 Task: Search one way flight ticket for 2 adults, 2 infants in seat and 1 infant on lap in first from Sitka: Sitka Rocky Gutierrez Airport to Jackson: Jackson Hole Airport on 5-2-2023. Choice of flights is Alaska. Number of bags: 5 checked bags. Price is upto 75000. Outbound departure time preference is 7:00.
Action: Mouse moved to (215, 148)
Screenshot: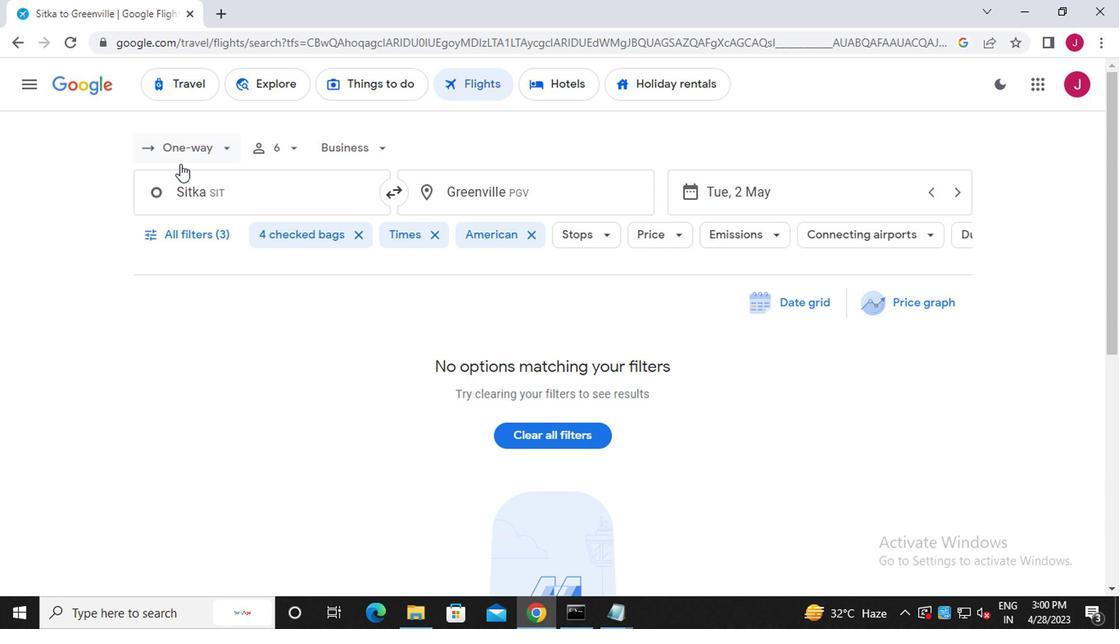
Action: Mouse pressed left at (215, 148)
Screenshot: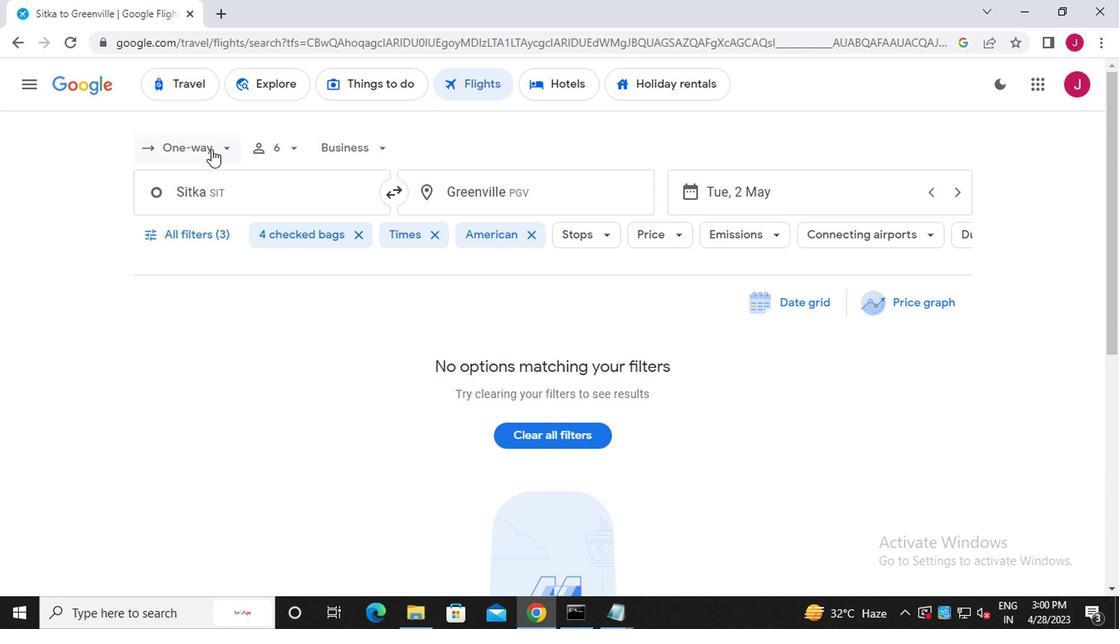 
Action: Mouse moved to (204, 219)
Screenshot: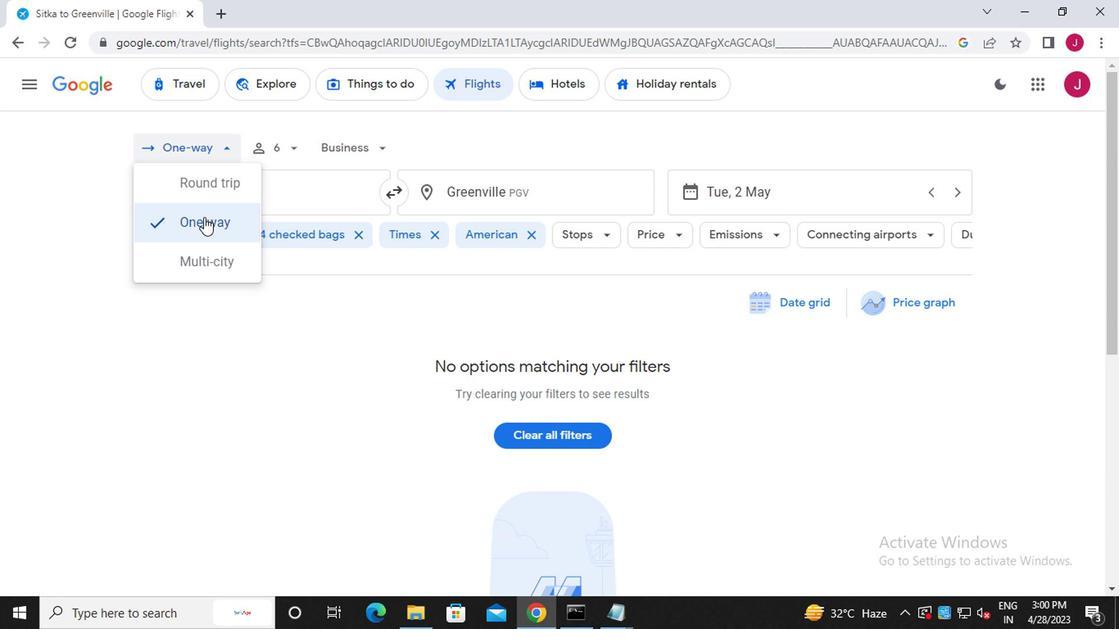 
Action: Mouse pressed left at (204, 219)
Screenshot: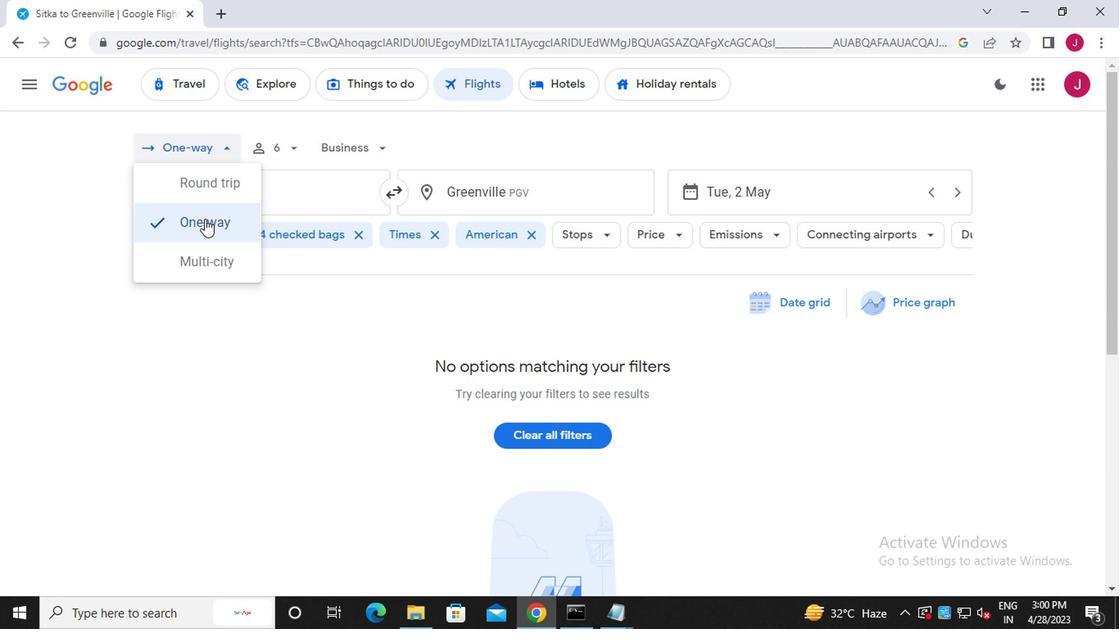 
Action: Mouse moved to (293, 150)
Screenshot: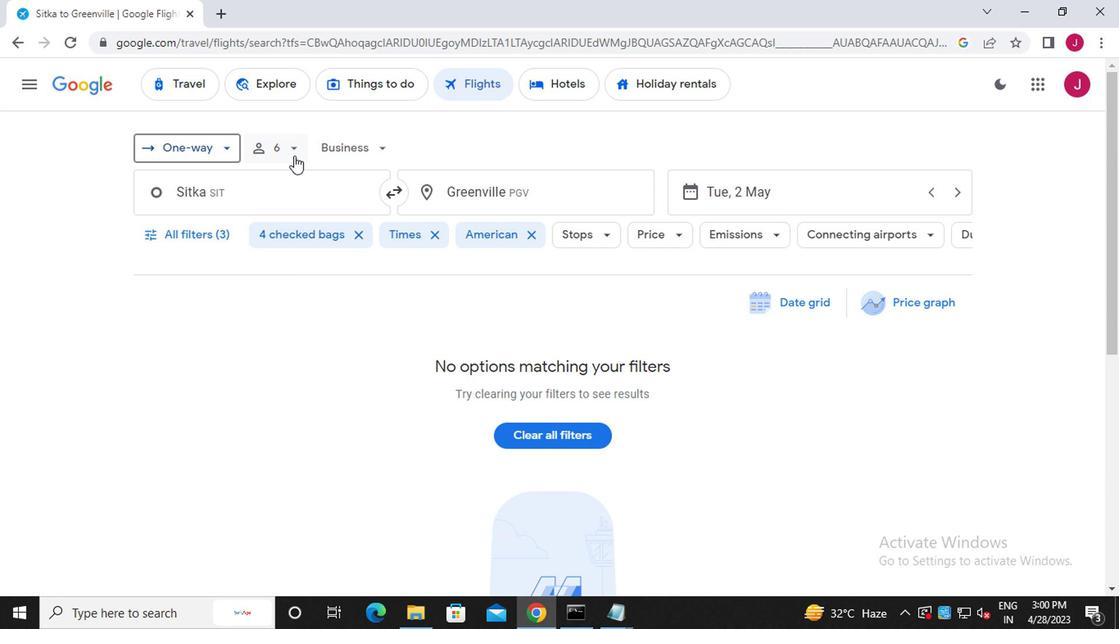 
Action: Mouse pressed left at (293, 150)
Screenshot: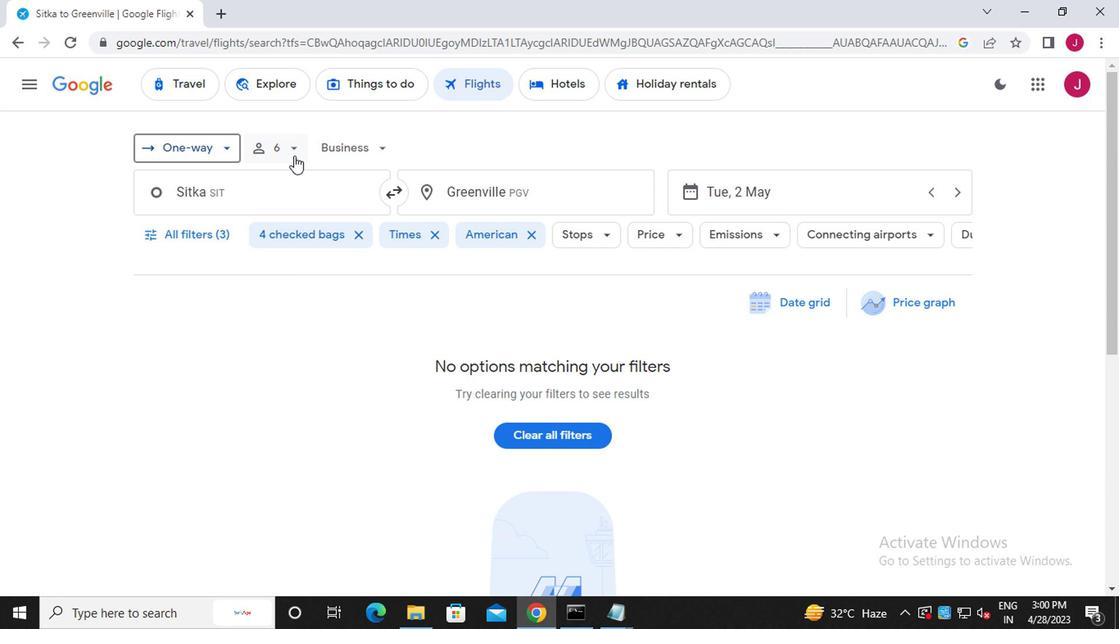 
Action: Mouse moved to (366, 192)
Screenshot: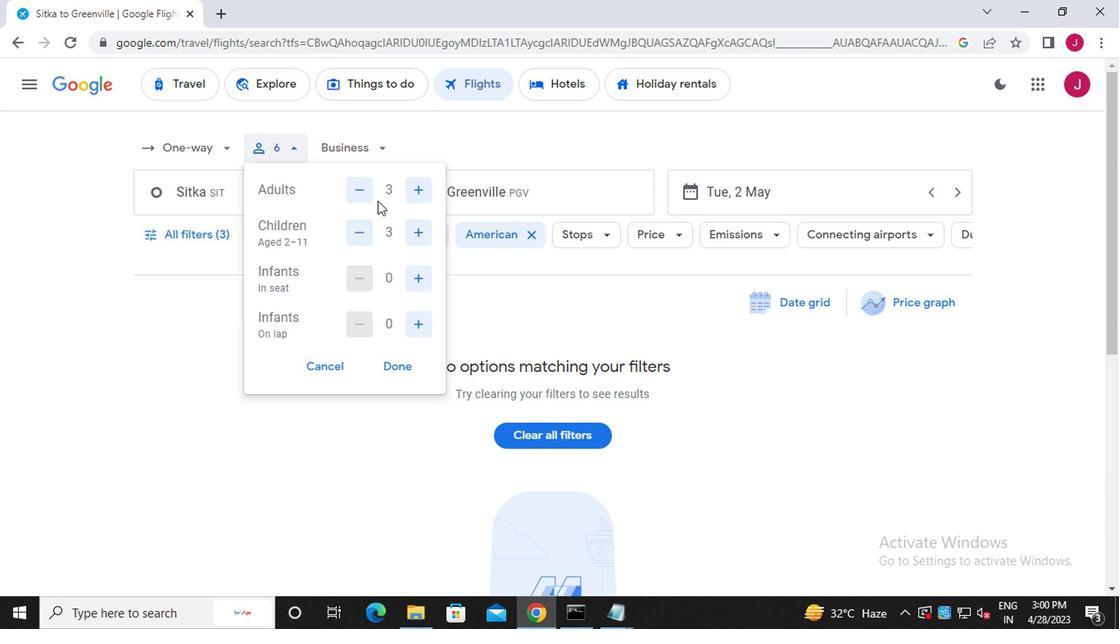 
Action: Mouse pressed left at (366, 192)
Screenshot: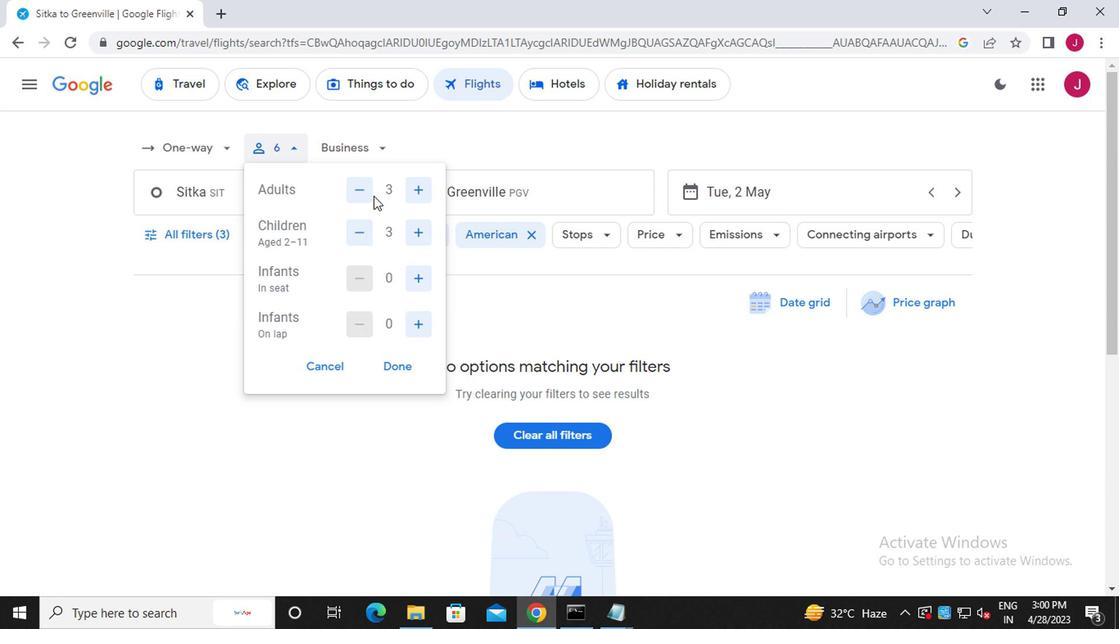 
Action: Mouse moved to (353, 234)
Screenshot: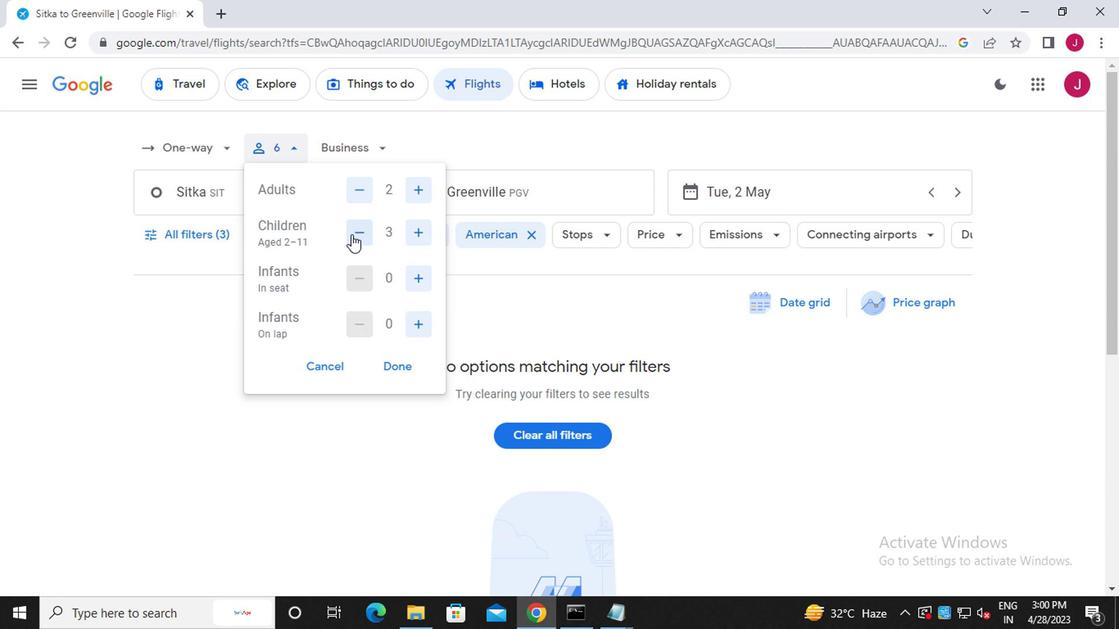 
Action: Mouse pressed left at (353, 234)
Screenshot: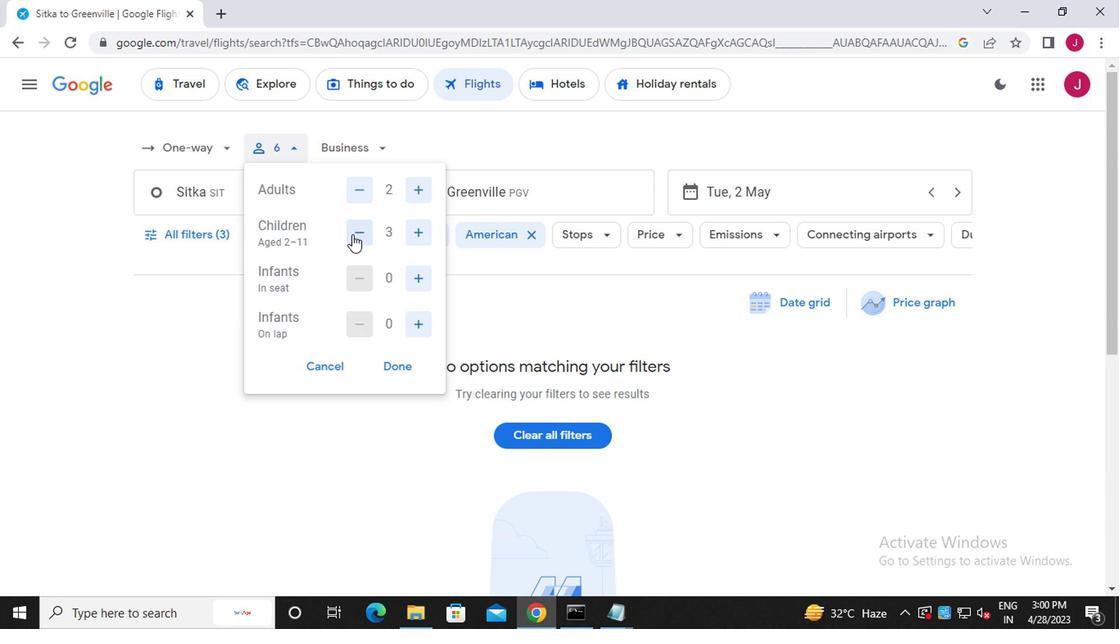 
Action: Mouse moved to (353, 234)
Screenshot: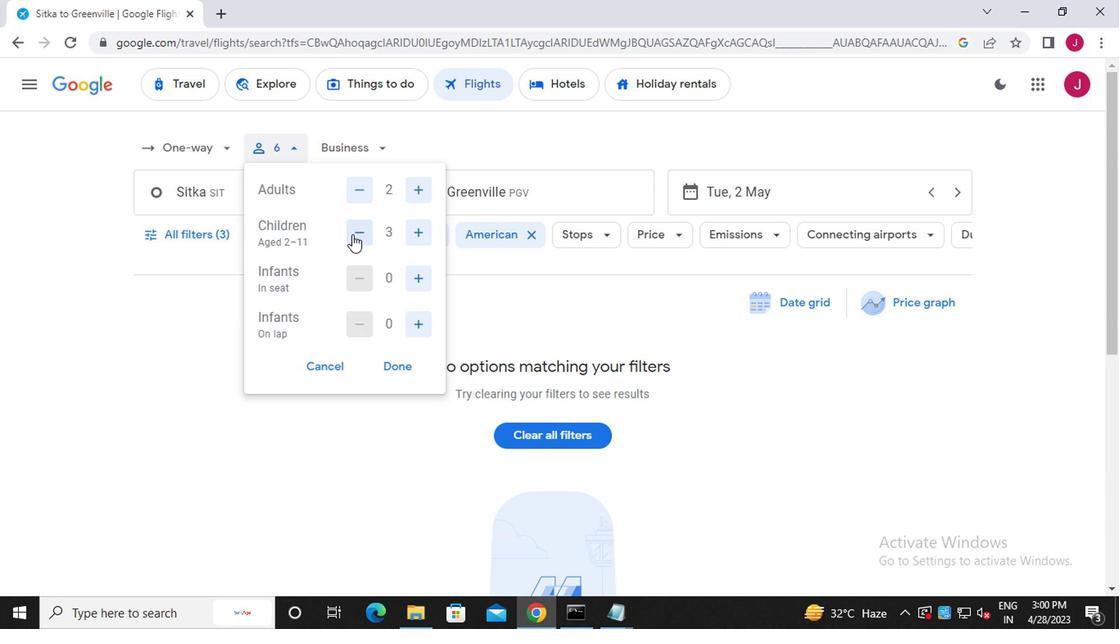 
Action: Mouse pressed left at (353, 234)
Screenshot: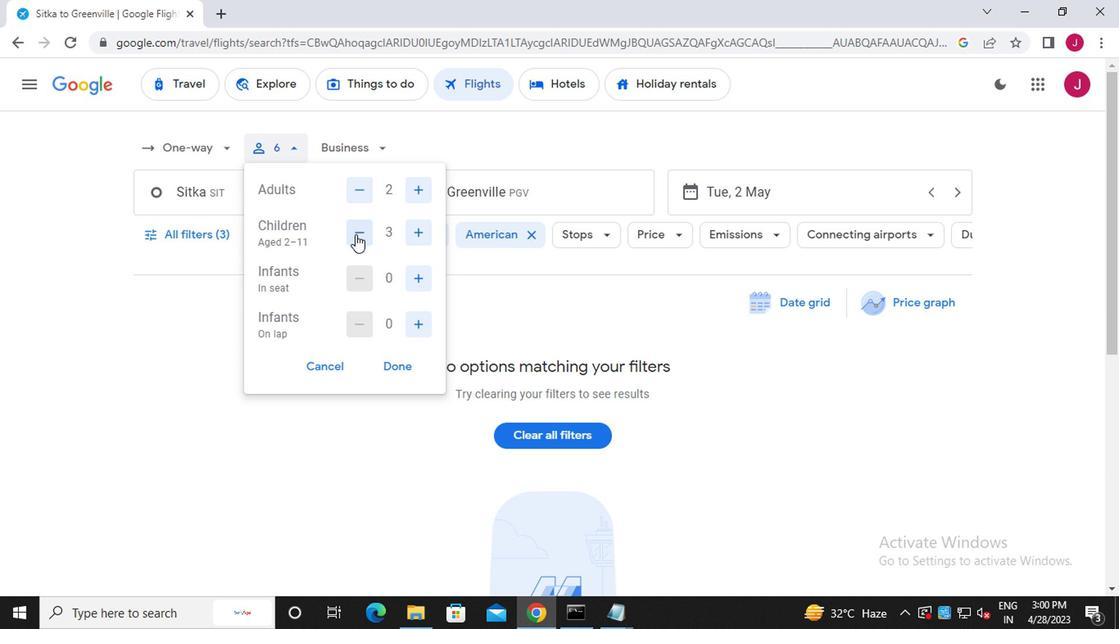 
Action: Mouse pressed left at (353, 234)
Screenshot: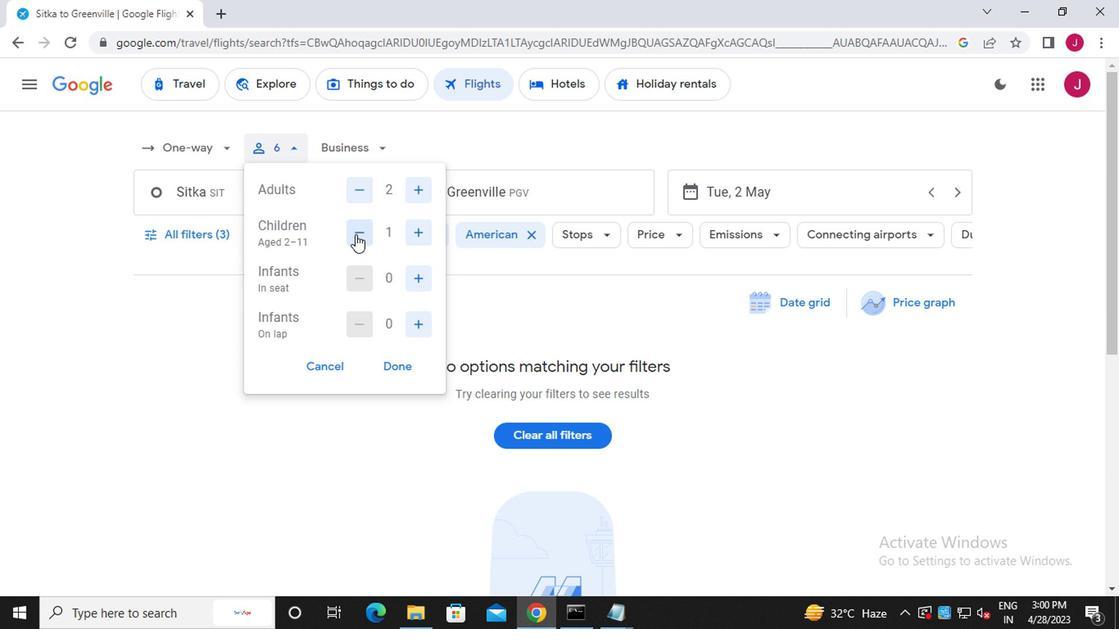 
Action: Mouse moved to (409, 276)
Screenshot: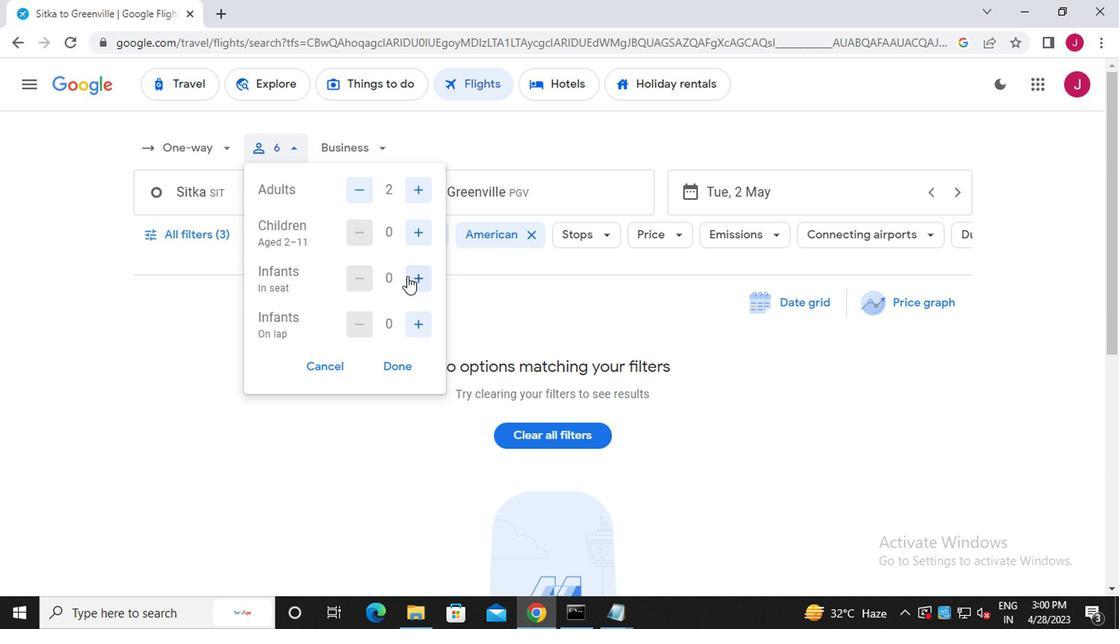 
Action: Mouse pressed left at (409, 276)
Screenshot: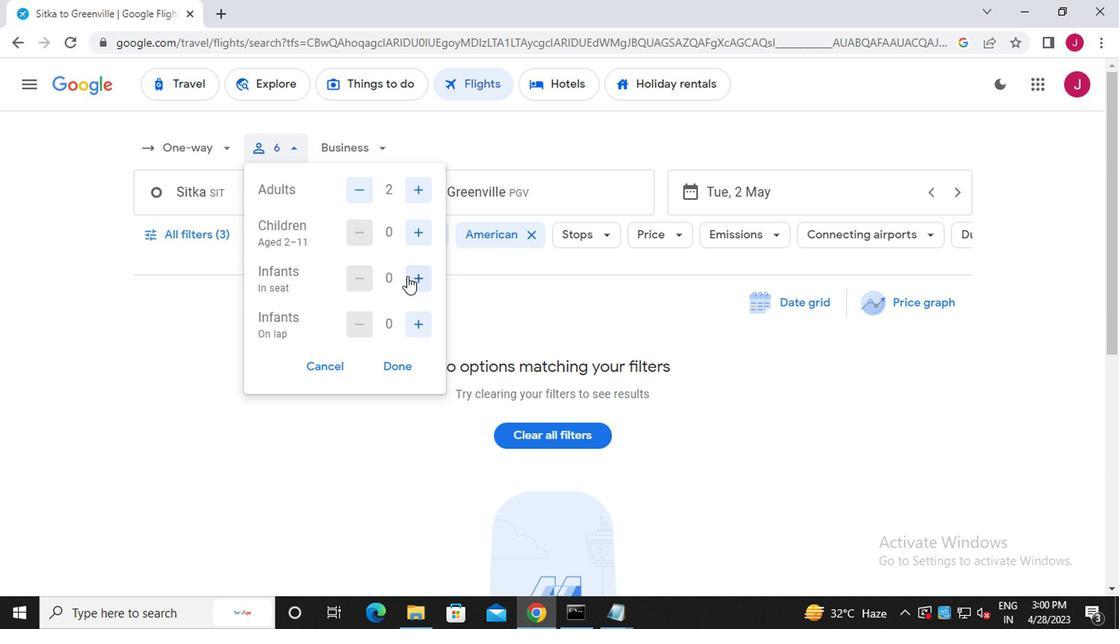
Action: Mouse pressed left at (409, 276)
Screenshot: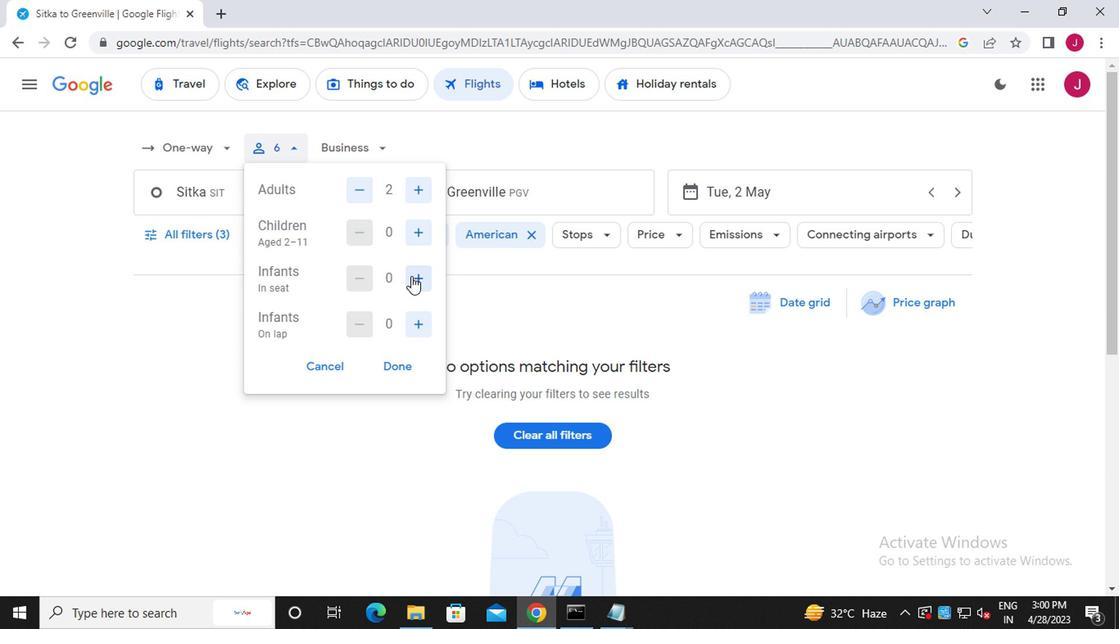 
Action: Mouse moved to (420, 322)
Screenshot: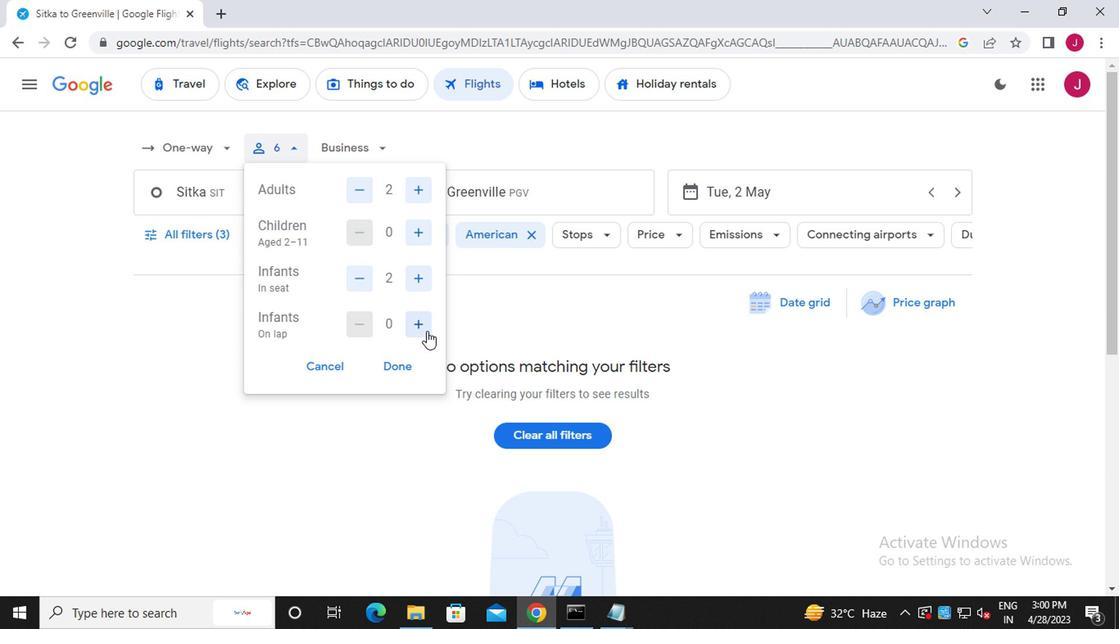 
Action: Mouse pressed left at (420, 322)
Screenshot: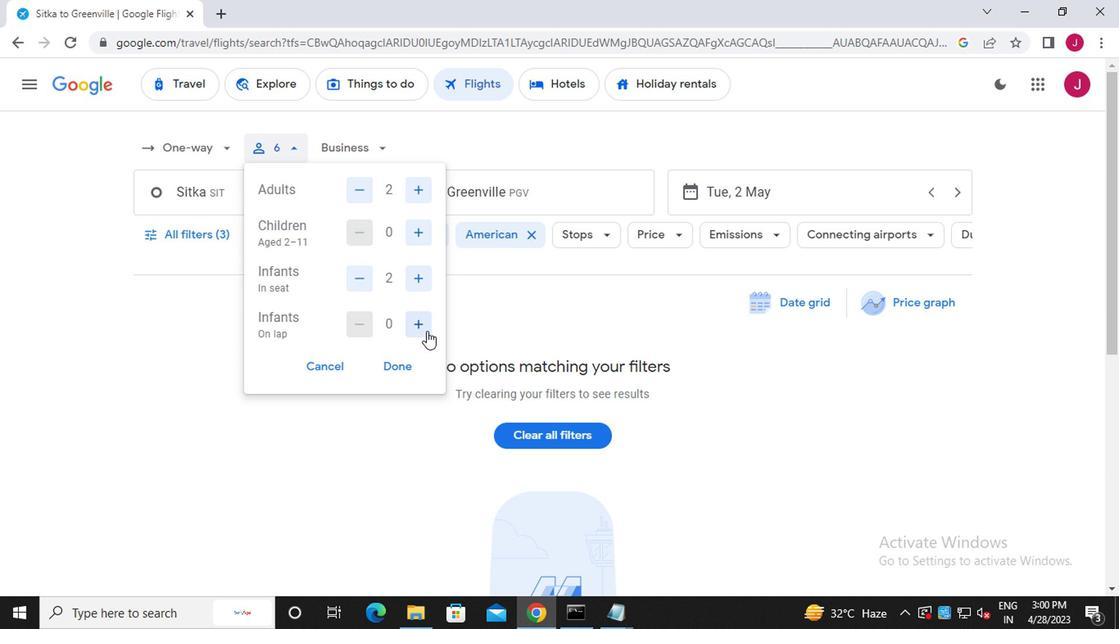 
Action: Mouse moved to (394, 365)
Screenshot: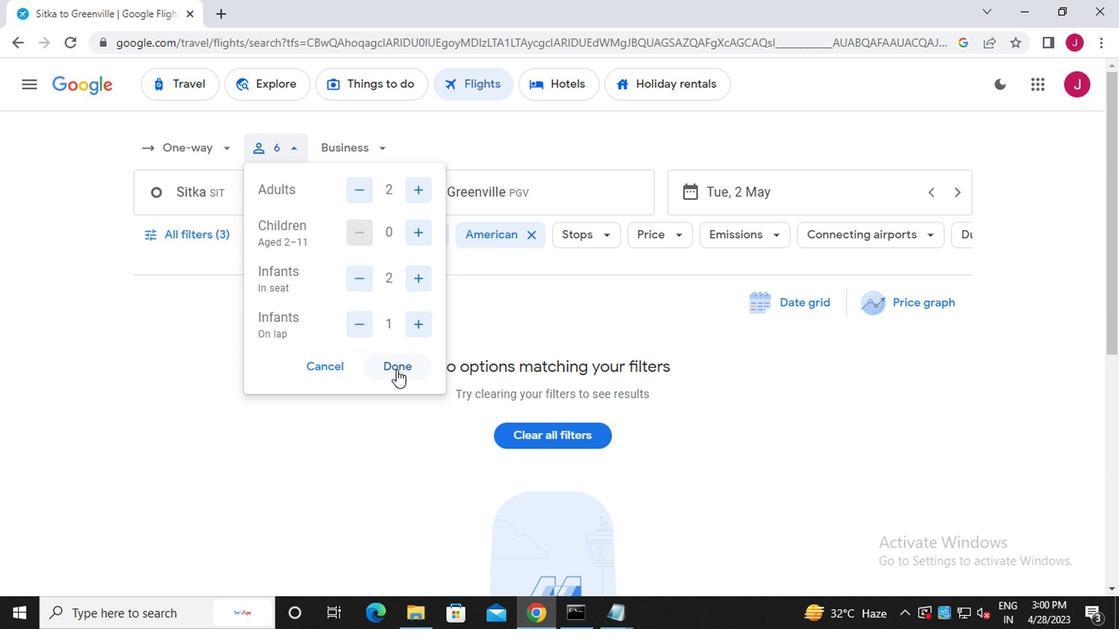 
Action: Mouse pressed left at (394, 365)
Screenshot: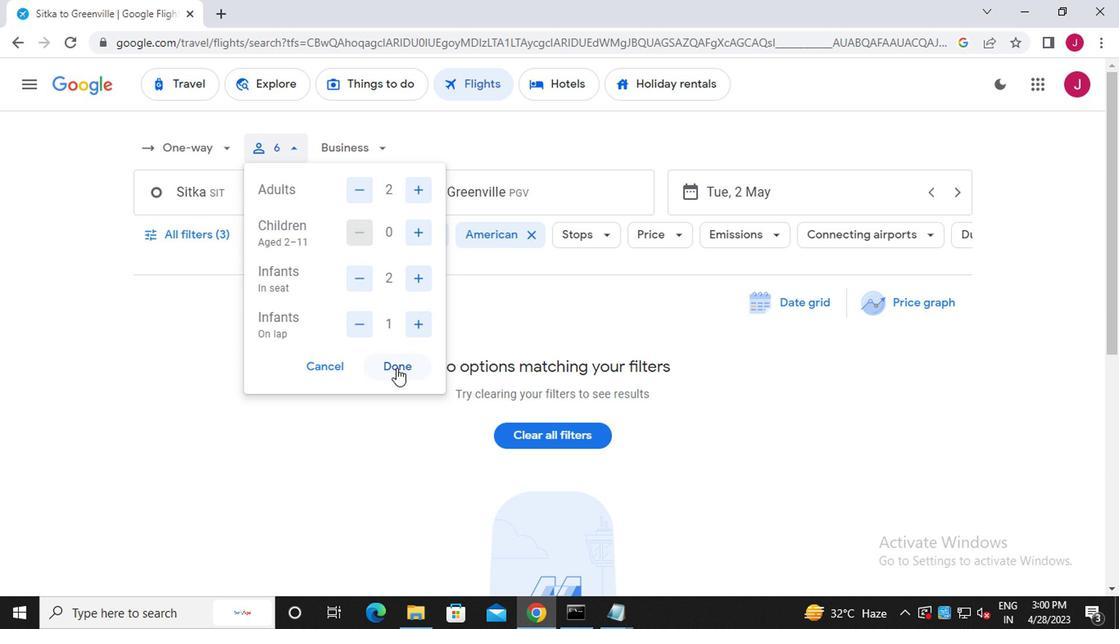 
Action: Mouse moved to (264, 198)
Screenshot: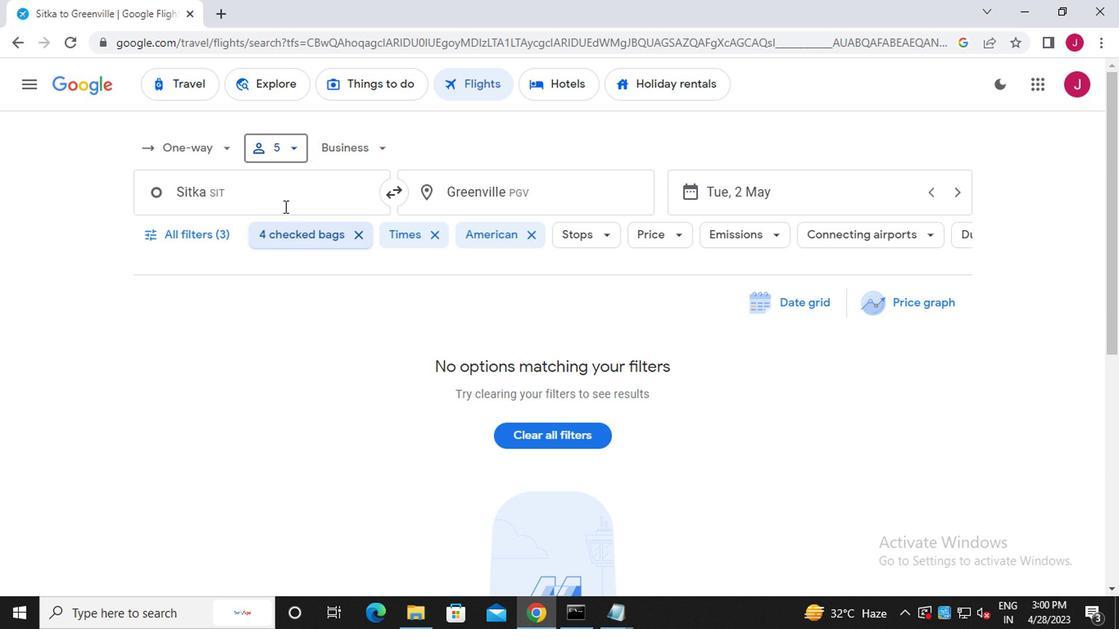 
Action: Mouse pressed left at (264, 198)
Screenshot: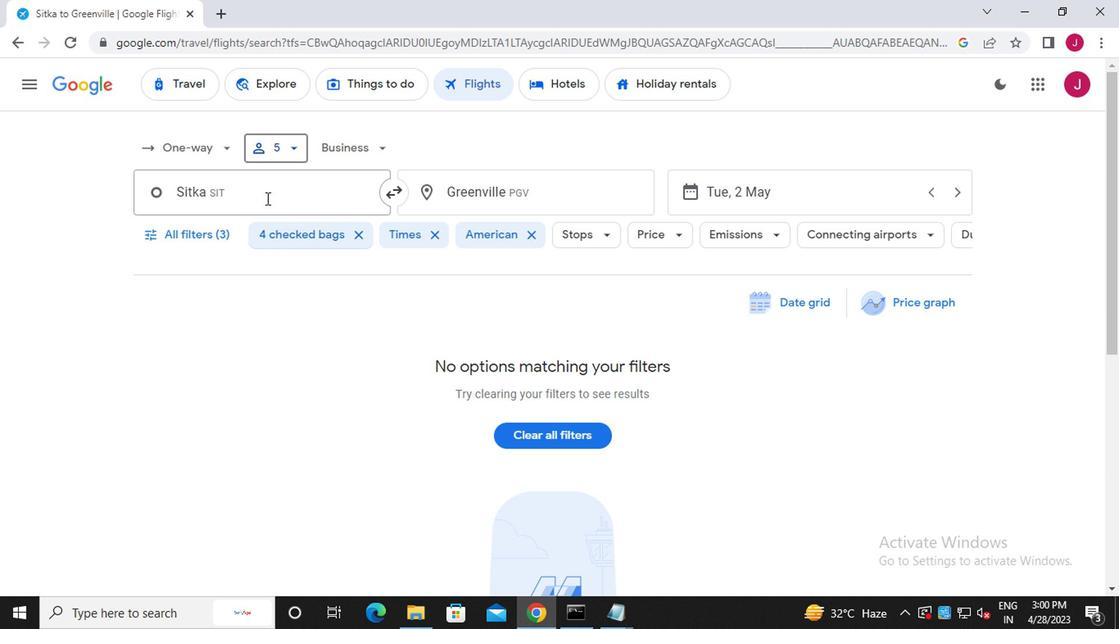 
Action: Mouse moved to (269, 197)
Screenshot: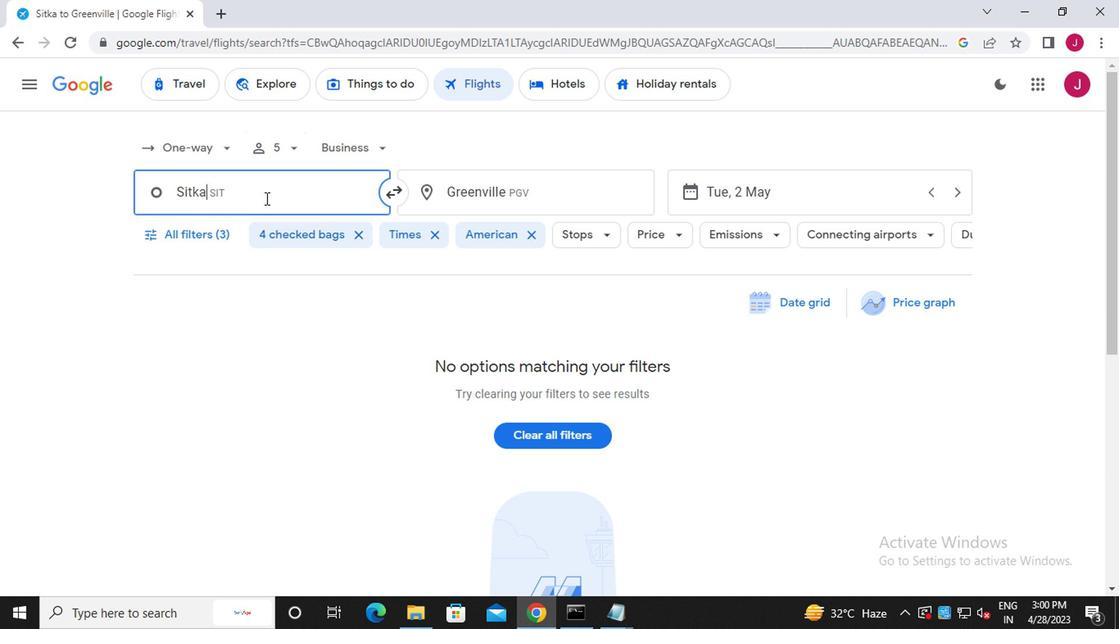 
Action: Key pressed <Key.backspace>sitka
Screenshot: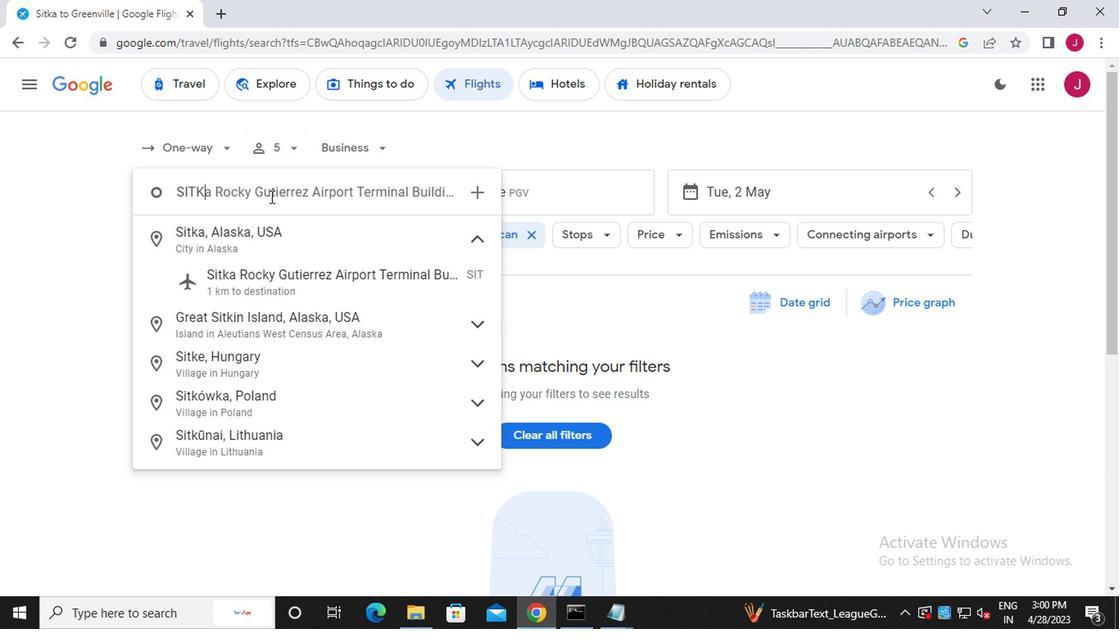 
Action: Mouse moved to (290, 278)
Screenshot: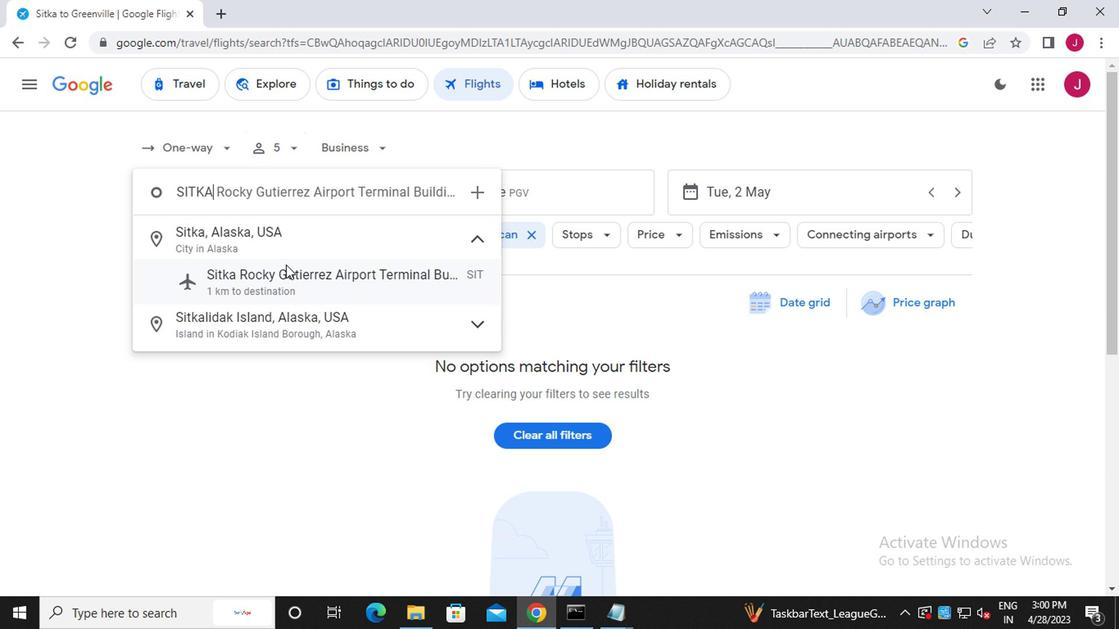 
Action: Mouse pressed left at (290, 278)
Screenshot: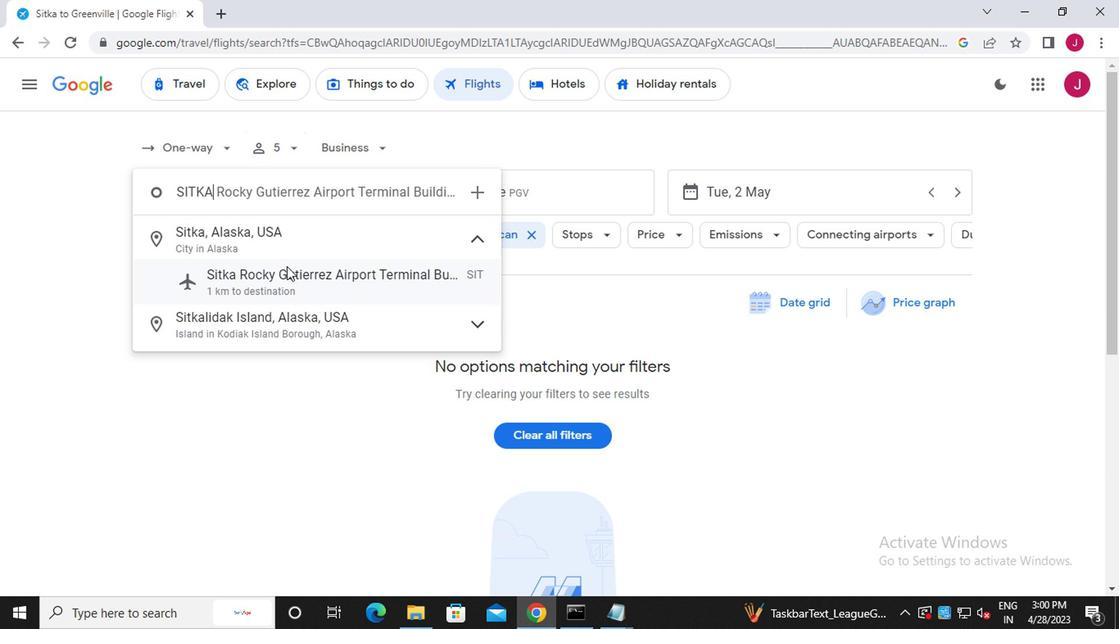 
Action: Mouse moved to (554, 194)
Screenshot: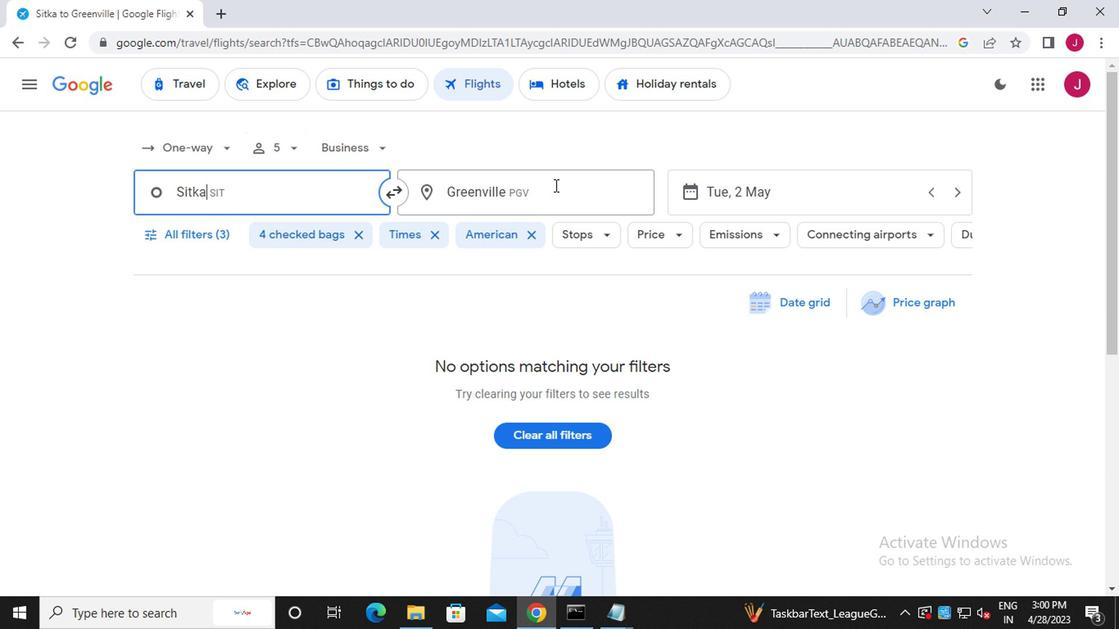 
Action: Mouse pressed left at (554, 194)
Screenshot: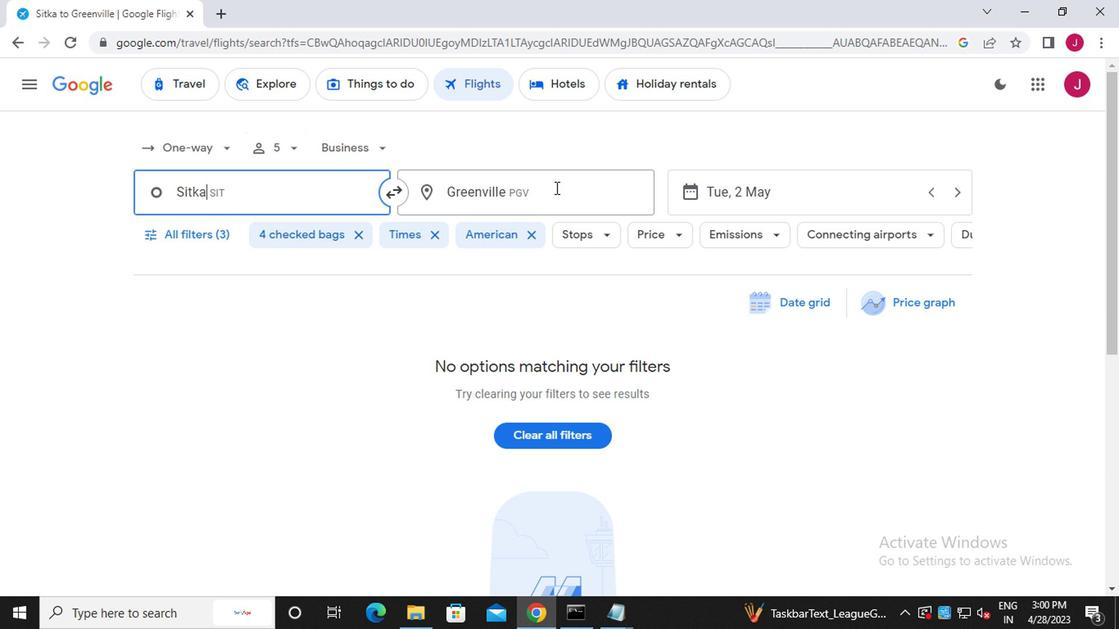 
Action: Mouse moved to (551, 198)
Screenshot: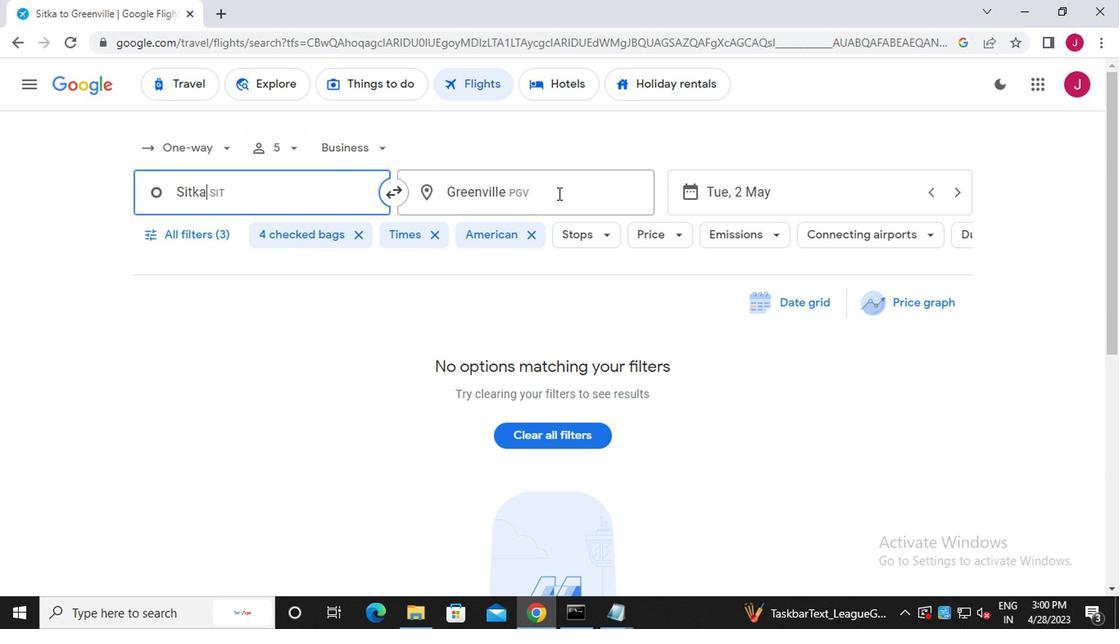 
Action: Key pressed jackson<Key.space>hol
Screenshot: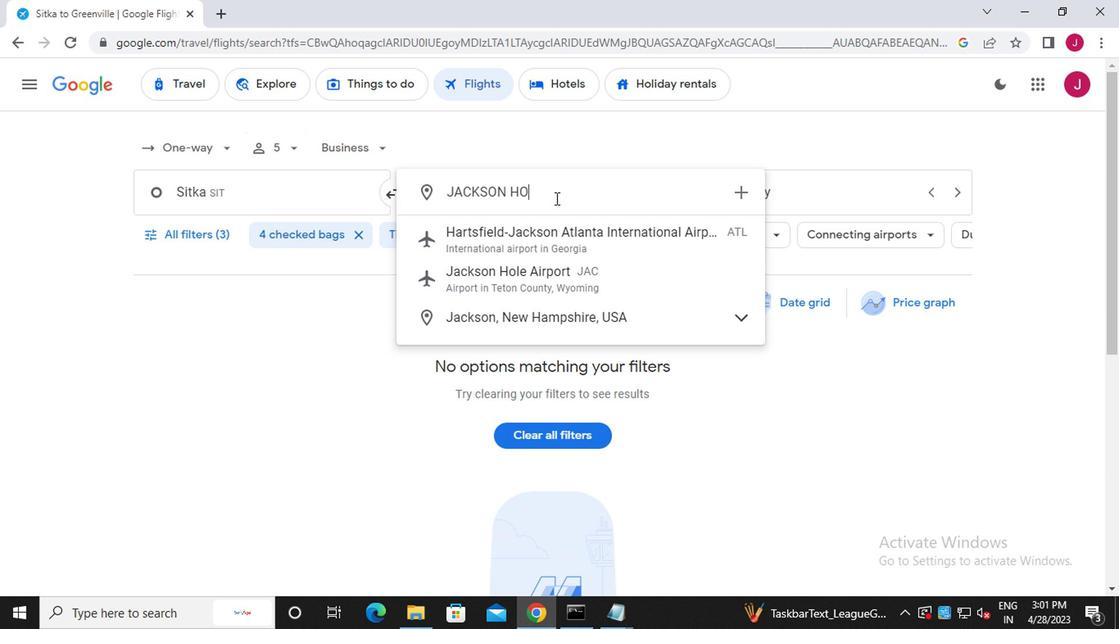 
Action: Mouse moved to (589, 248)
Screenshot: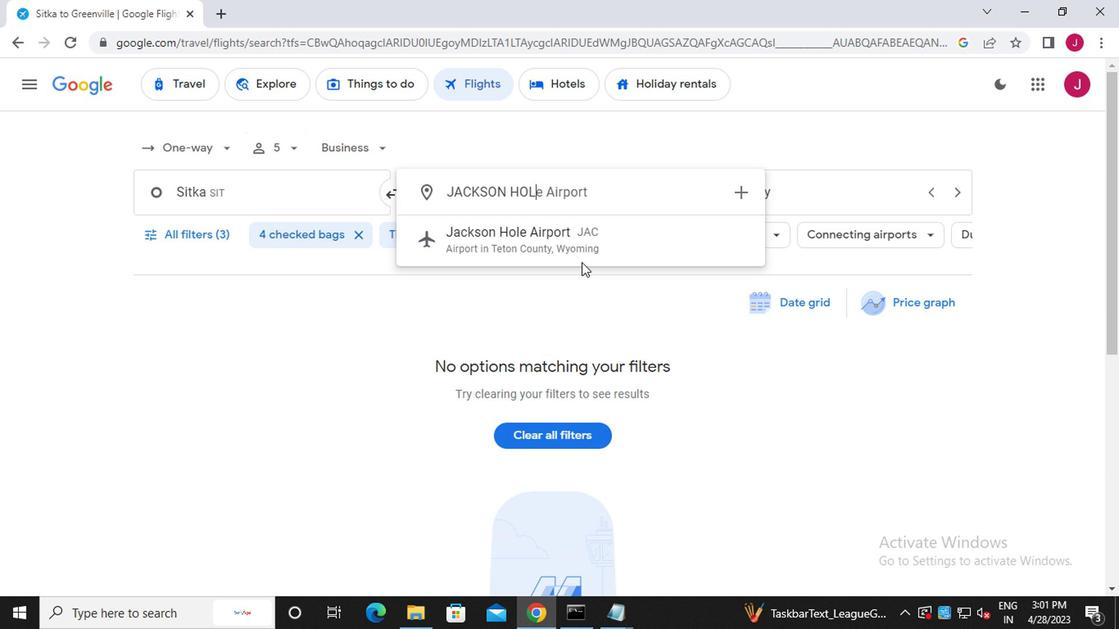 
Action: Mouse pressed left at (589, 248)
Screenshot: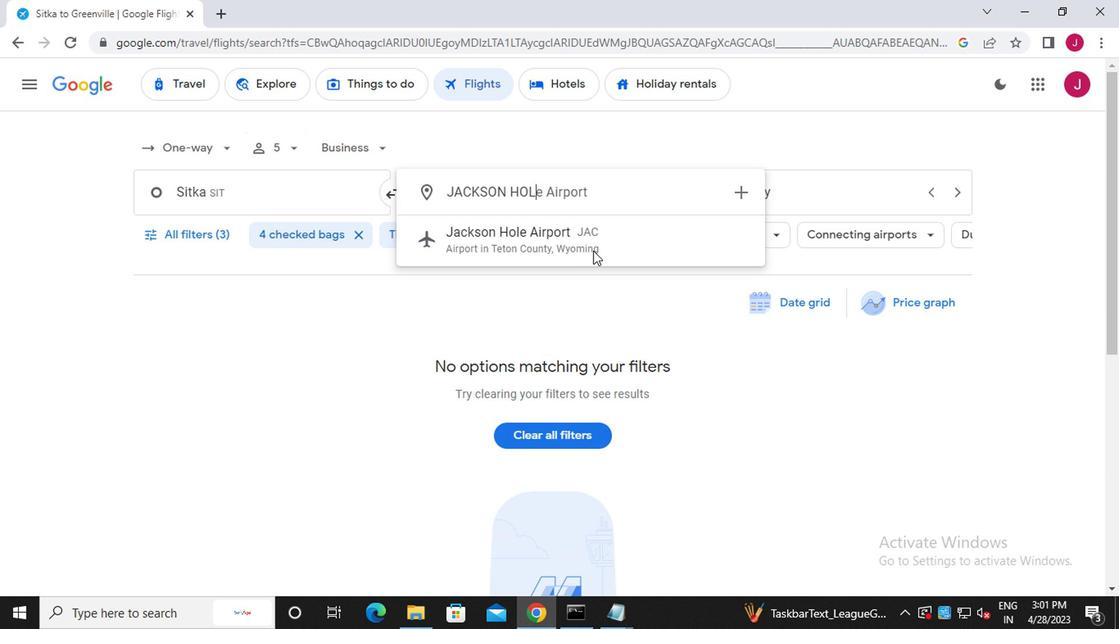 
Action: Mouse moved to (766, 200)
Screenshot: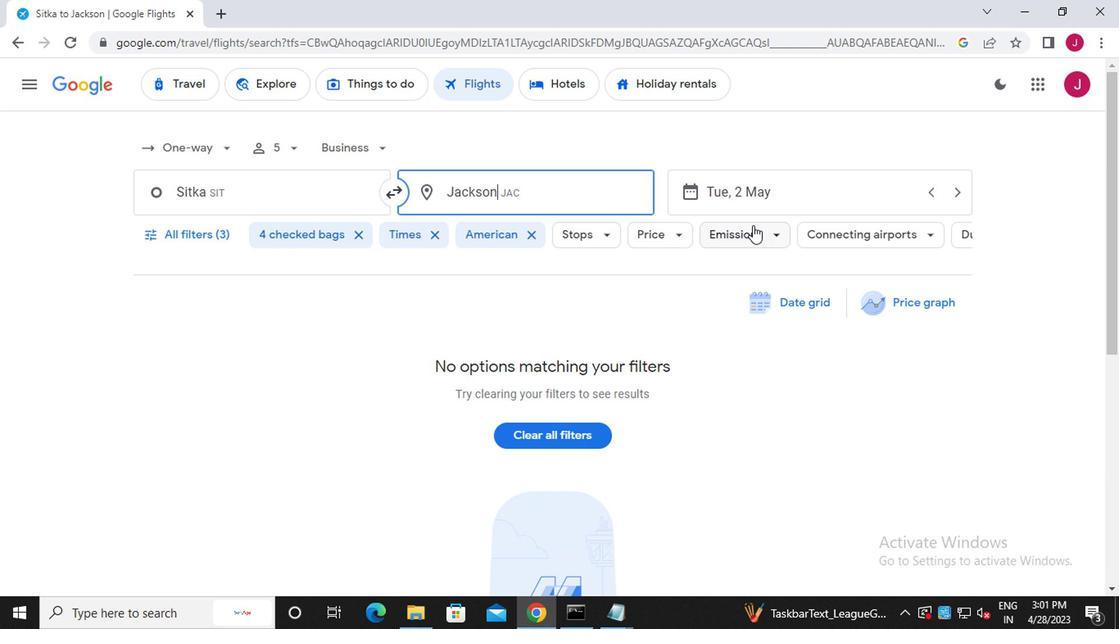 
Action: Mouse pressed left at (766, 200)
Screenshot: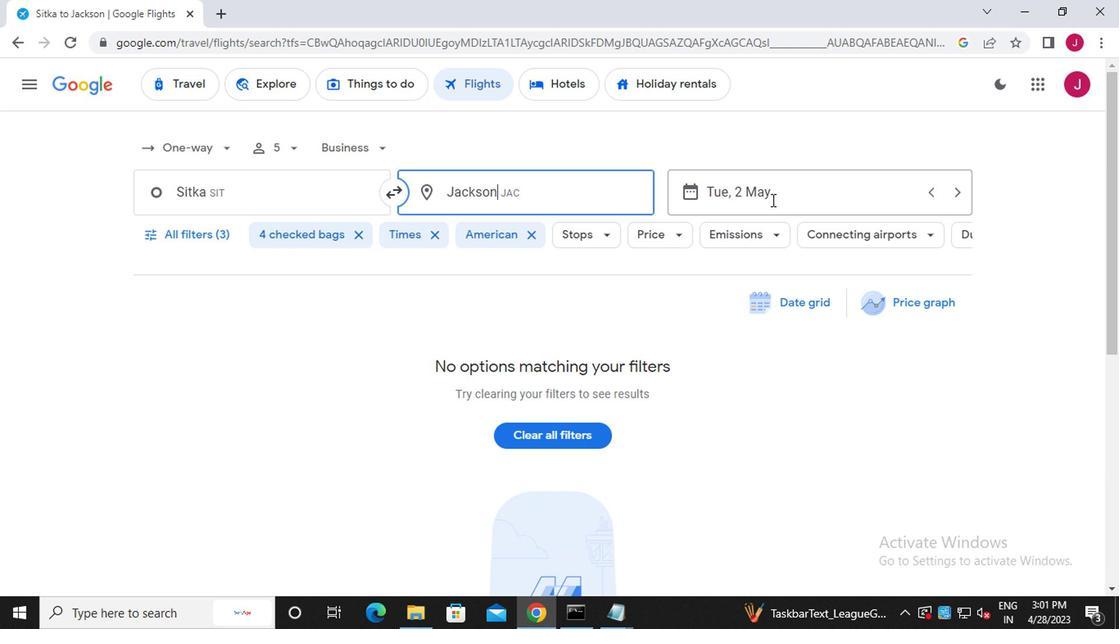 
Action: Mouse moved to (923, 567)
Screenshot: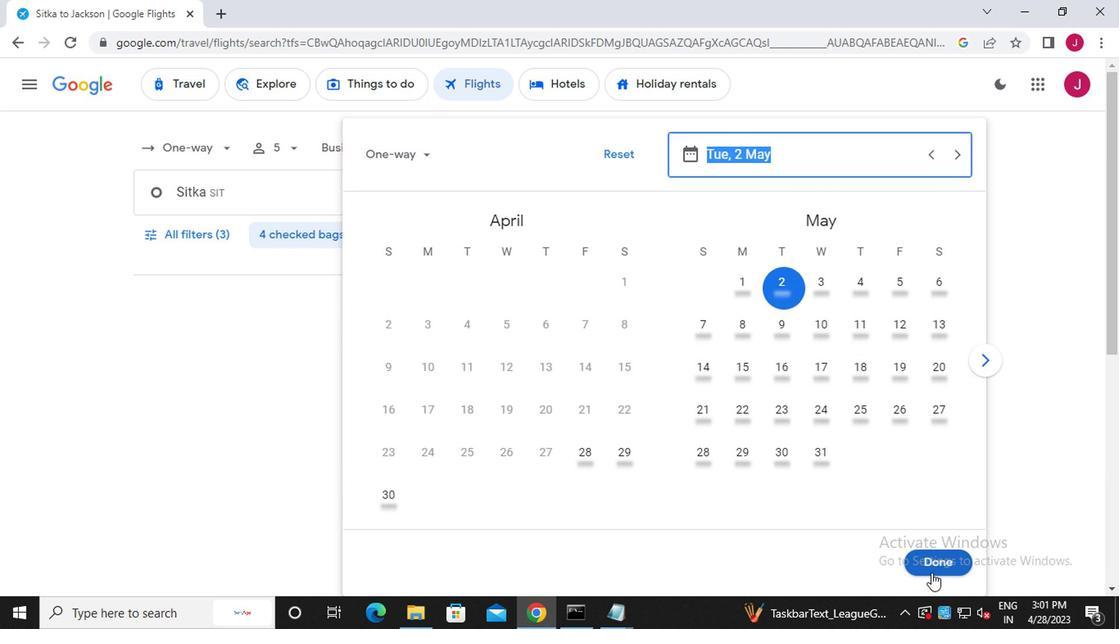 
Action: Mouse pressed left at (923, 567)
Screenshot: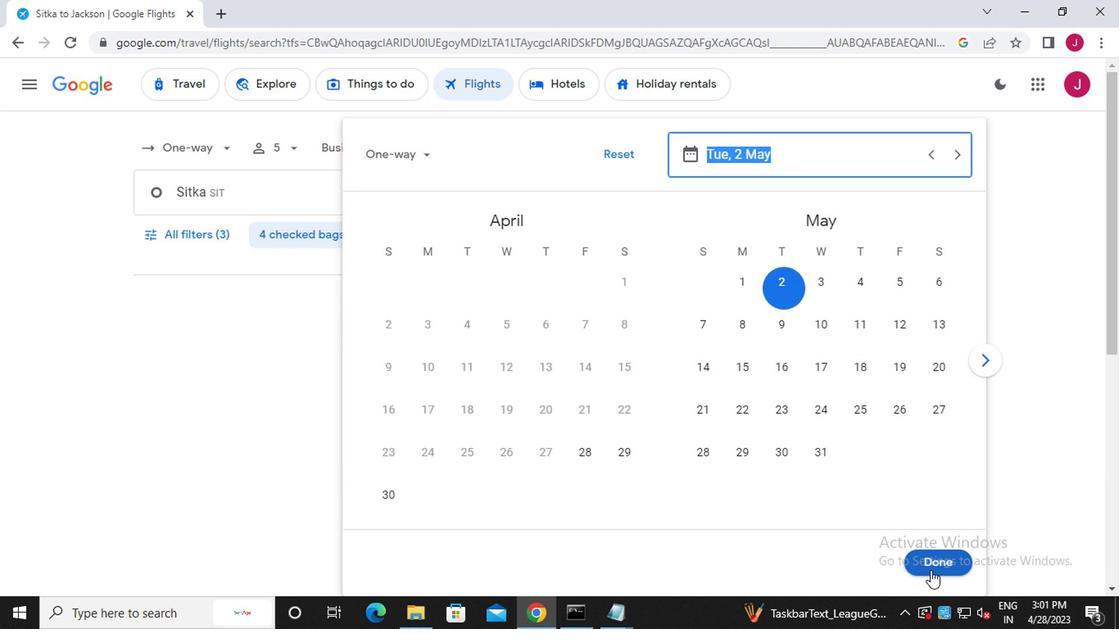 
Action: Mouse moved to (204, 234)
Screenshot: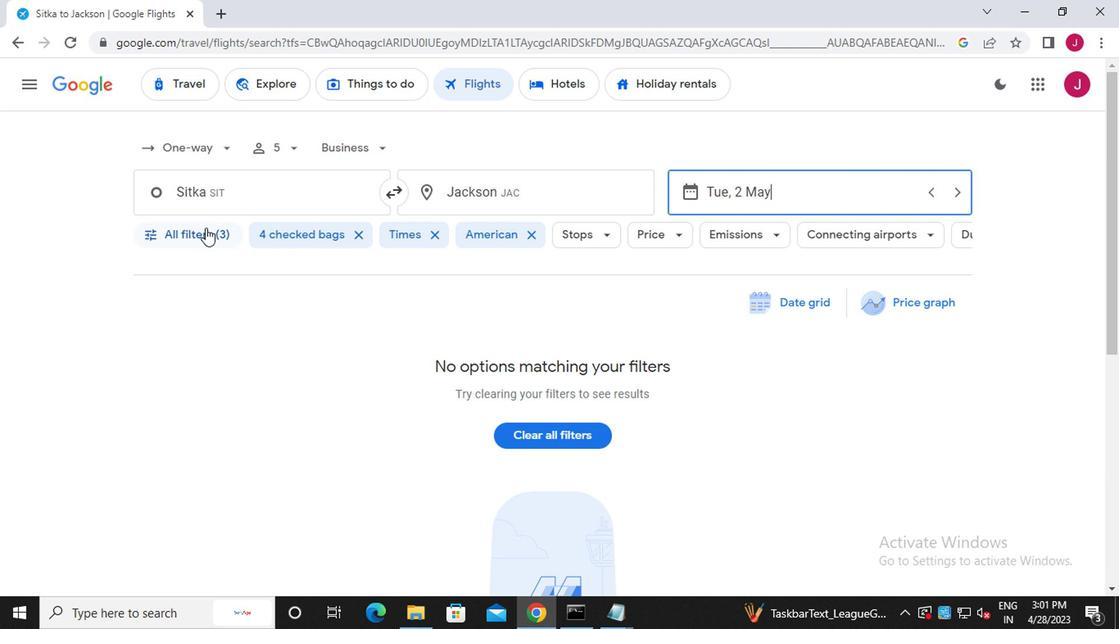 
Action: Mouse pressed left at (204, 234)
Screenshot: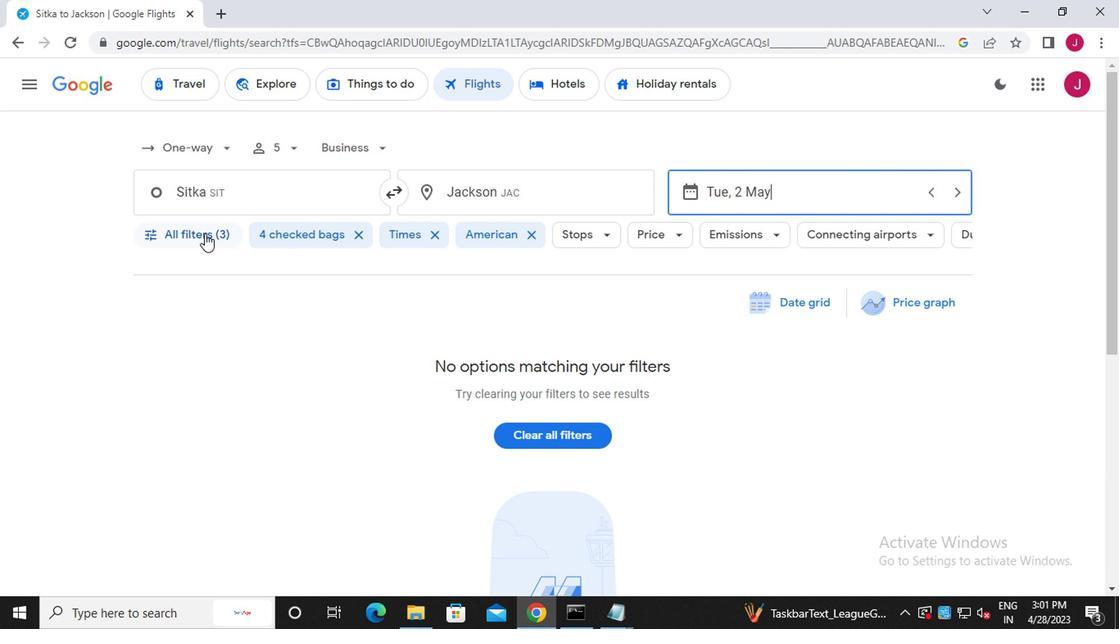 
Action: Mouse moved to (269, 348)
Screenshot: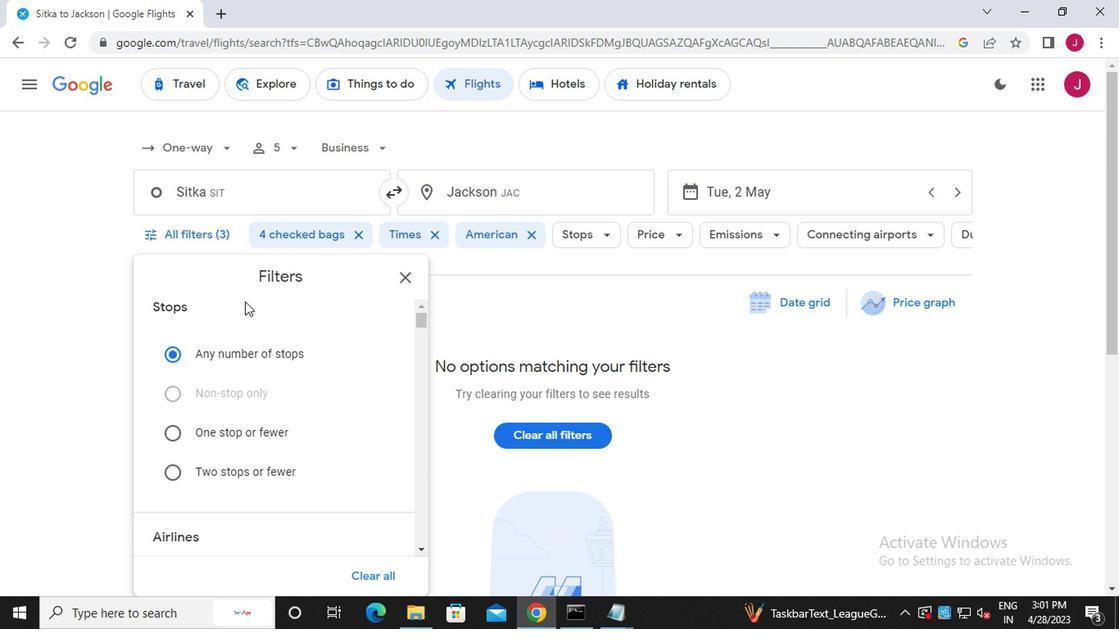 
Action: Mouse scrolled (269, 347) with delta (0, -1)
Screenshot: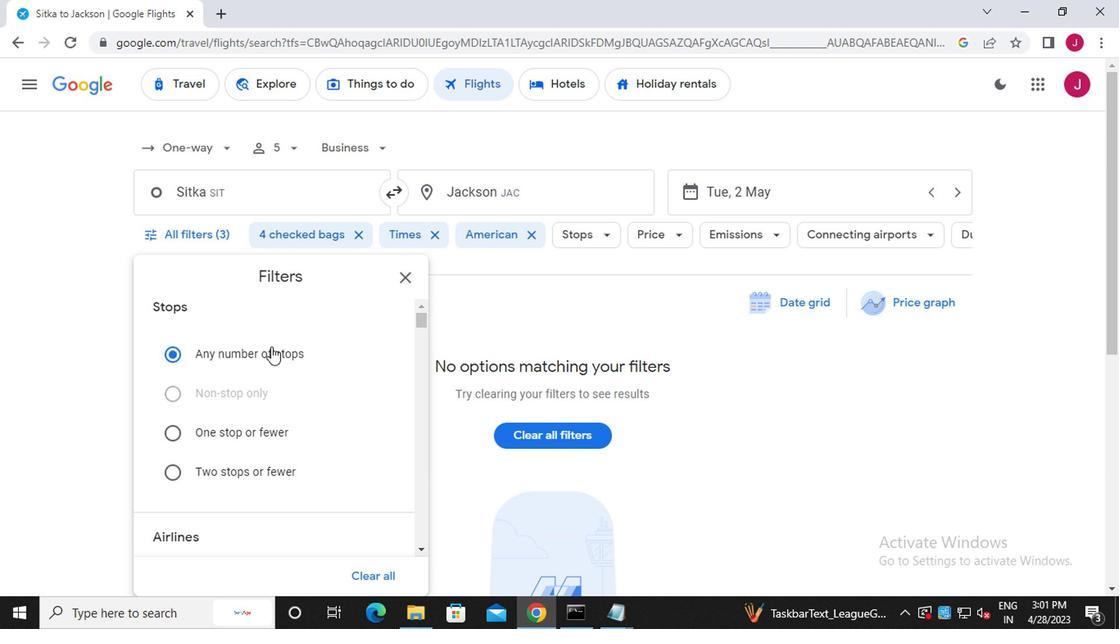 
Action: Mouse scrolled (269, 347) with delta (0, -1)
Screenshot: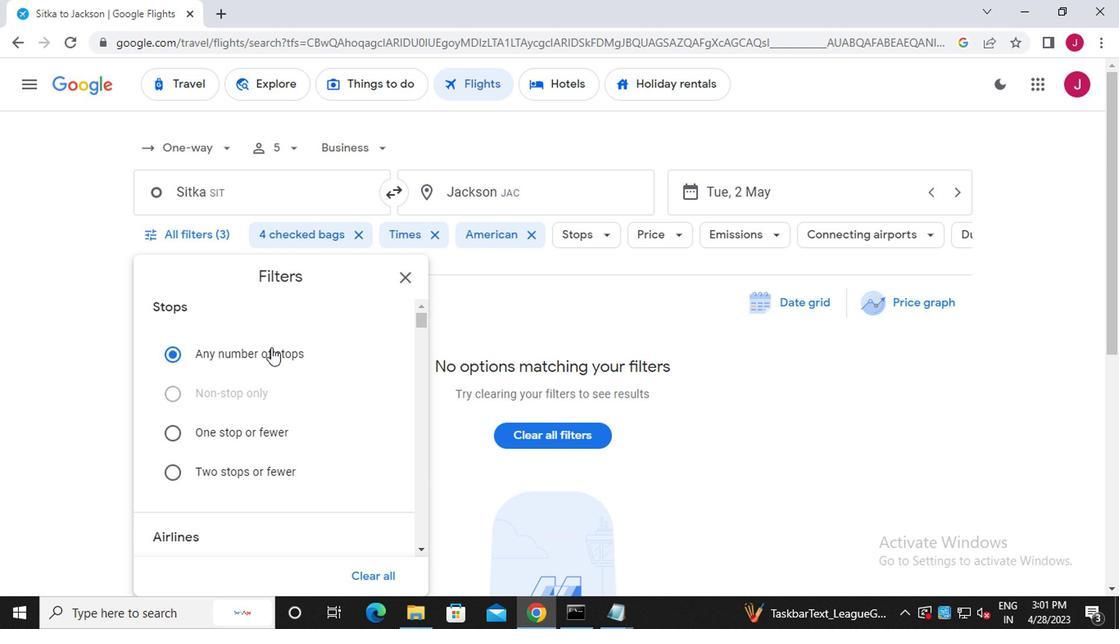 
Action: Mouse scrolled (269, 347) with delta (0, -1)
Screenshot: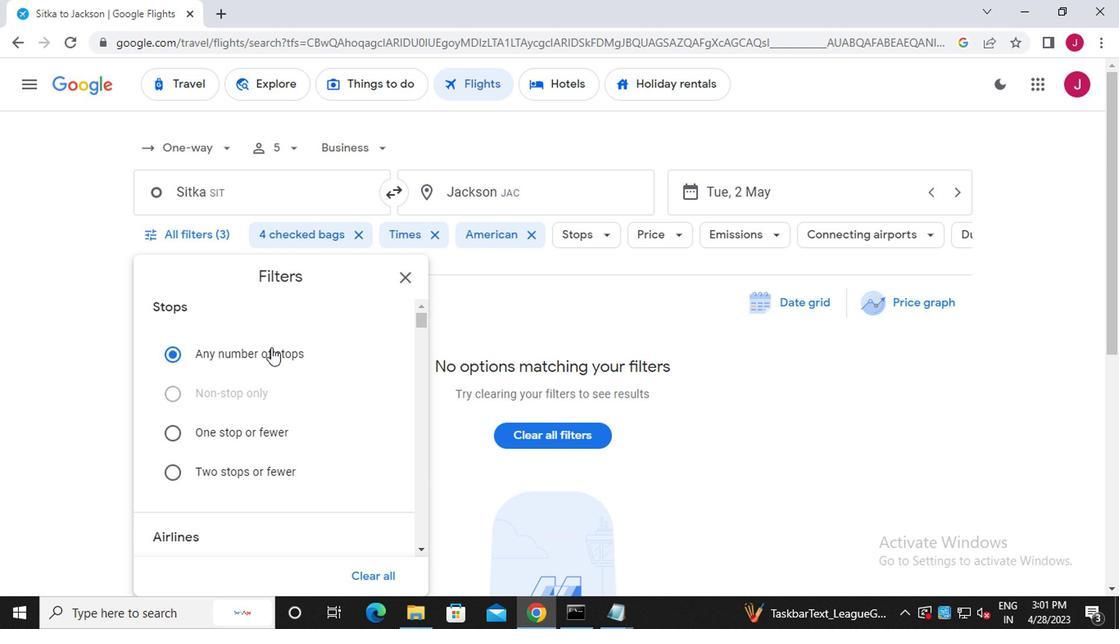 
Action: Mouse moved to (278, 363)
Screenshot: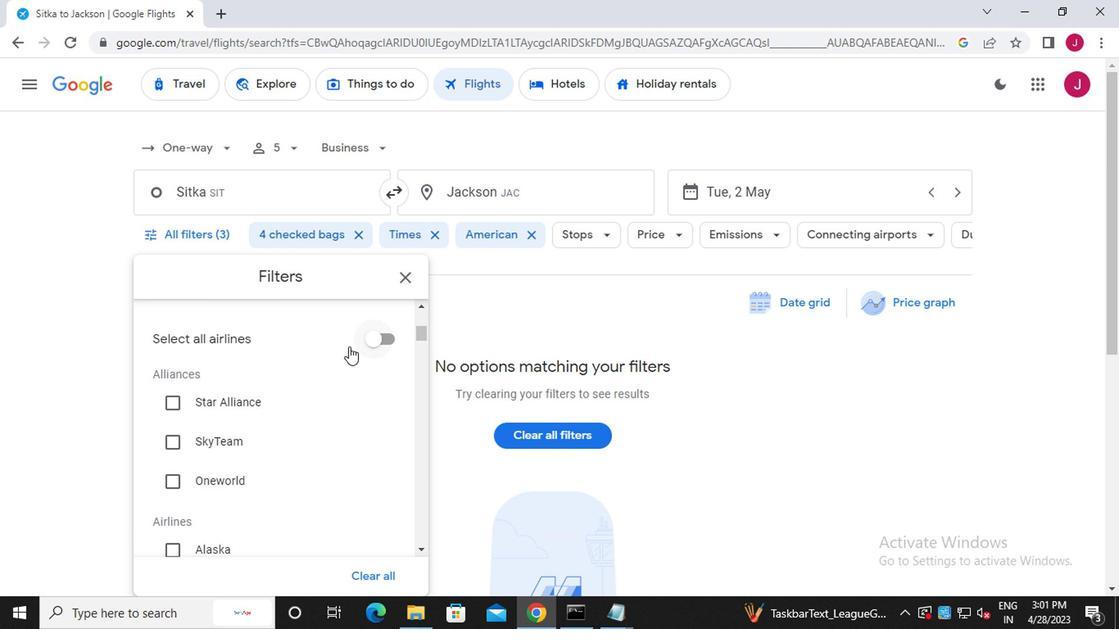 
Action: Mouse scrolled (278, 363) with delta (0, 0)
Screenshot: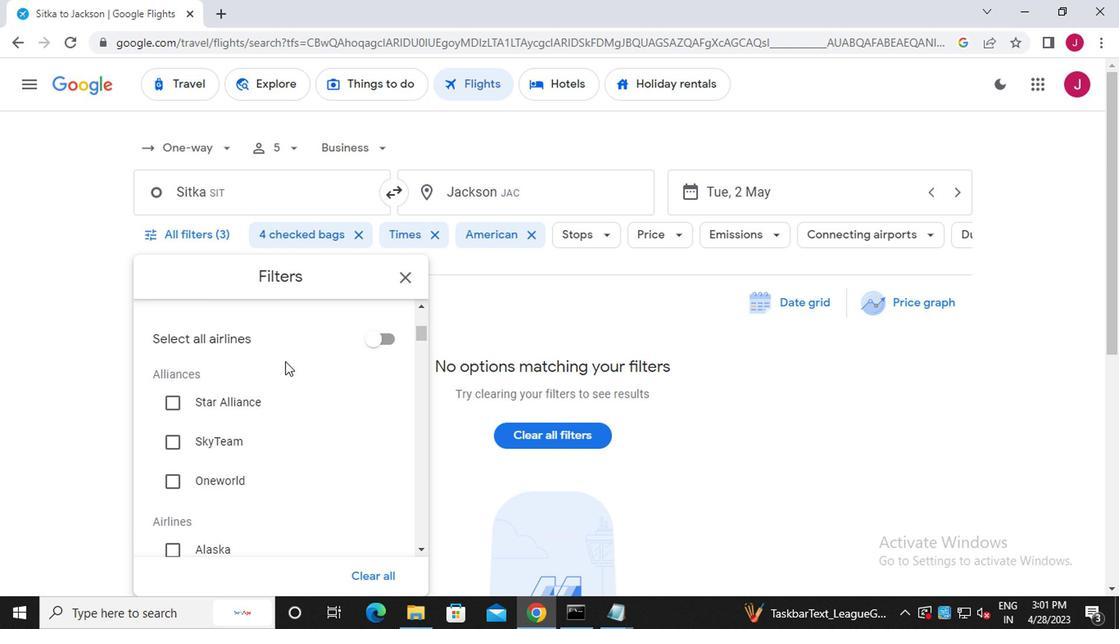 
Action: Mouse moved to (277, 363)
Screenshot: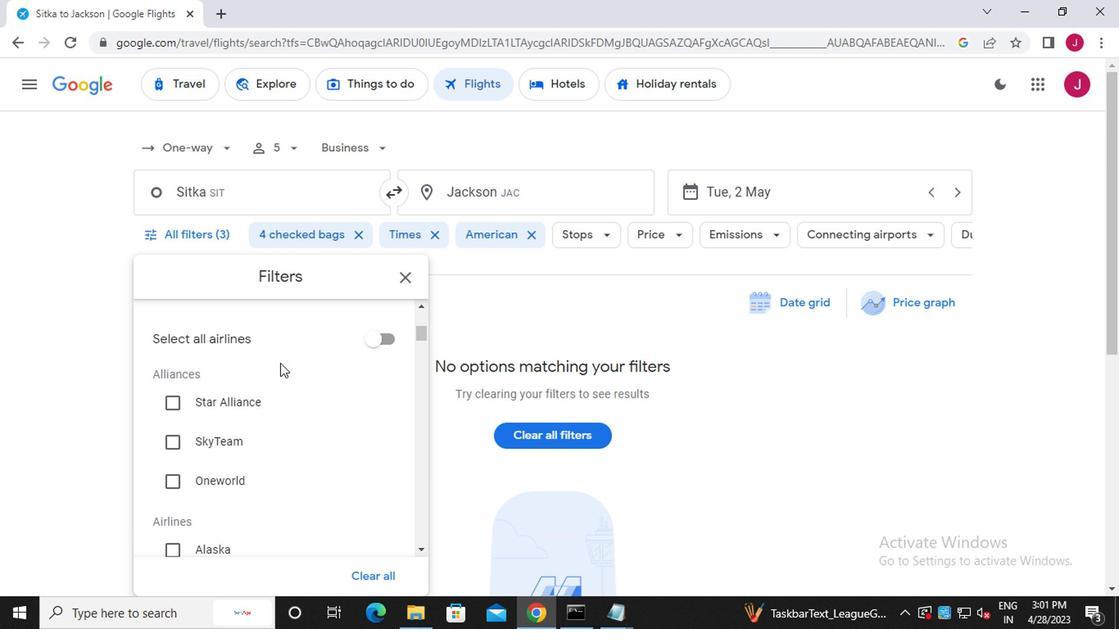 
Action: Mouse scrolled (277, 363) with delta (0, 0)
Screenshot: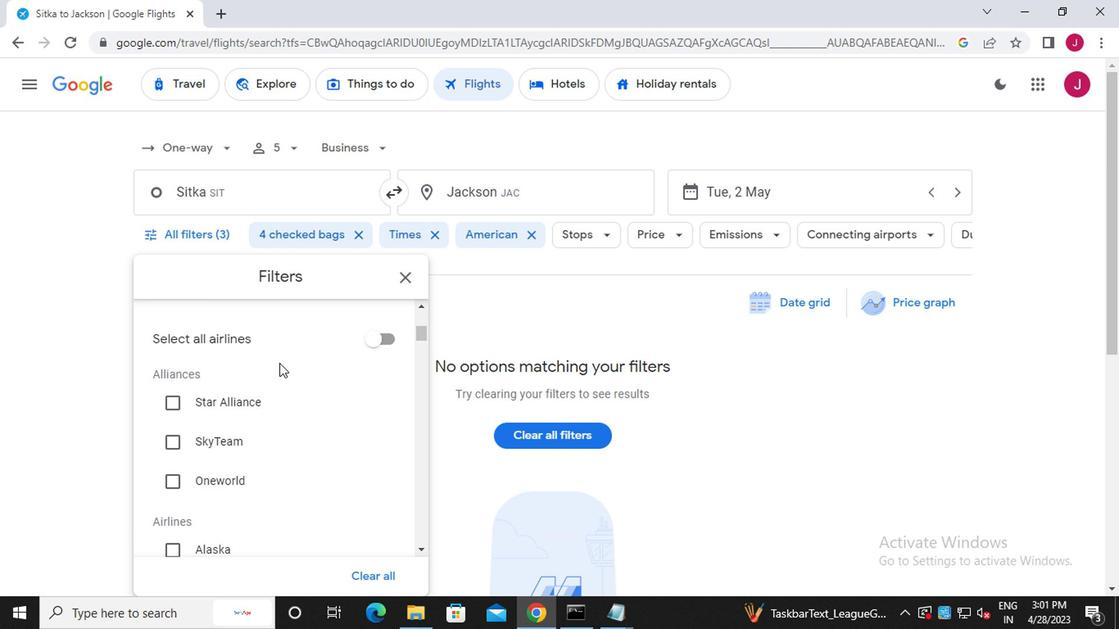 
Action: Mouse moved to (252, 388)
Screenshot: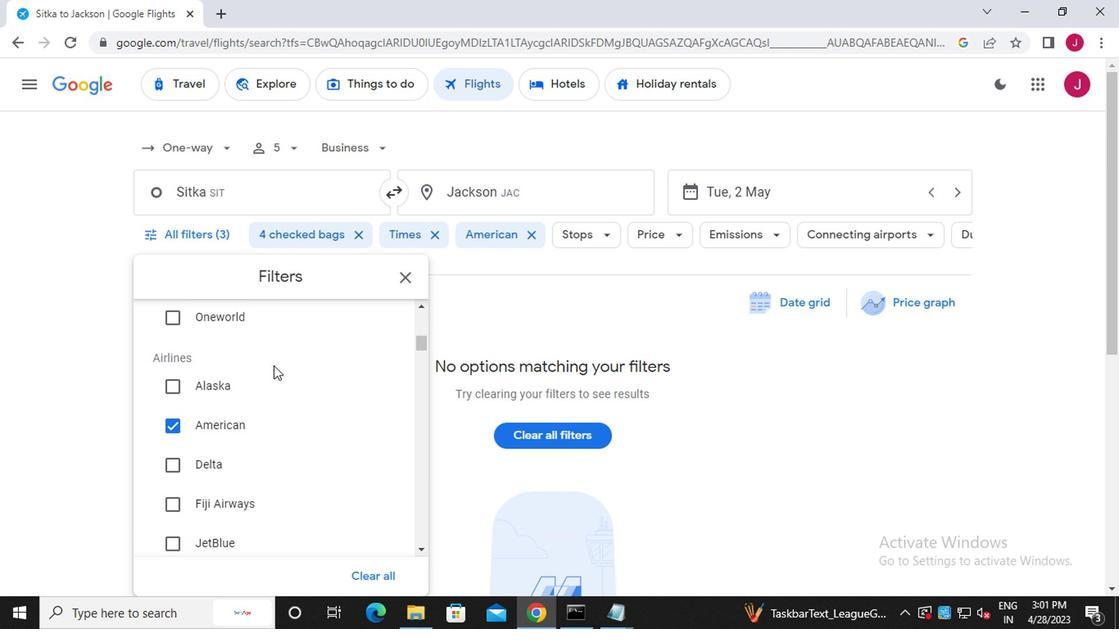 
Action: Mouse scrolled (252, 387) with delta (0, -1)
Screenshot: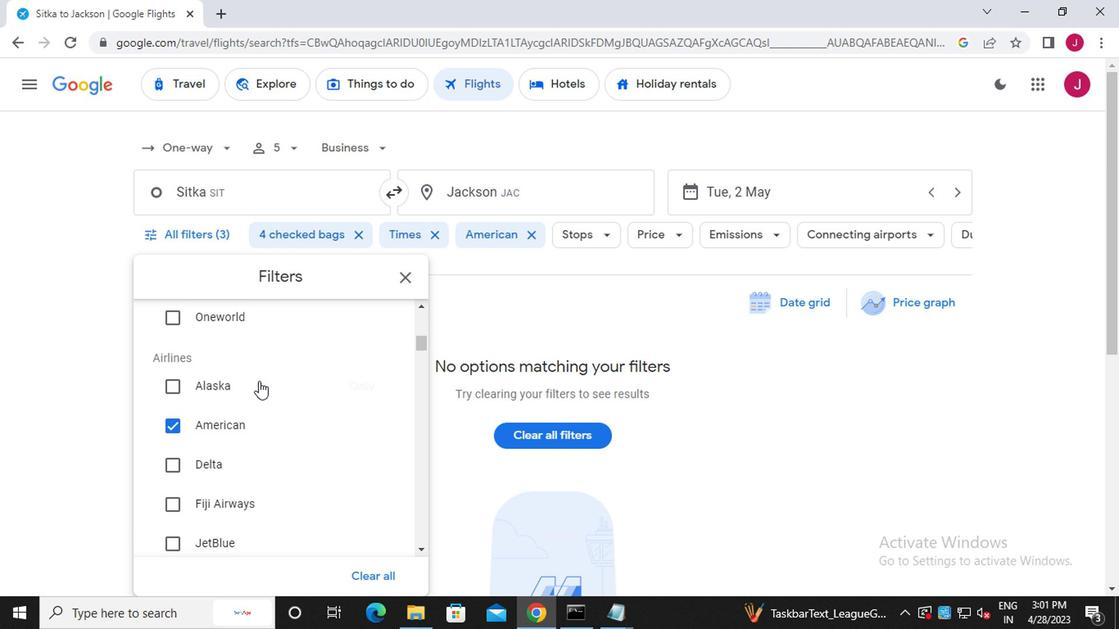 
Action: Mouse moved to (206, 359)
Screenshot: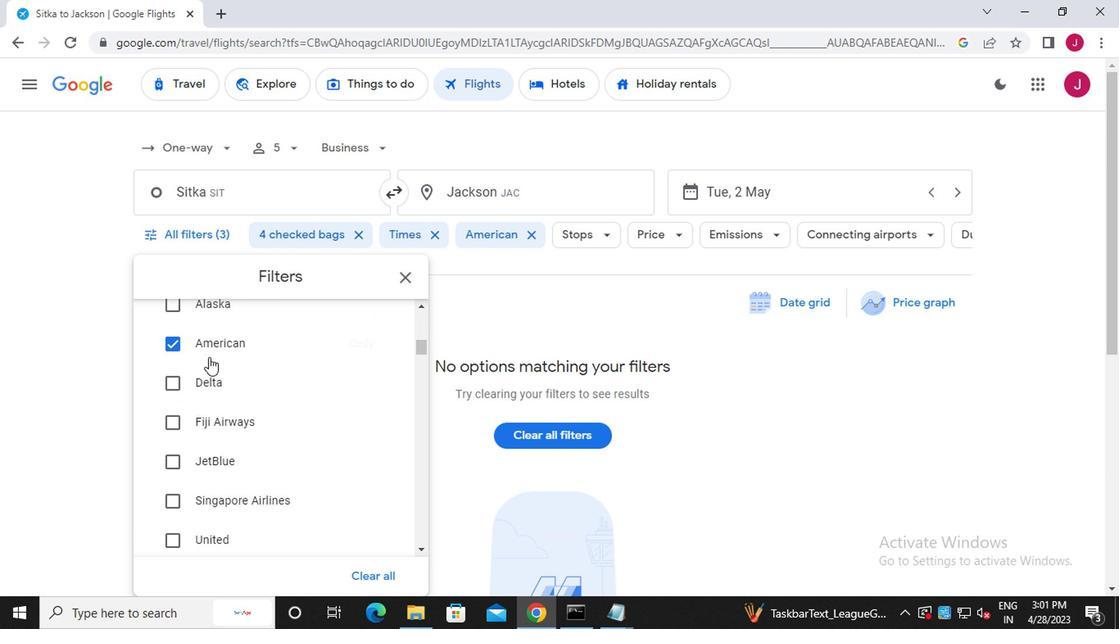 
Action: Mouse scrolled (206, 358) with delta (0, 0)
Screenshot: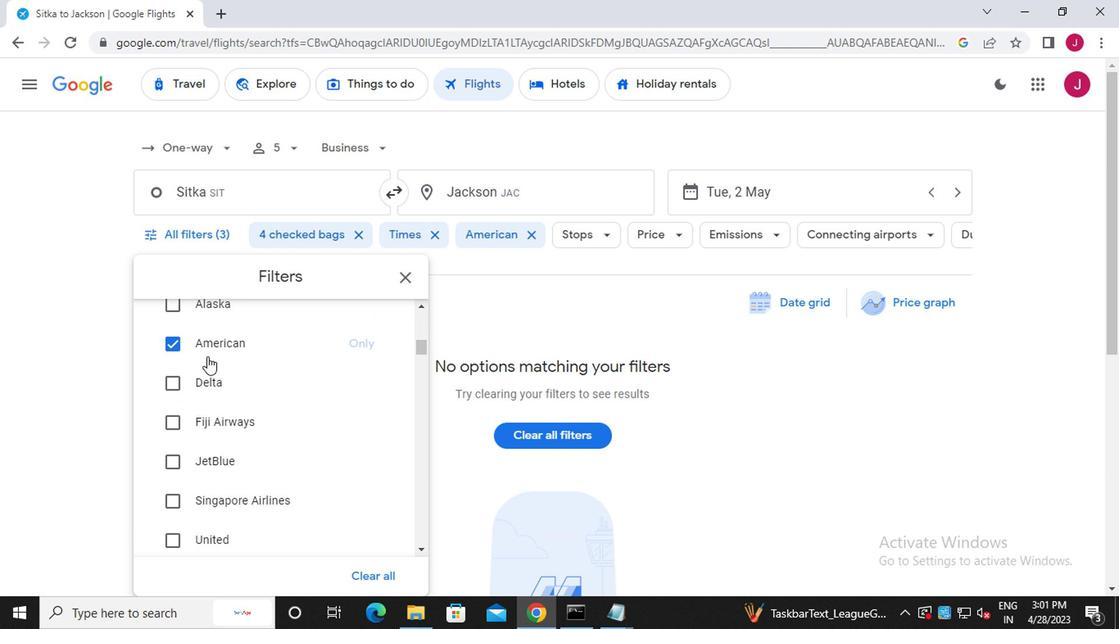 
Action: Mouse moved to (213, 363)
Screenshot: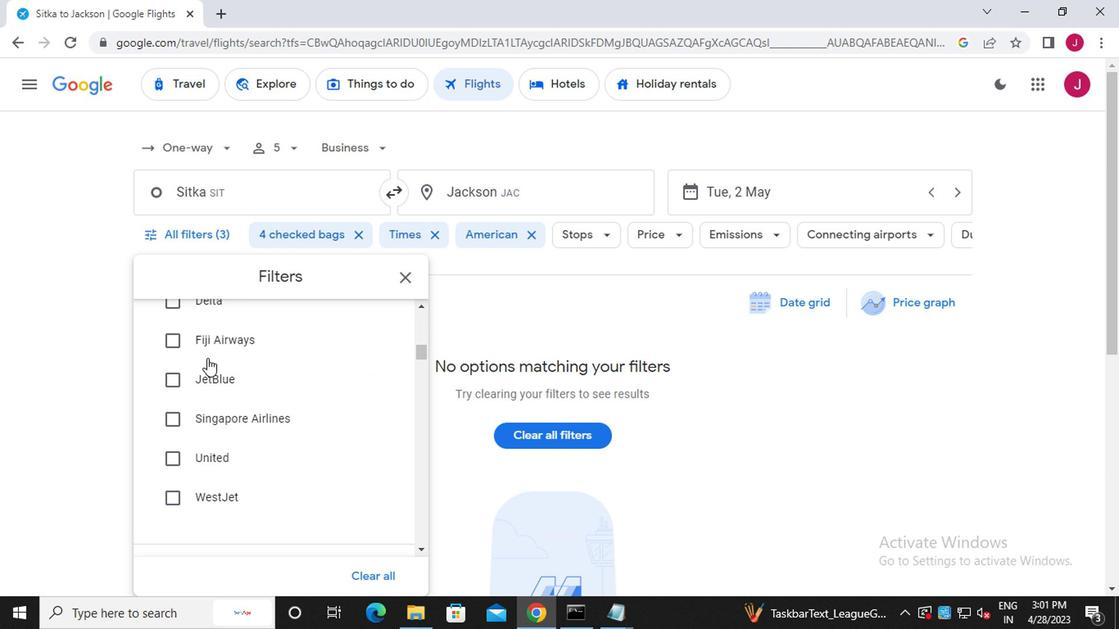
Action: Mouse scrolled (213, 364) with delta (0, 1)
Screenshot: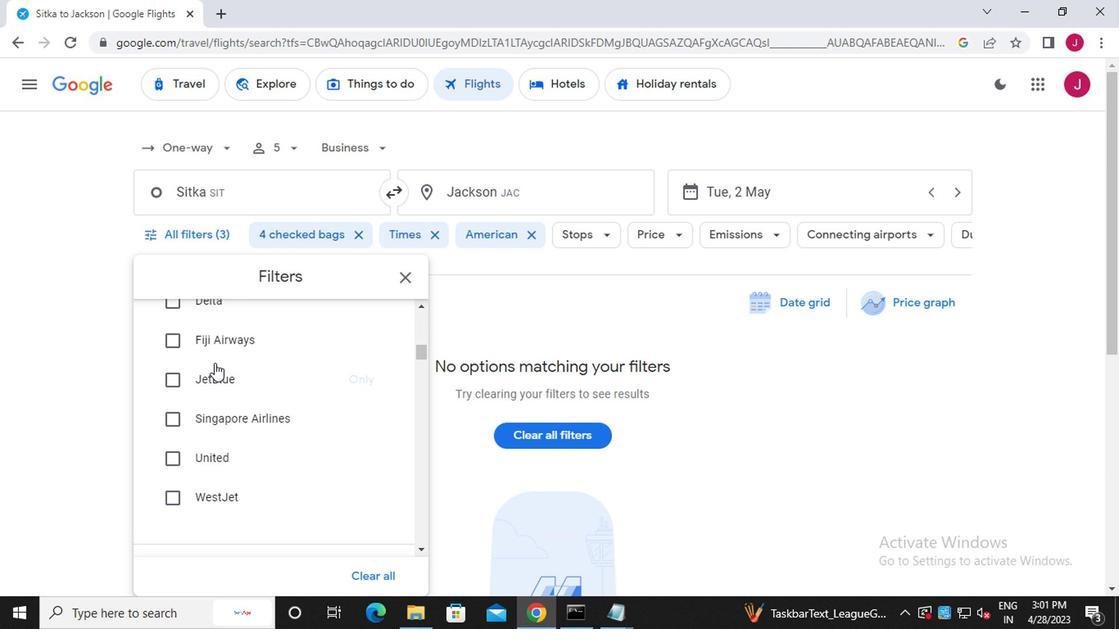 
Action: Mouse scrolled (213, 364) with delta (0, 1)
Screenshot: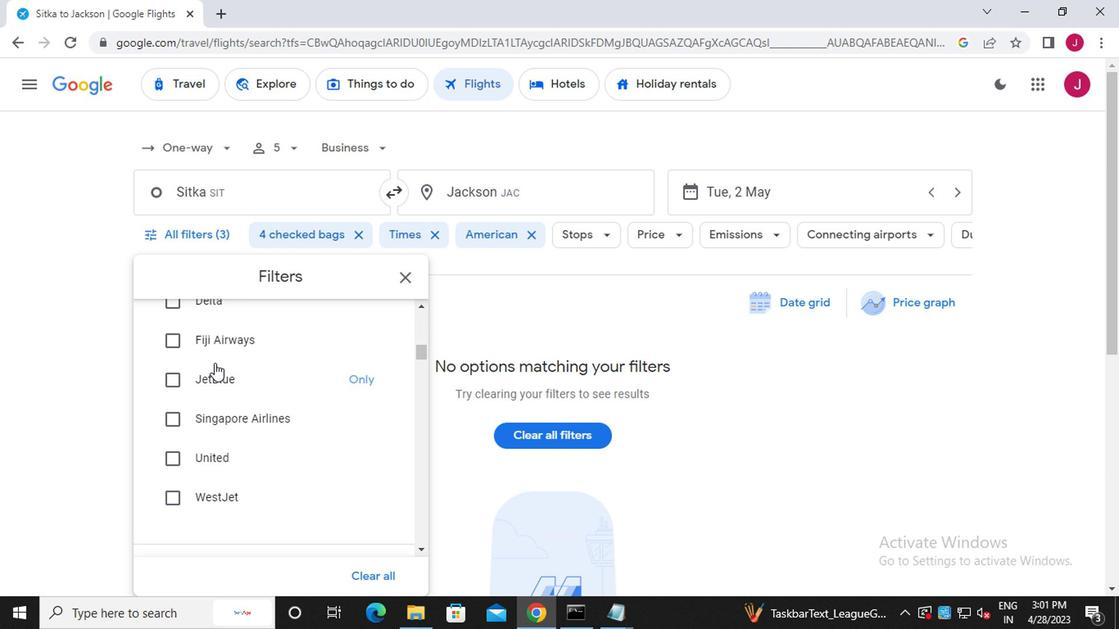 
Action: Mouse scrolled (213, 364) with delta (0, 1)
Screenshot: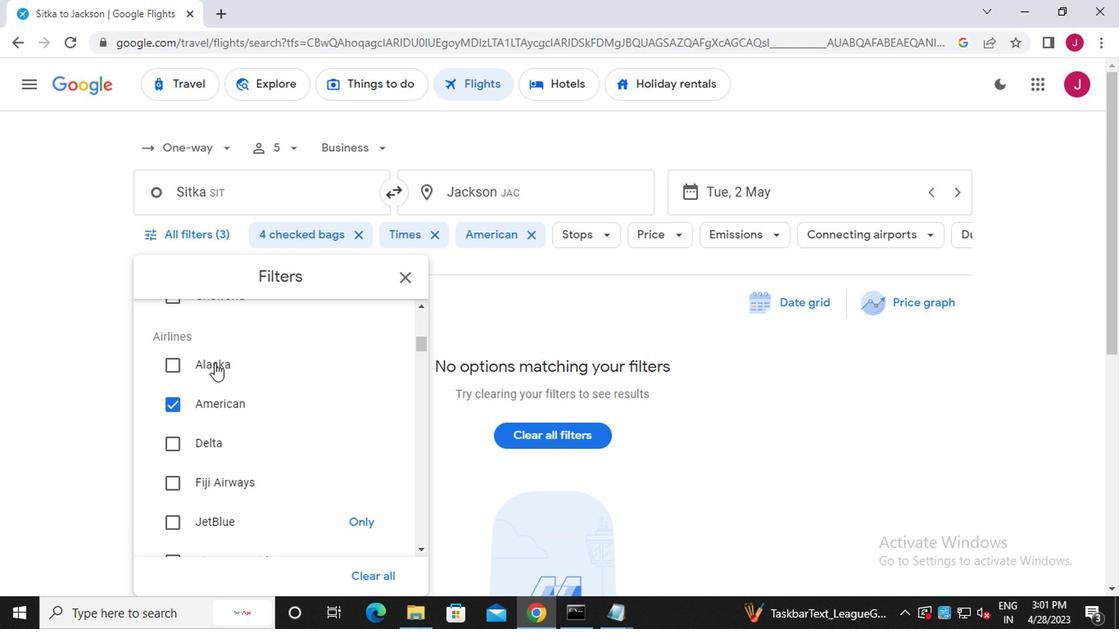 
Action: Mouse scrolled (213, 364) with delta (0, 1)
Screenshot: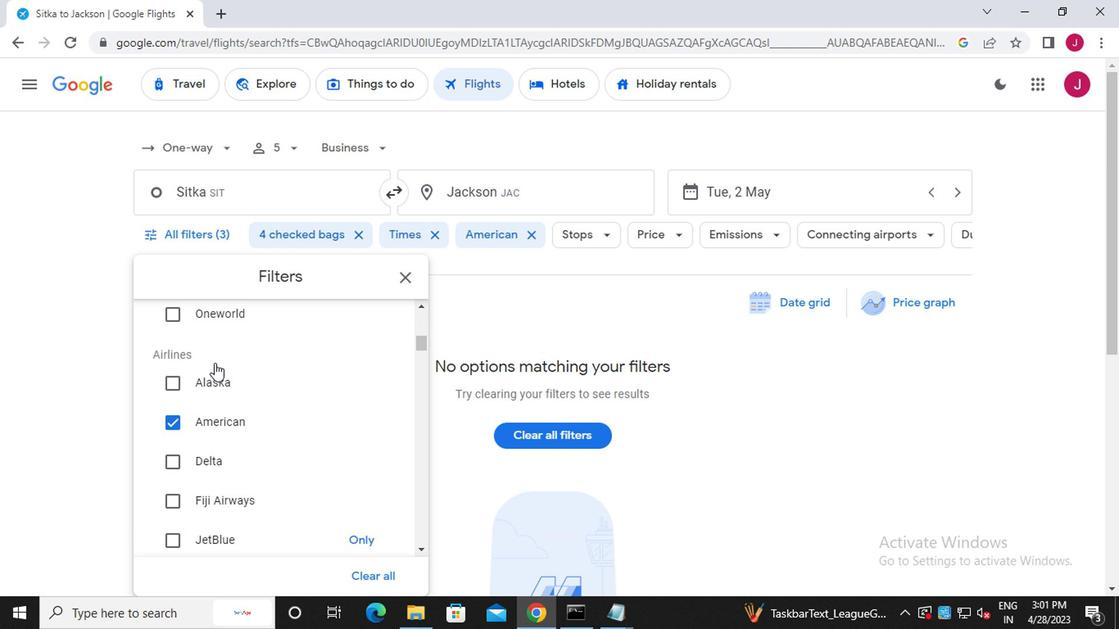 
Action: Mouse moved to (377, 338)
Screenshot: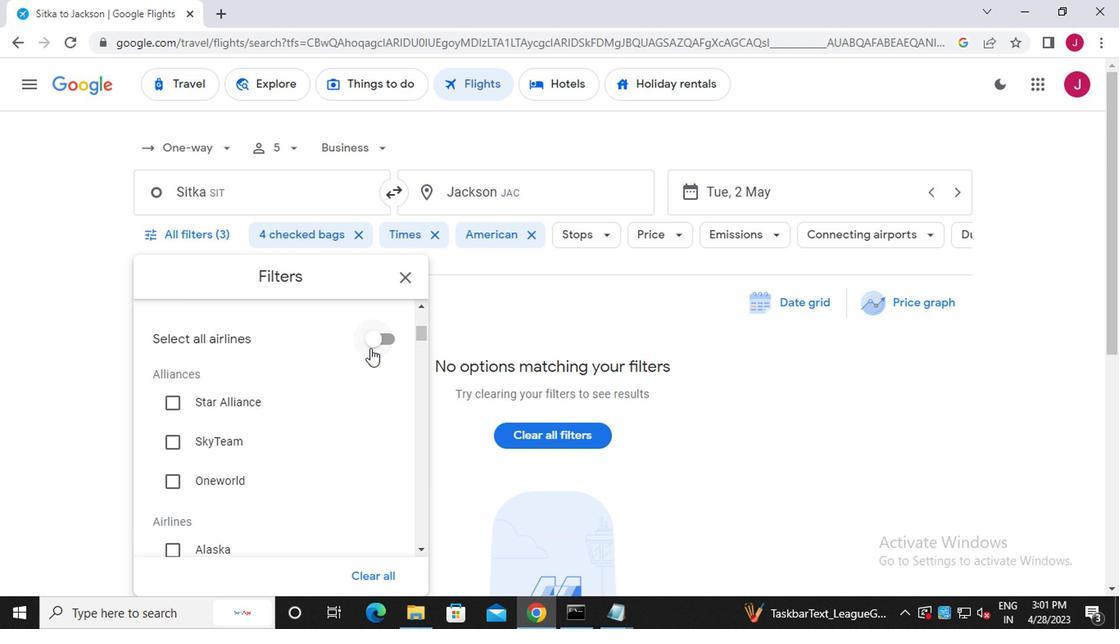 
Action: Mouse pressed left at (377, 338)
Screenshot: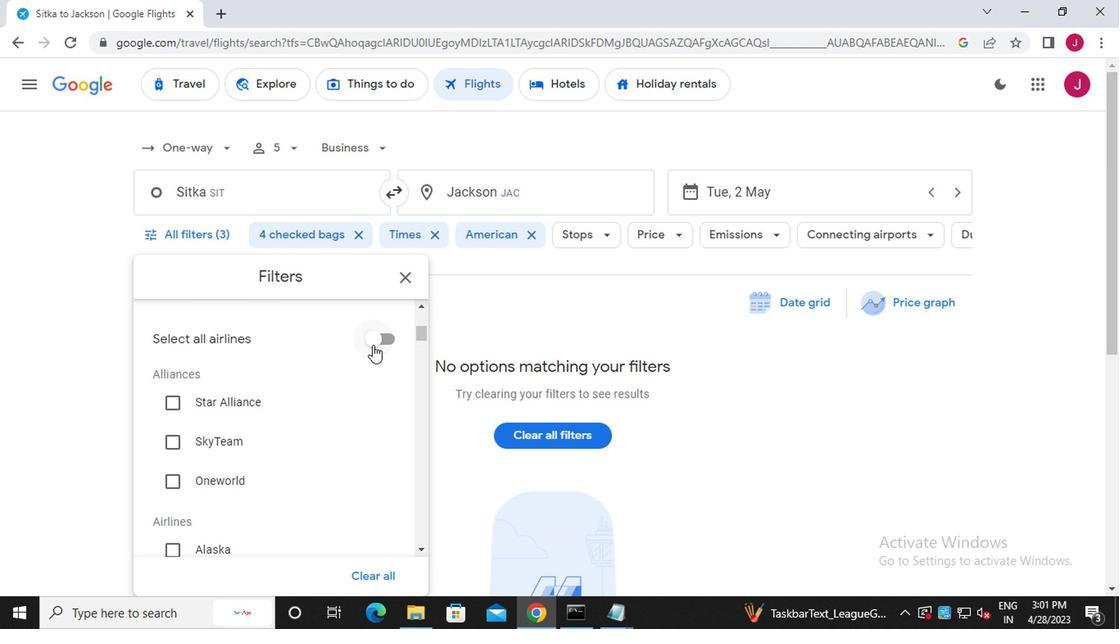 
Action: Mouse moved to (374, 340)
Screenshot: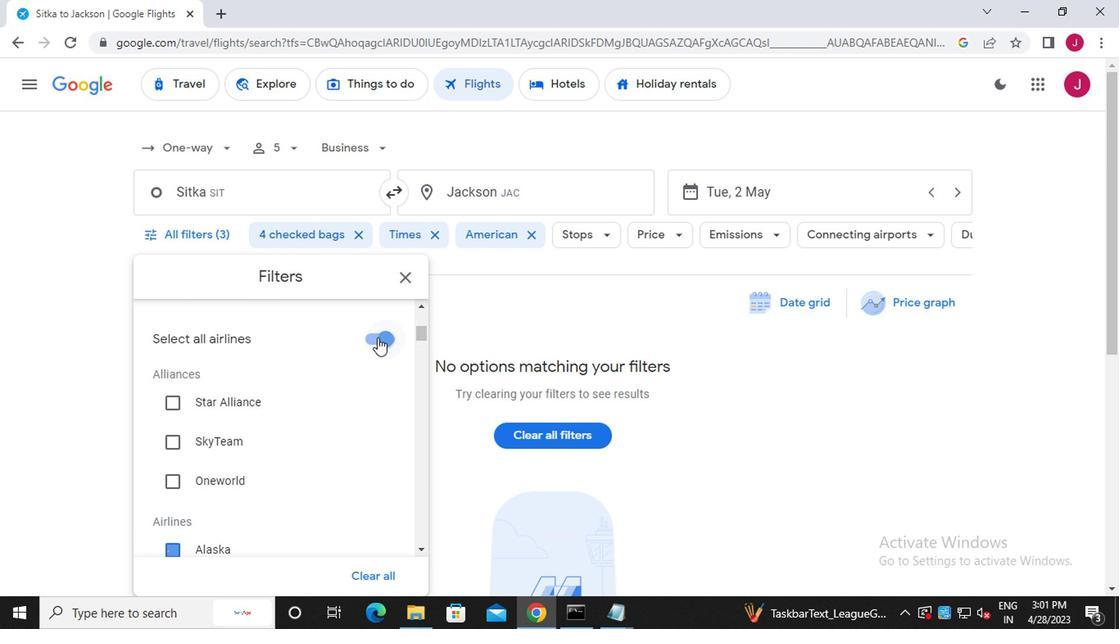 
Action: Mouse pressed left at (374, 340)
Screenshot: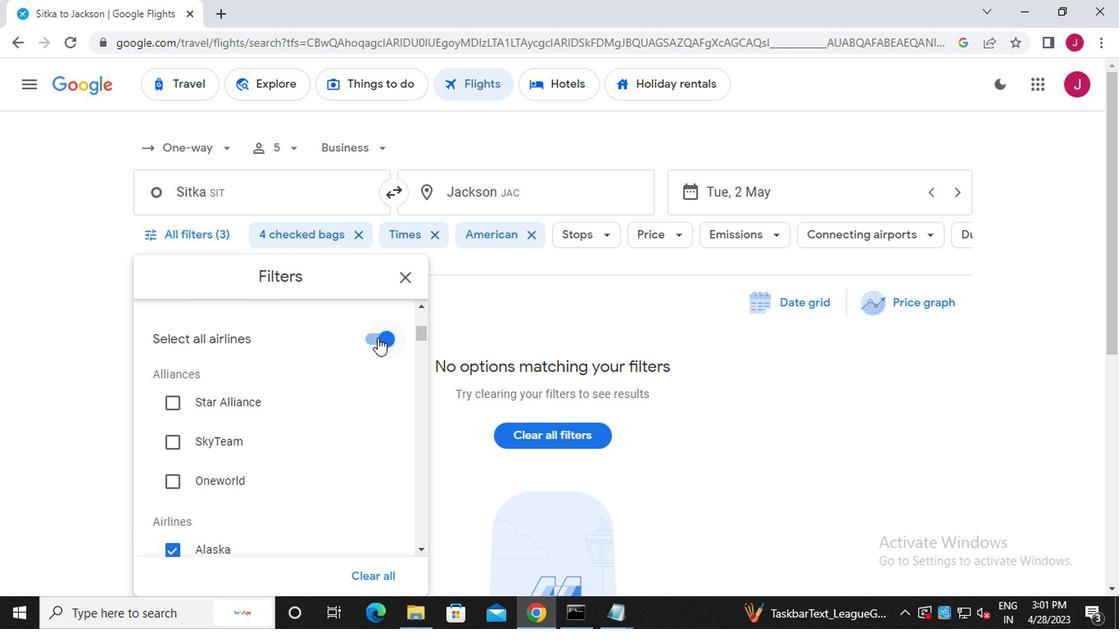 
Action: Mouse moved to (312, 365)
Screenshot: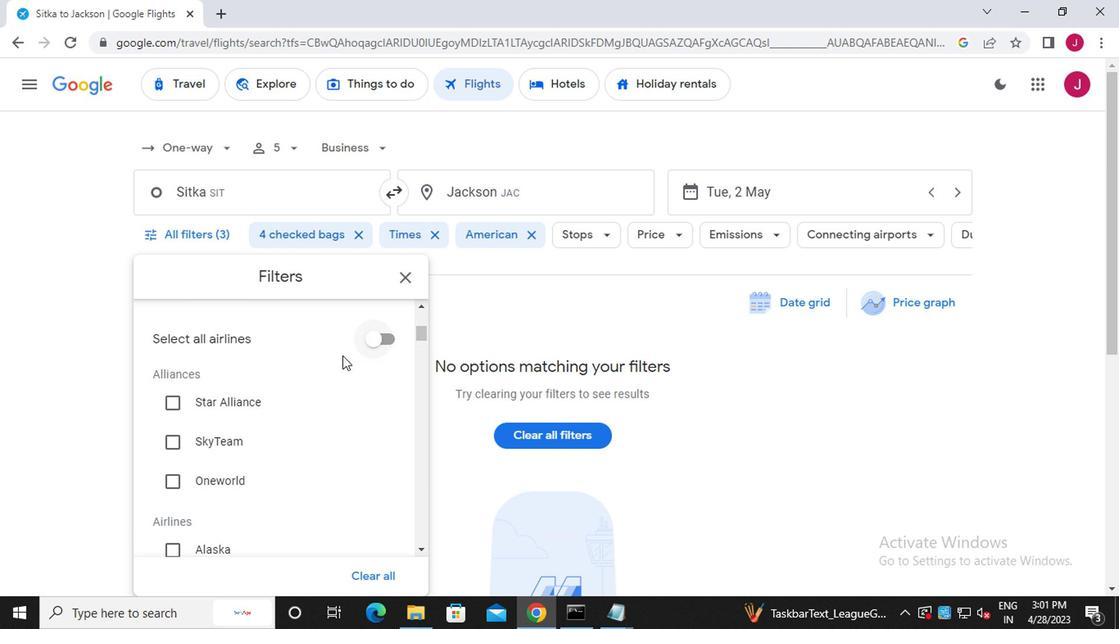 
Action: Mouse scrolled (312, 364) with delta (0, 0)
Screenshot: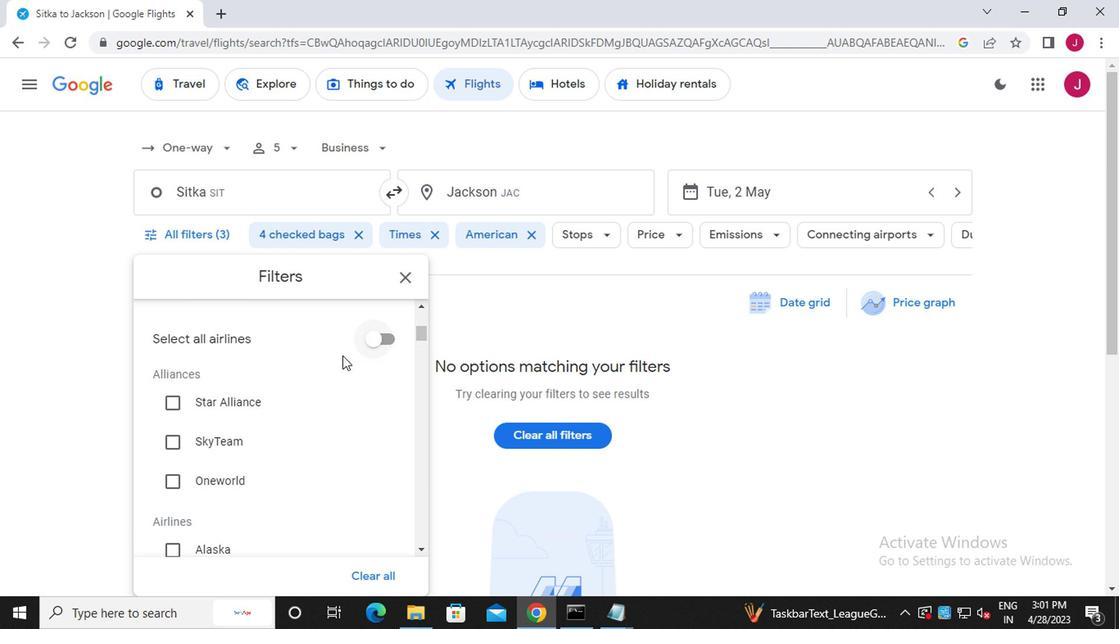 
Action: Mouse moved to (312, 365)
Screenshot: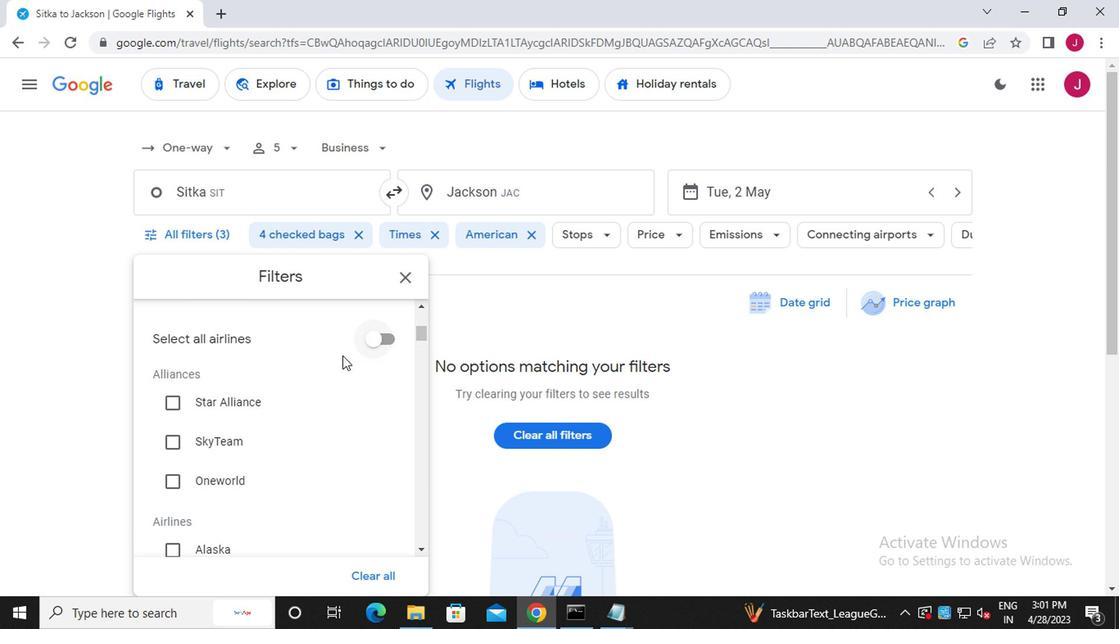 
Action: Mouse scrolled (312, 364) with delta (0, 0)
Screenshot: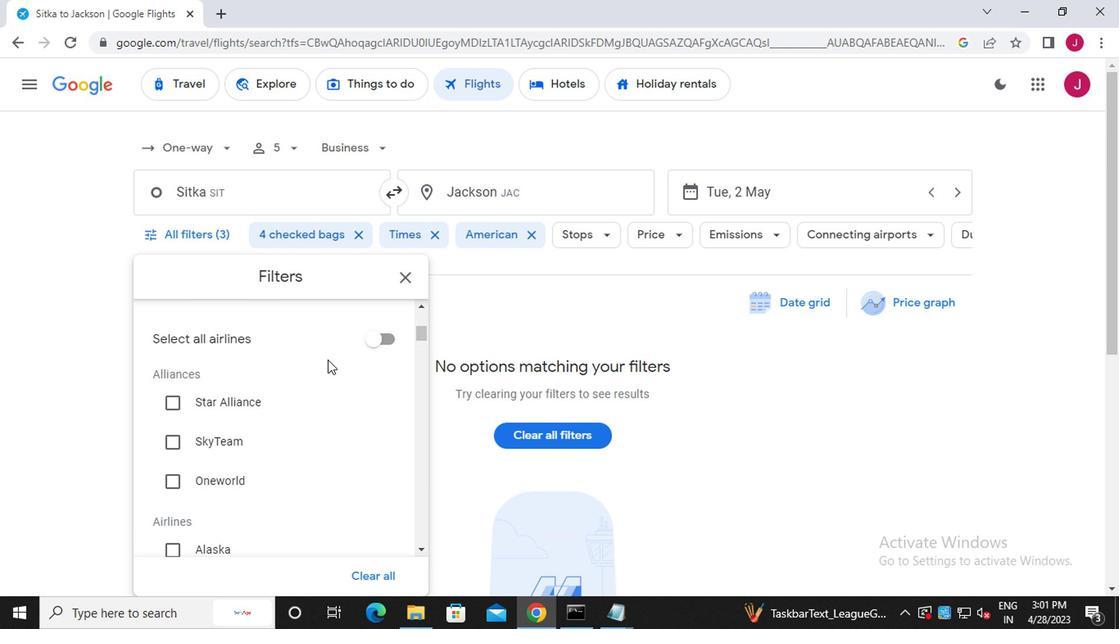 
Action: Mouse moved to (310, 365)
Screenshot: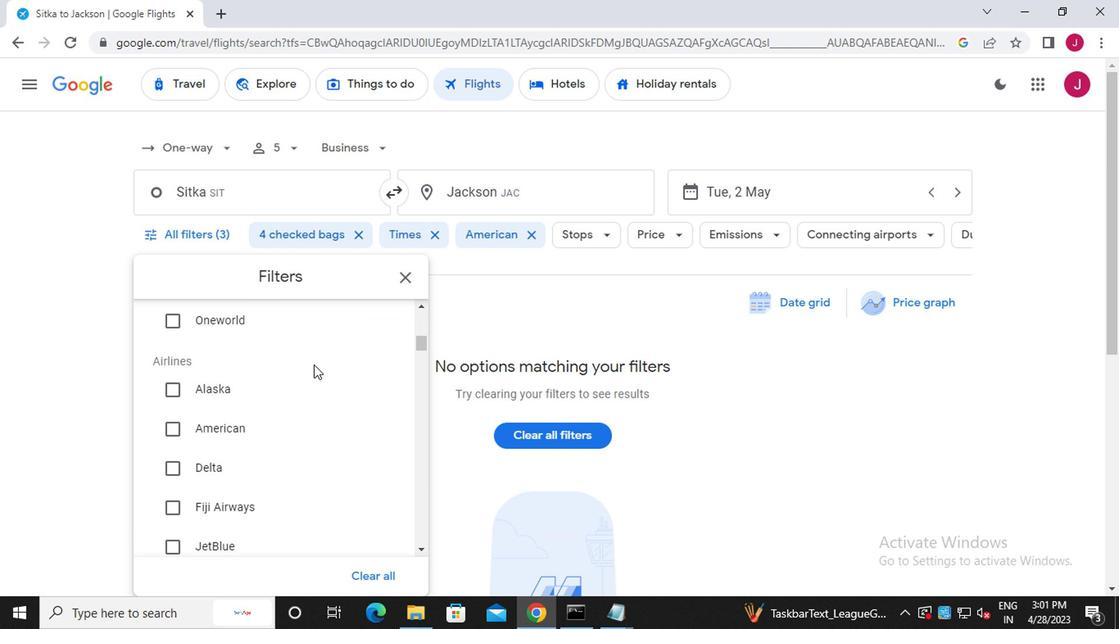 
Action: Mouse scrolled (310, 364) with delta (0, 0)
Screenshot: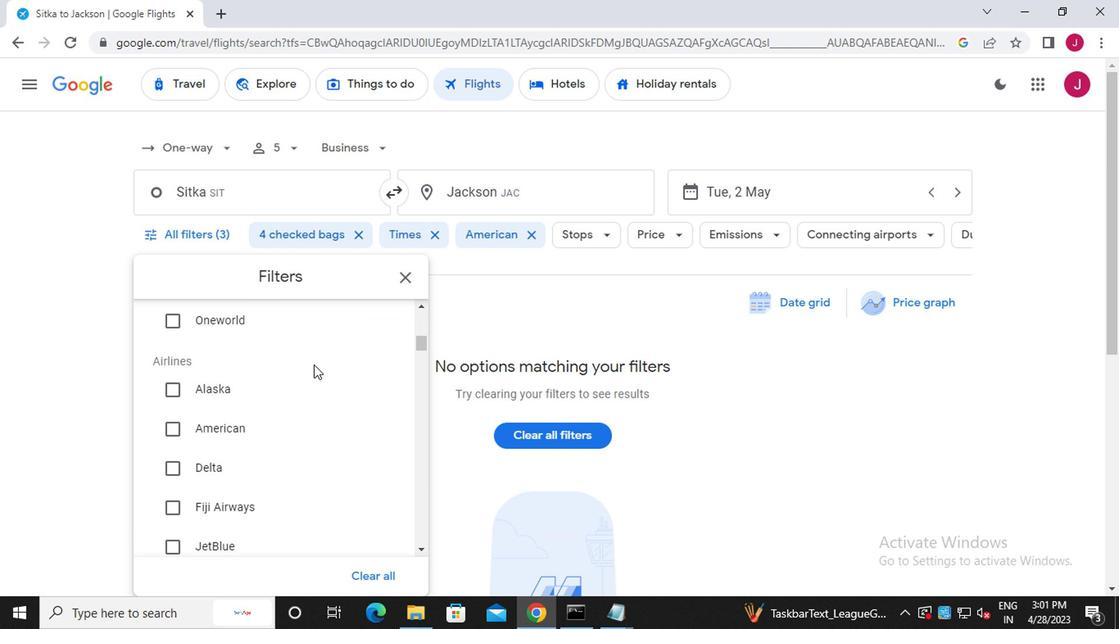 
Action: Mouse moved to (310, 365)
Screenshot: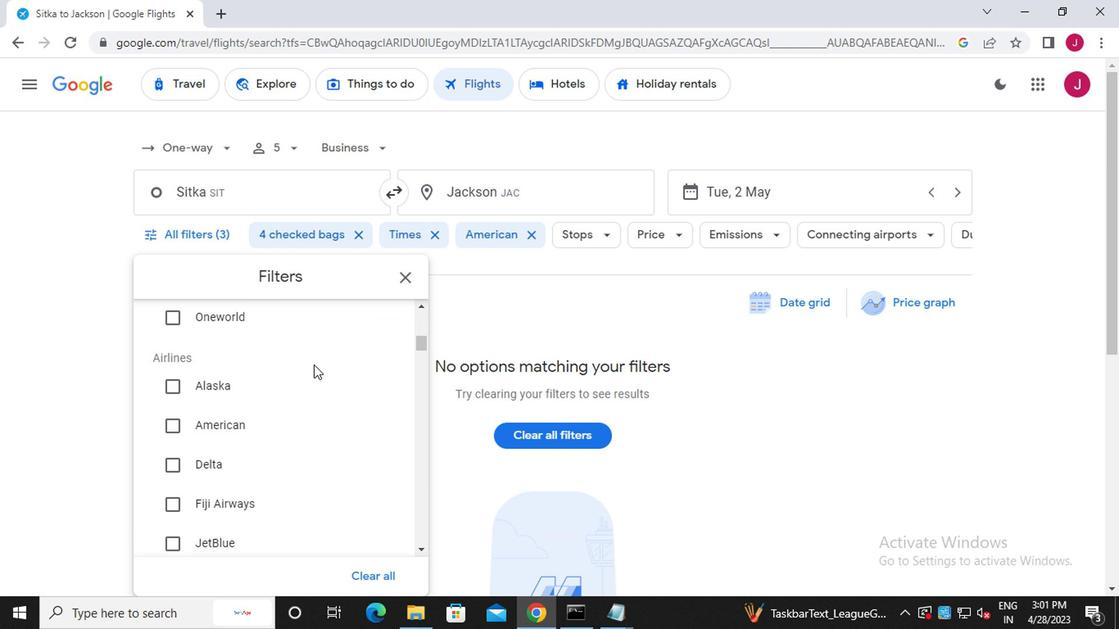 
Action: Mouse scrolled (310, 364) with delta (0, 0)
Screenshot: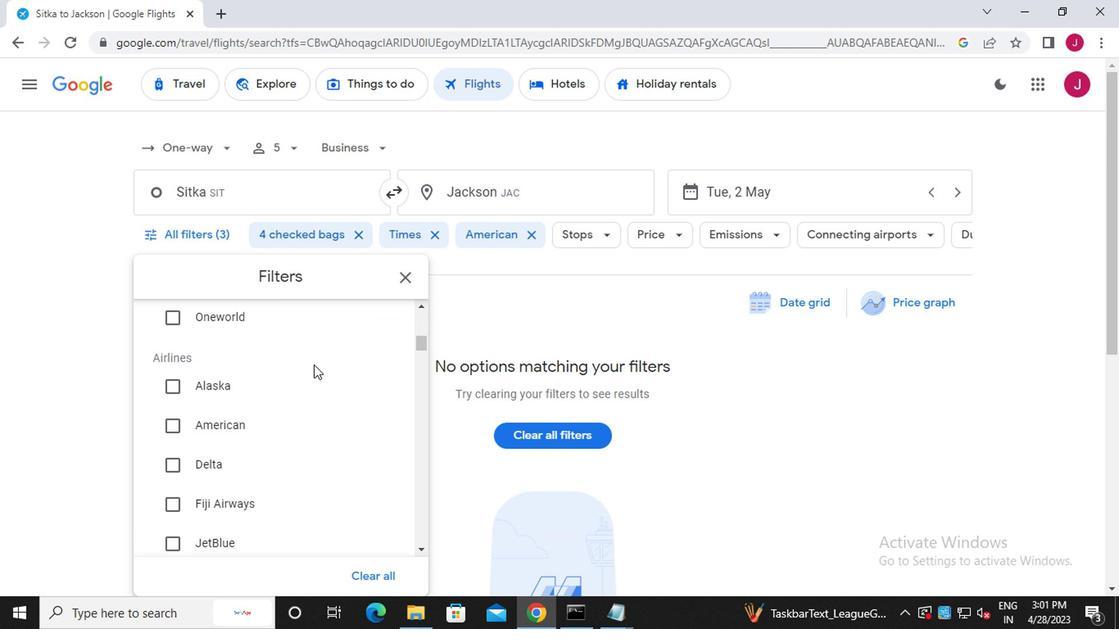 
Action: Mouse moved to (308, 366)
Screenshot: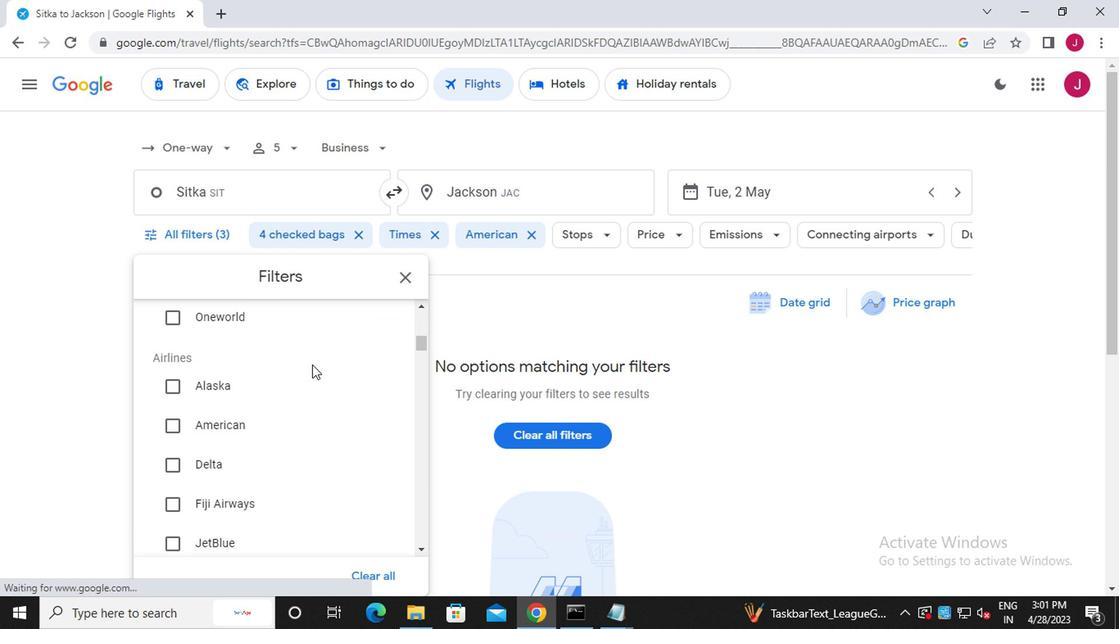 
Action: Mouse scrolled (308, 365) with delta (0, -1)
Screenshot: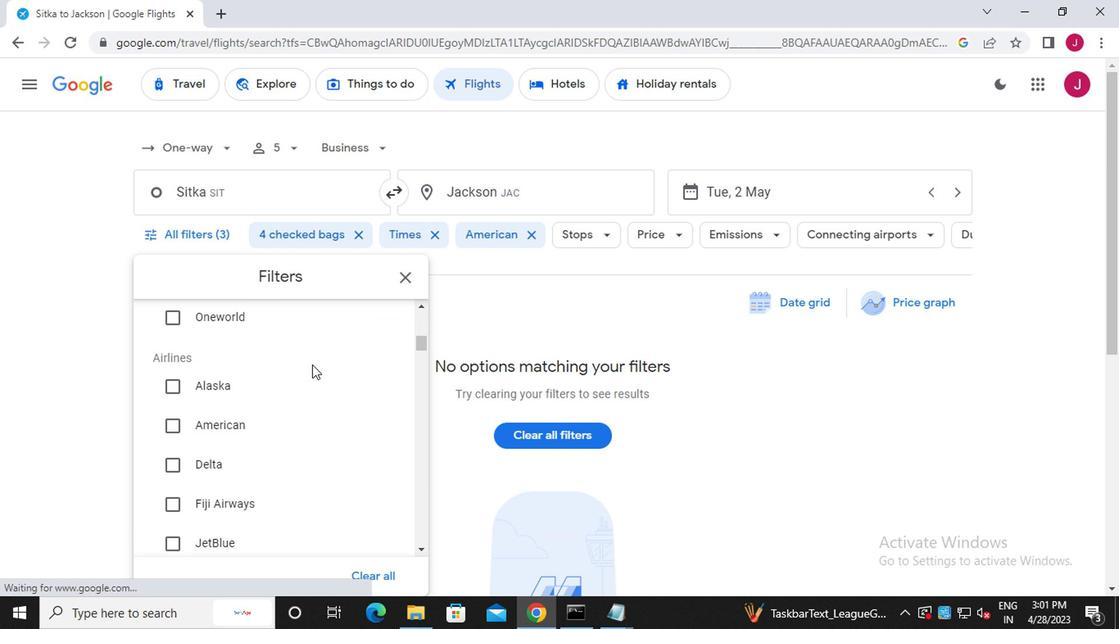 
Action: Mouse moved to (308, 366)
Screenshot: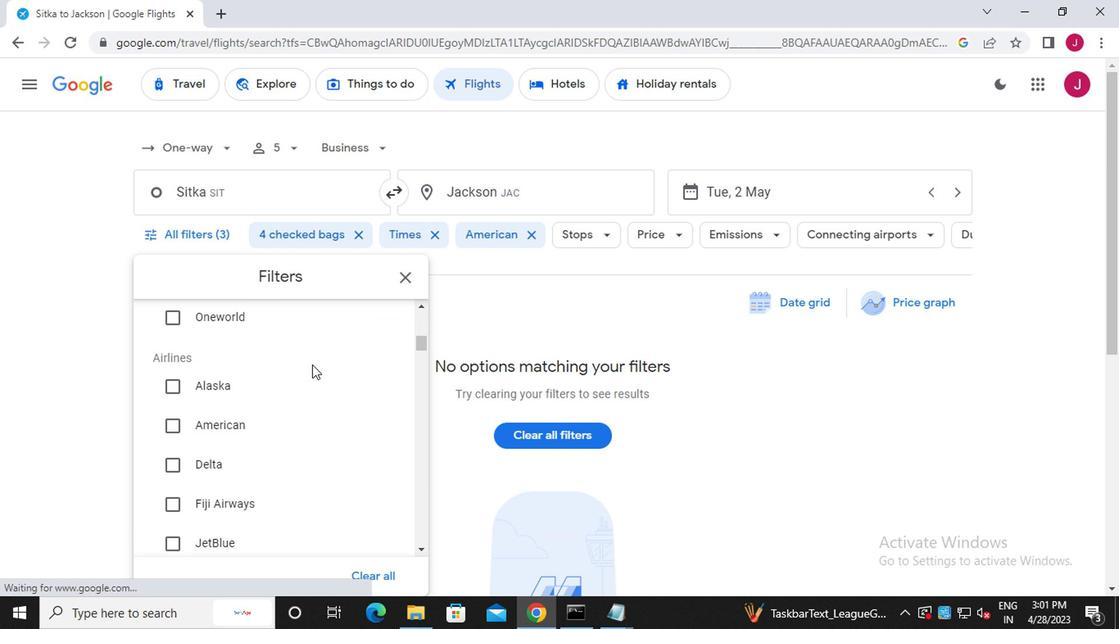 
Action: Mouse scrolled (308, 367) with delta (0, 0)
Screenshot: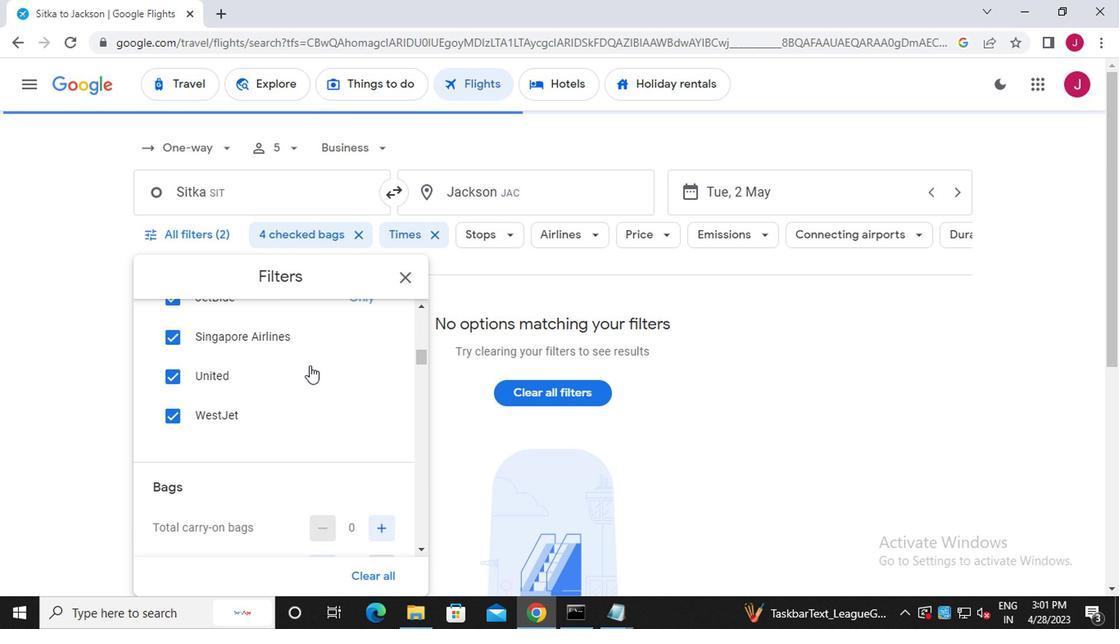 
Action: Mouse scrolled (308, 367) with delta (0, 0)
Screenshot: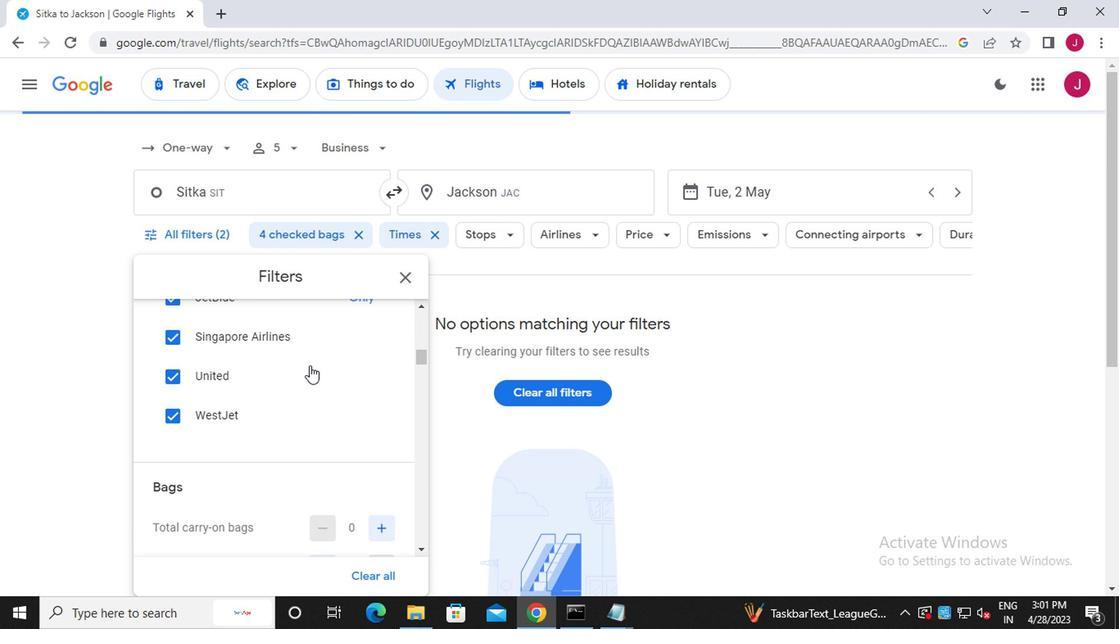 
Action: Mouse scrolled (308, 367) with delta (0, 0)
Screenshot: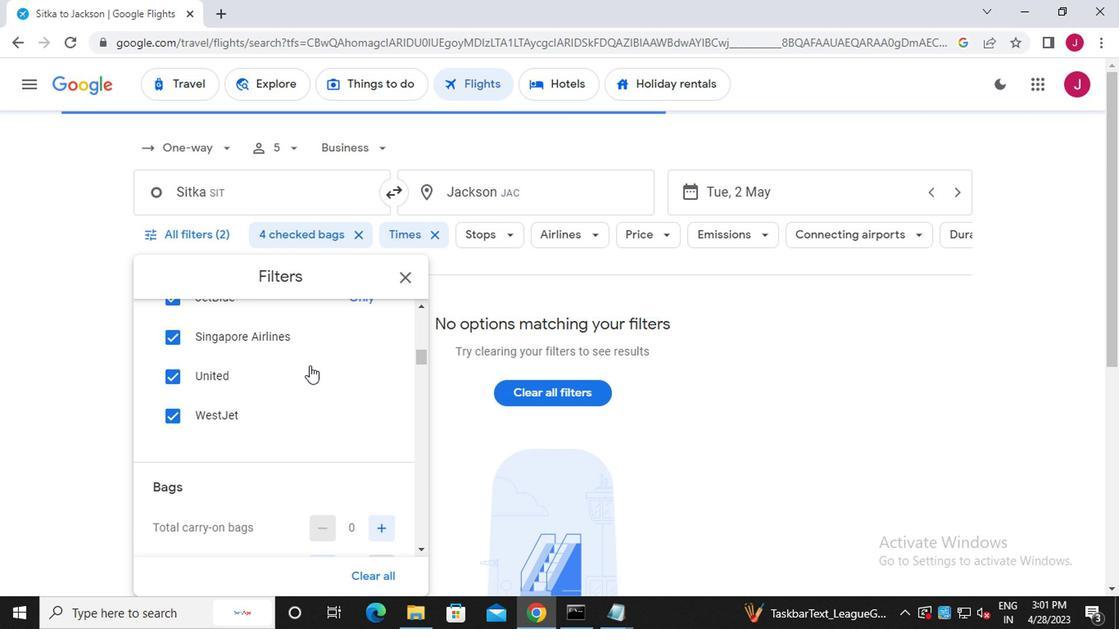 
Action: Mouse moved to (326, 359)
Screenshot: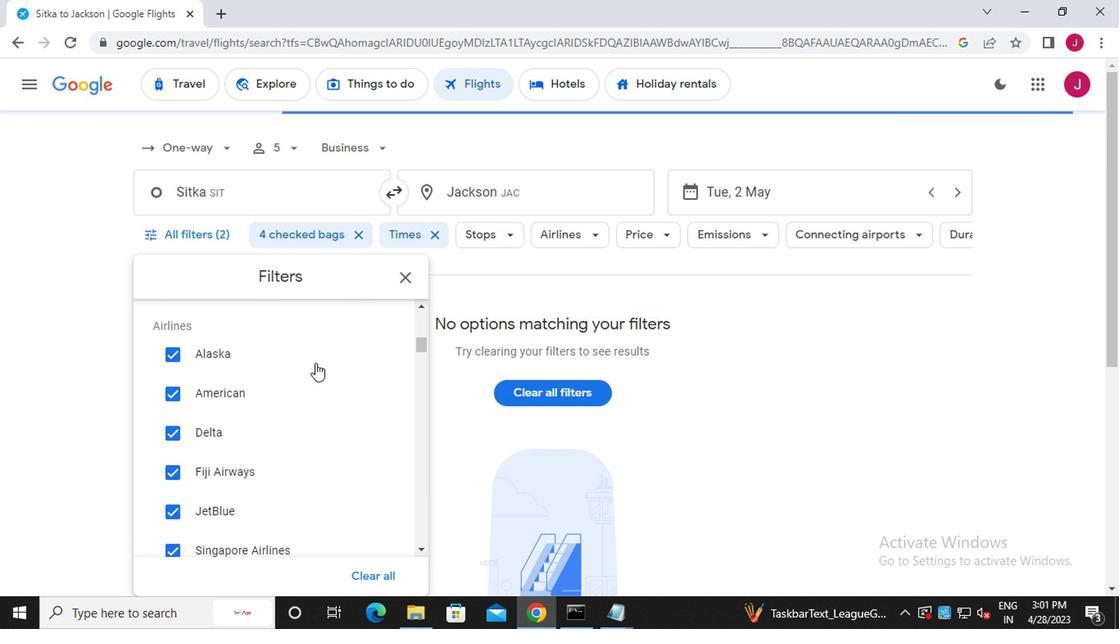 
Action: Mouse scrolled (326, 360) with delta (0, 1)
Screenshot: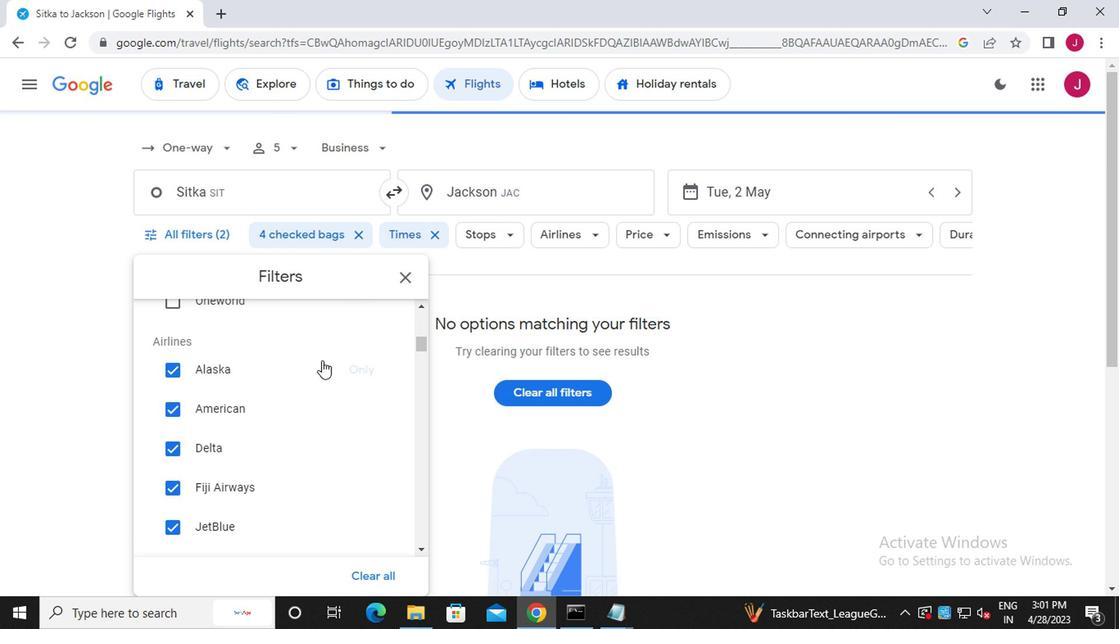 
Action: Mouse scrolled (326, 360) with delta (0, 1)
Screenshot: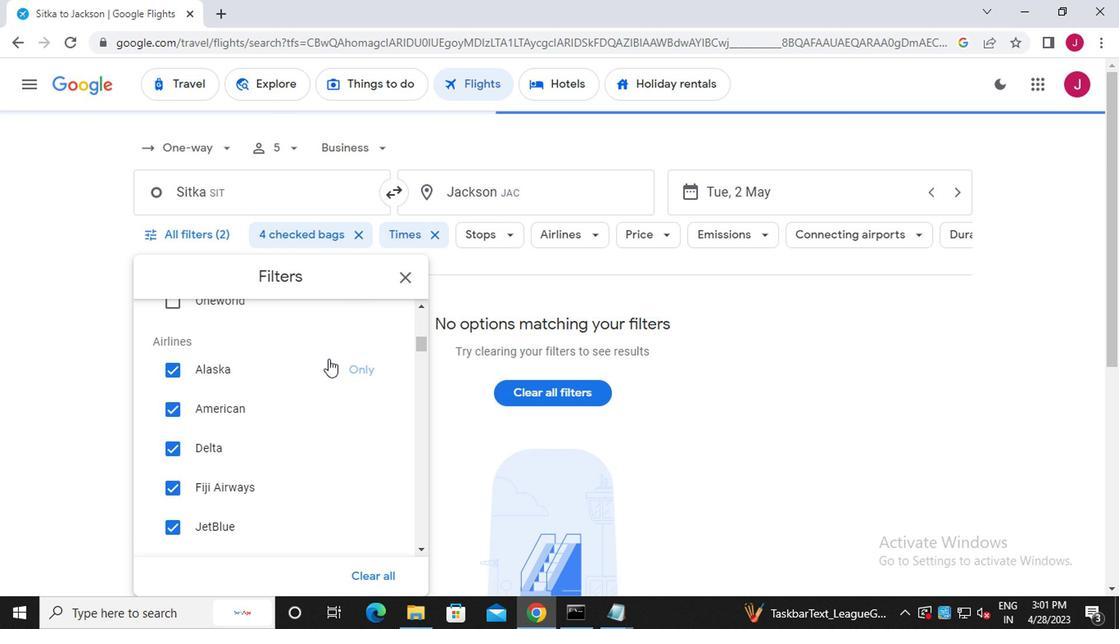 
Action: Mouse moved to (370, 336)
Screenshot: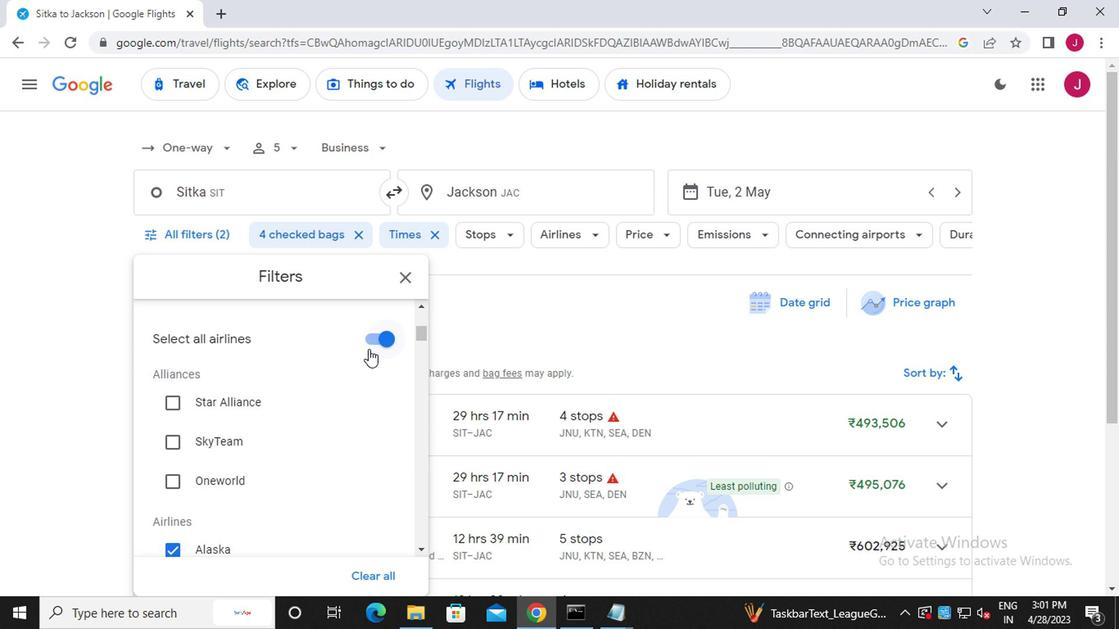 
Action: Mouse pressed left at (370, 336)
Screenshot: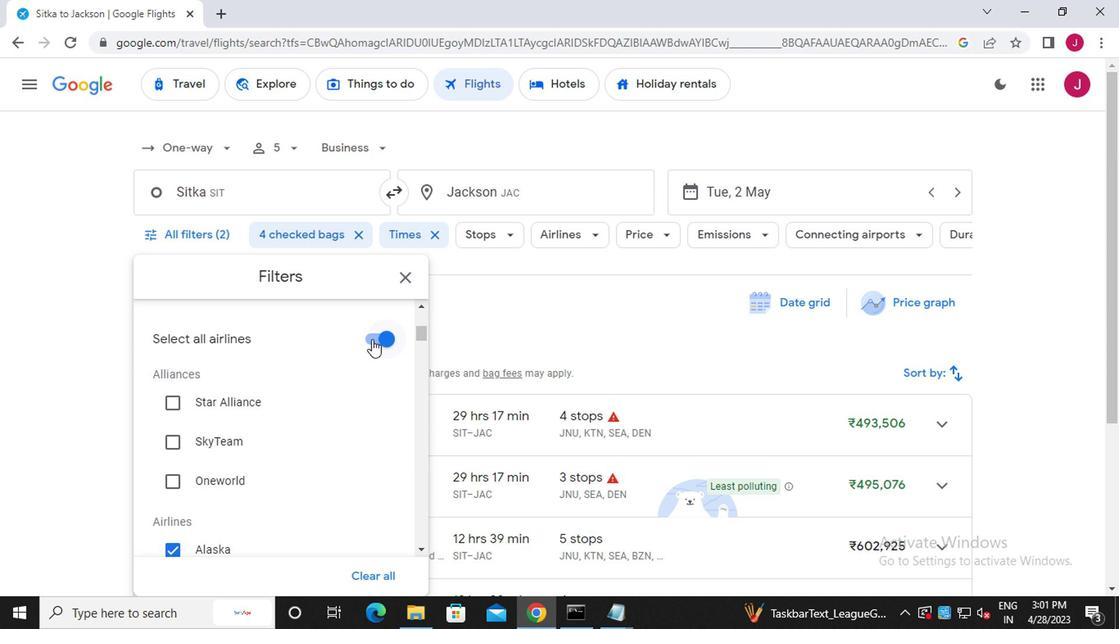 
Action: Mouse moved to (267, 391)
Screenshot: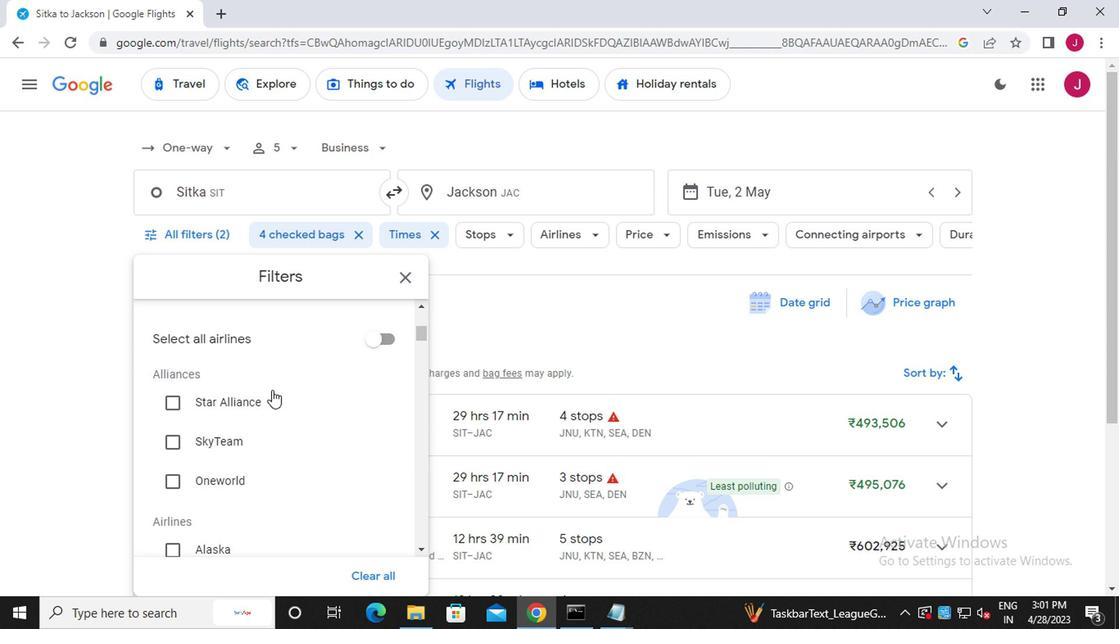 
Action: Mouse scrolled (267, 391) with delta (0, 0)
Screenshot: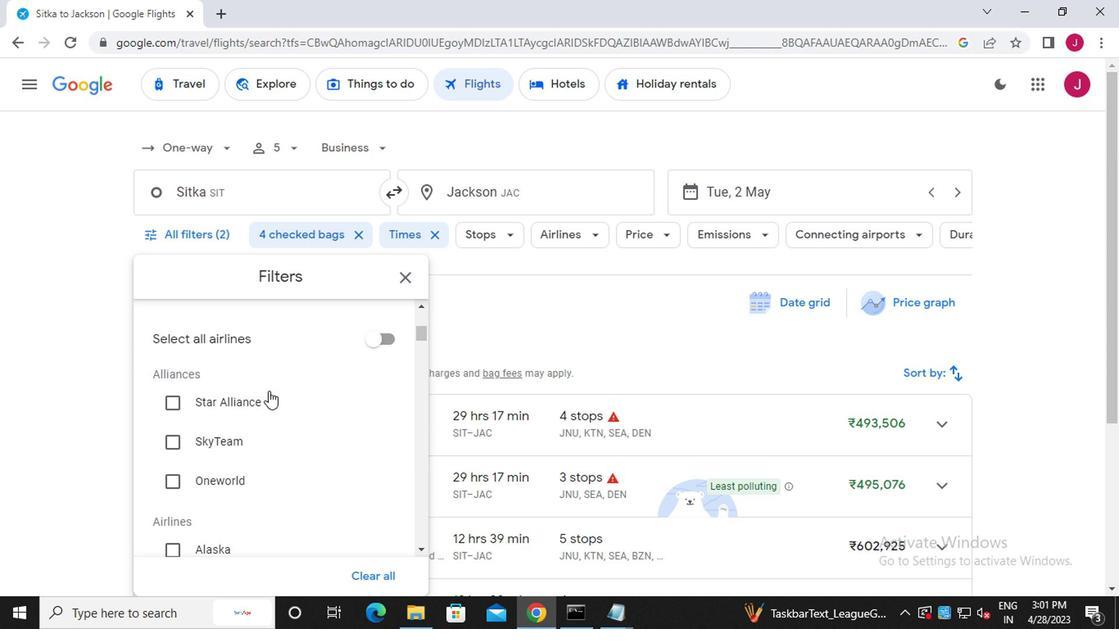 
Action: Mouse moved to (265, 392)
Screenshot: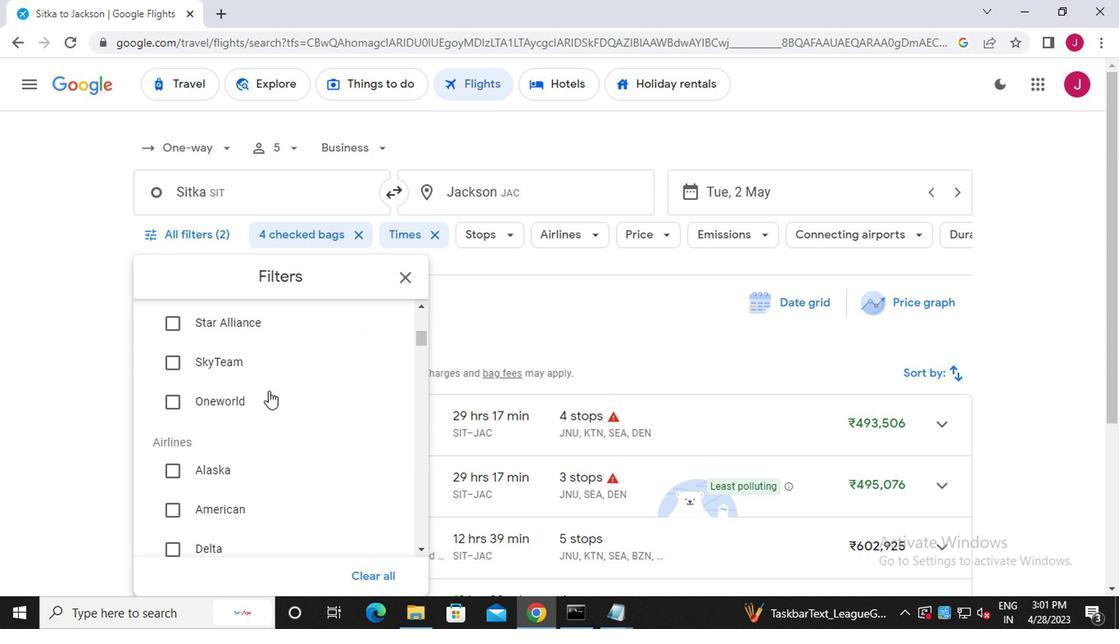 
Action: Mouse scrolled (265, 391) with delta (0, -1)
Screenshot: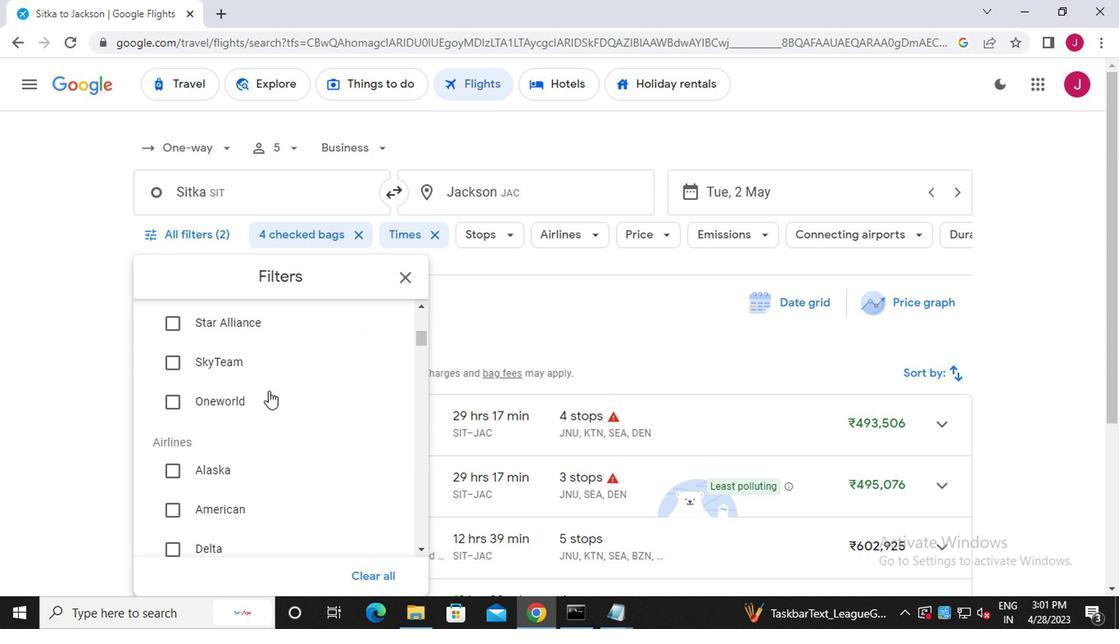 
Action: Mouse moved to (174, 382)
Screenshot: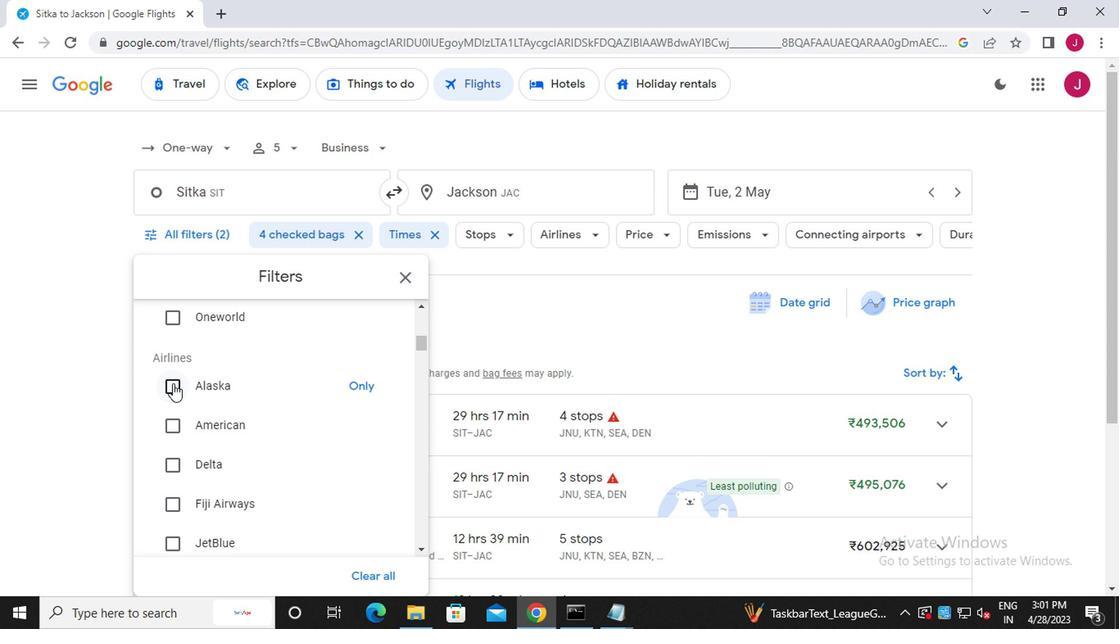 
Action: Mouse pressed left at (174, 382)
Screenshot: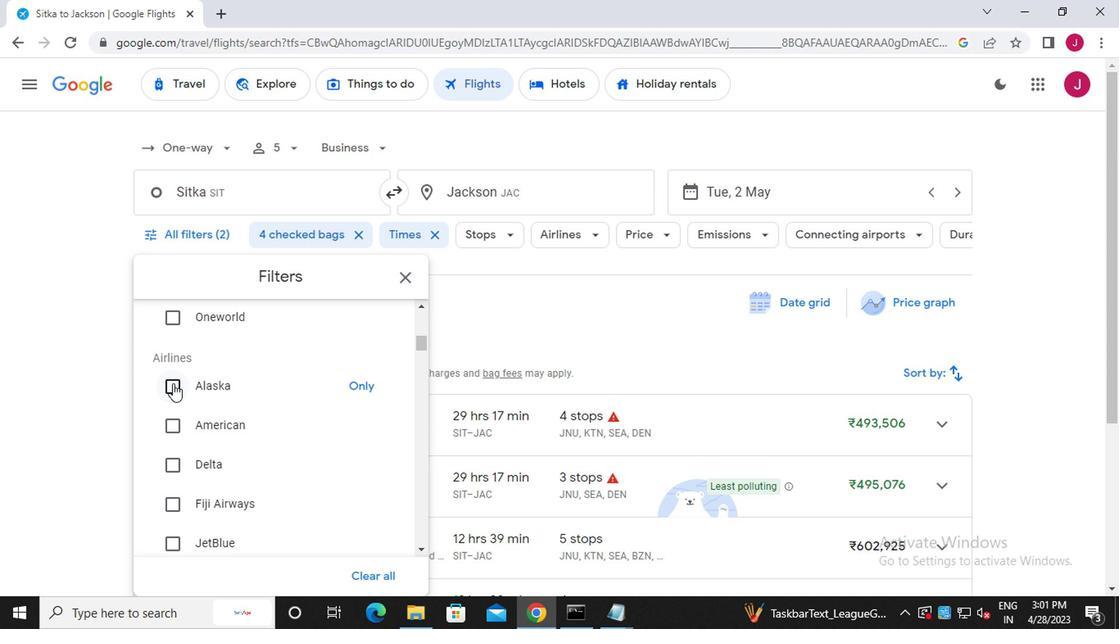
Action: Mouse moved to (277, 404)
Screenshot: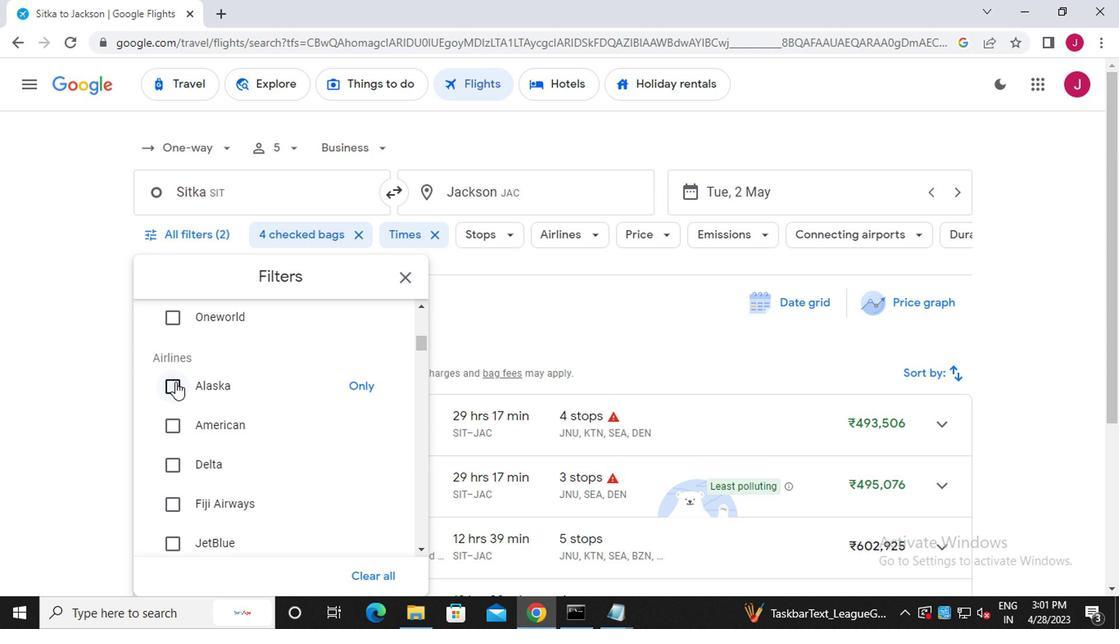 
Action: Mouse scrolled (277, 403) with delta (0, -1)
Screenshot: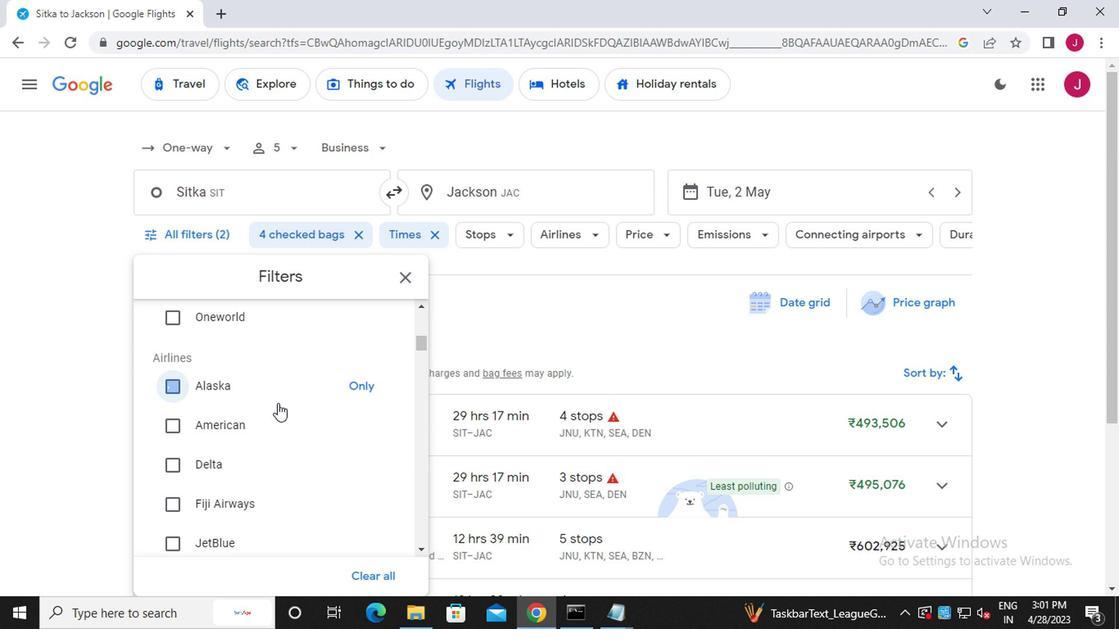 
Action: Mouse scrolled (277, 403) with delta (0, -1)
Screenshot: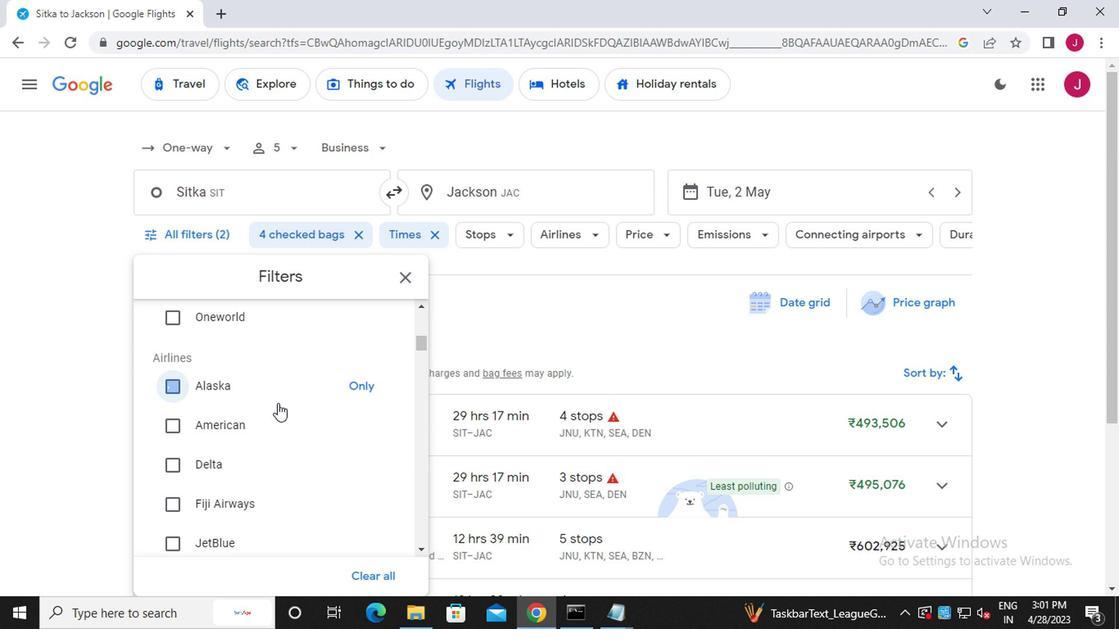 
Action: Mouse scrolled (277, 403) with delta (0, -1)
Screenshot: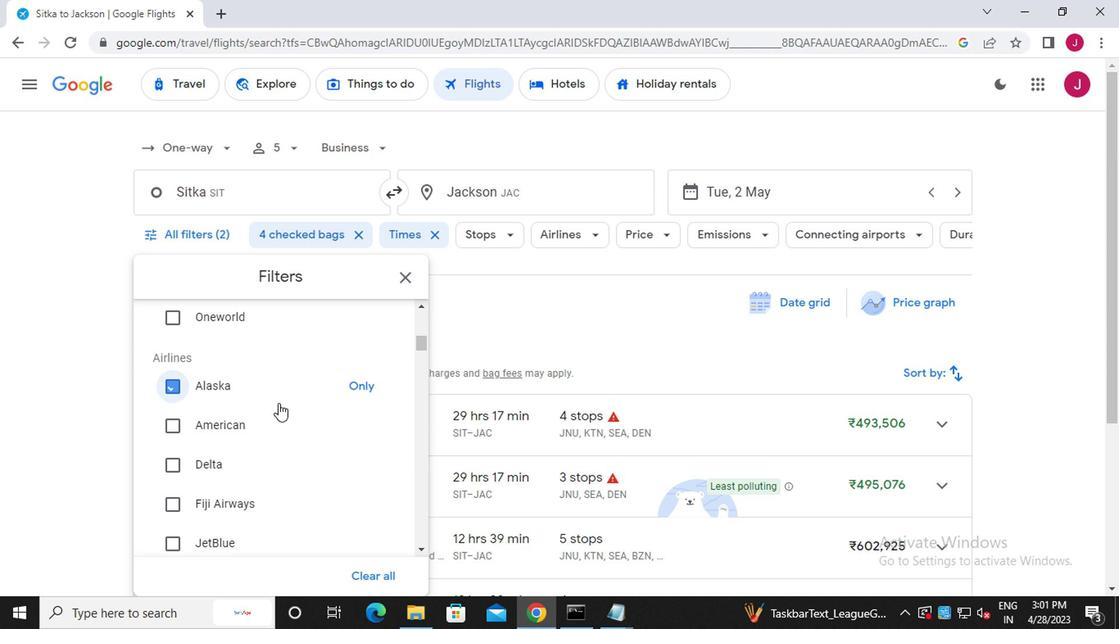 
Action: Mouse scrolled (277, 403) with delta (0, -1)
Screenshot: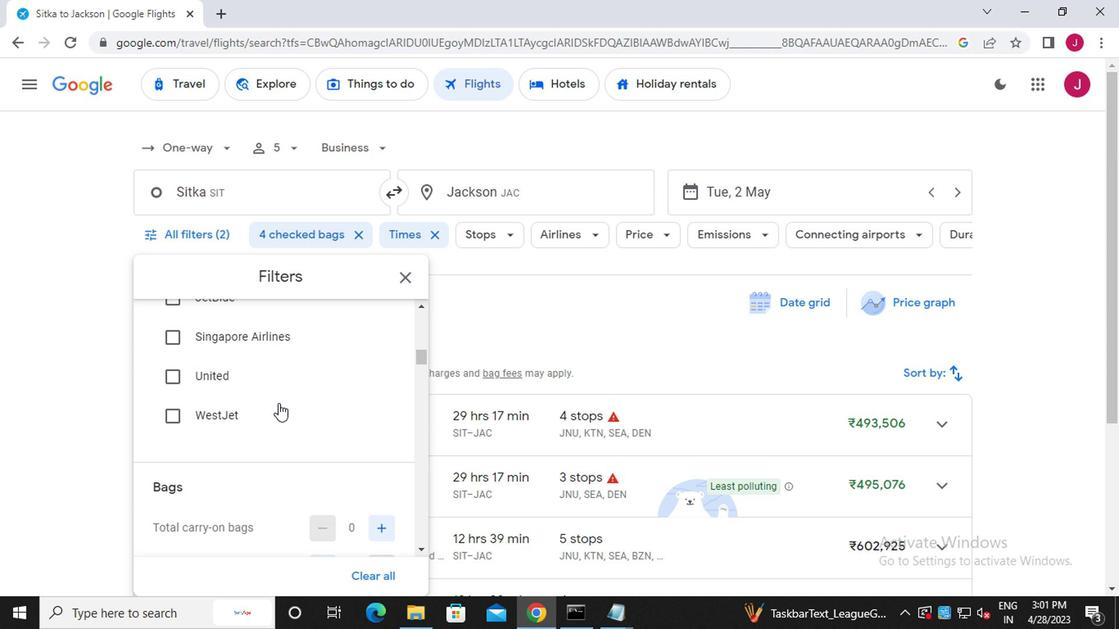 
Action: Mouse moved to (269, 404)
Screenshot: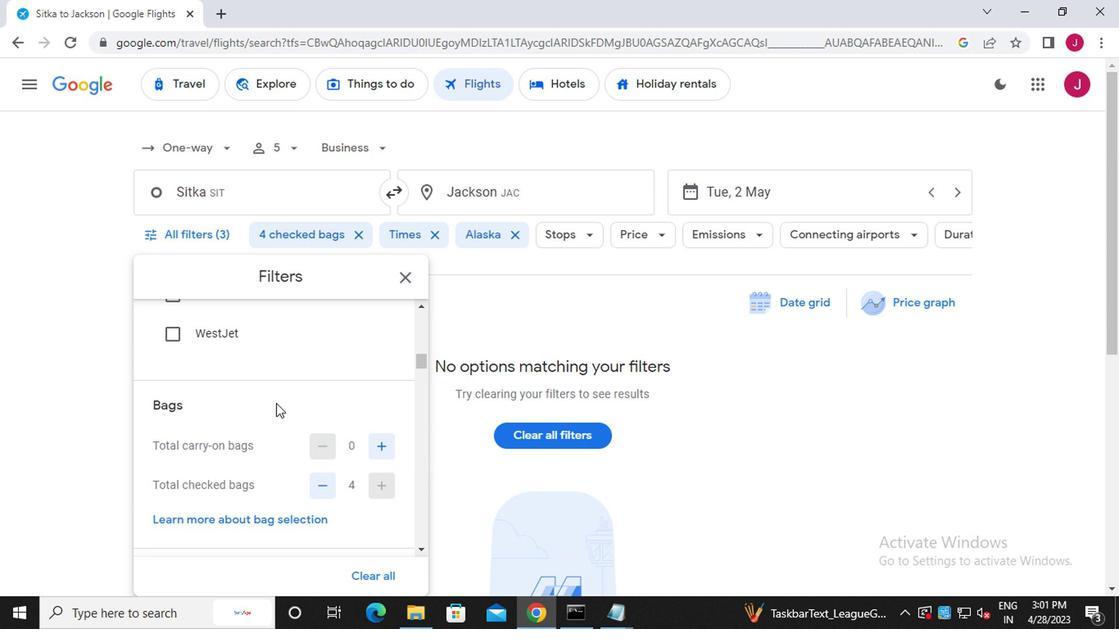 
Action: Mouse scrolled (269, 403) with delta (0, -1)
Screenshot: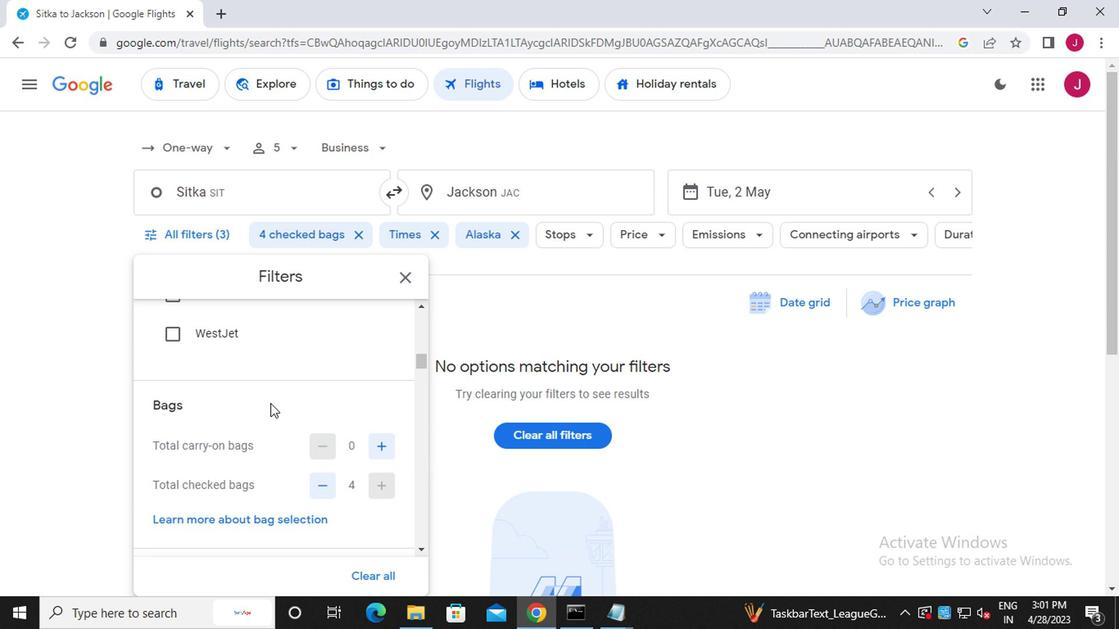
Action: Mouse moved to (326, 402)
Screenshot: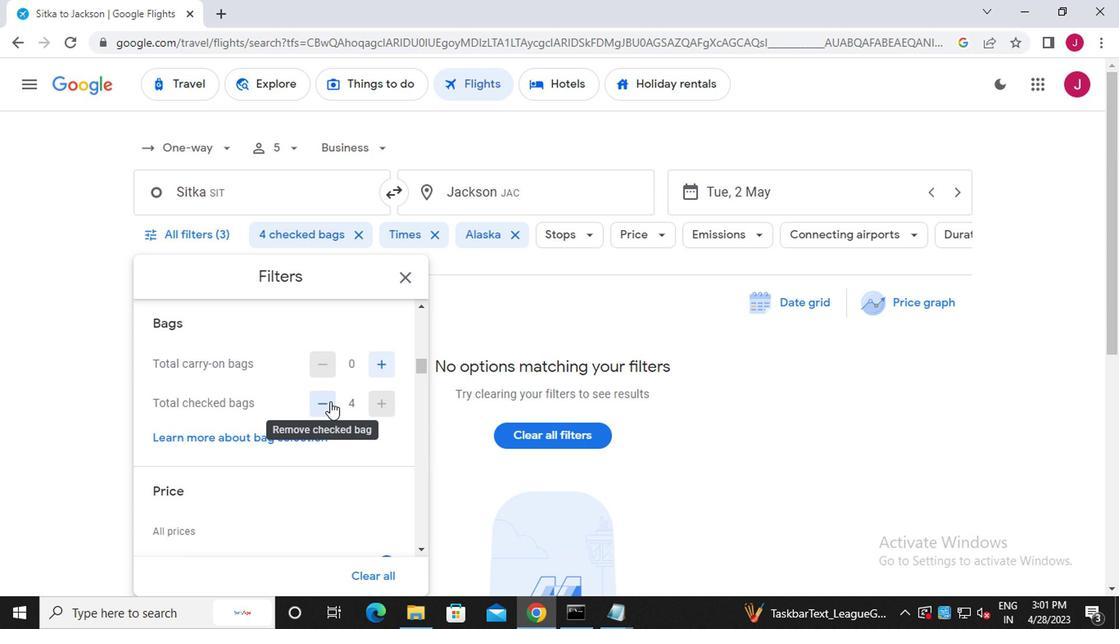 
Action: Mouse pressed left at (326, 402)
Screenshot: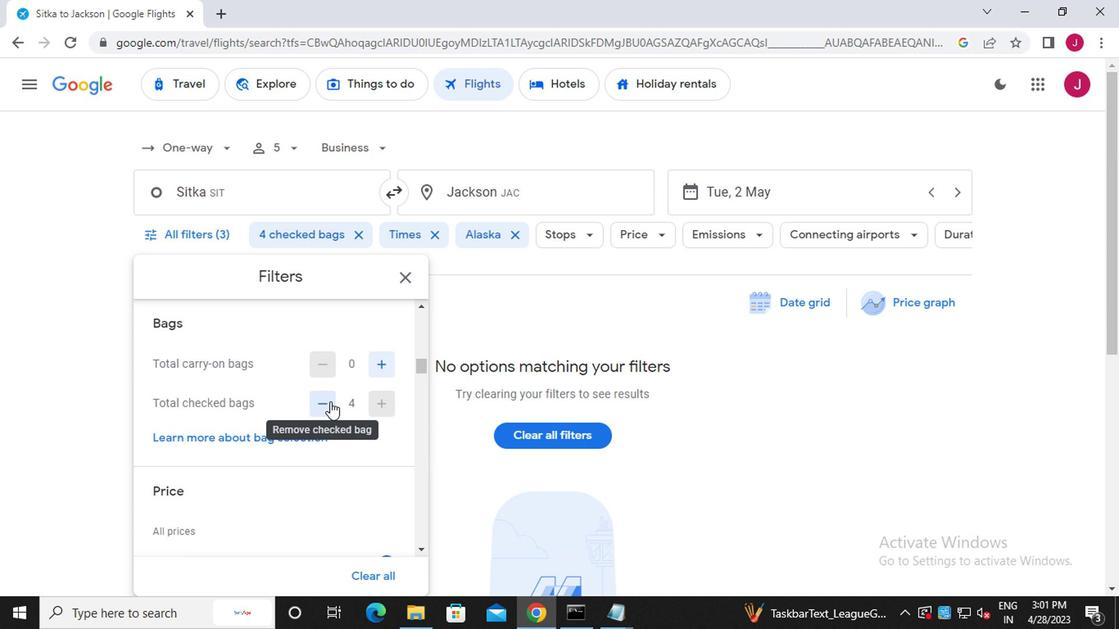 
Action: Mouse moved to (382, 406)
Screenshot: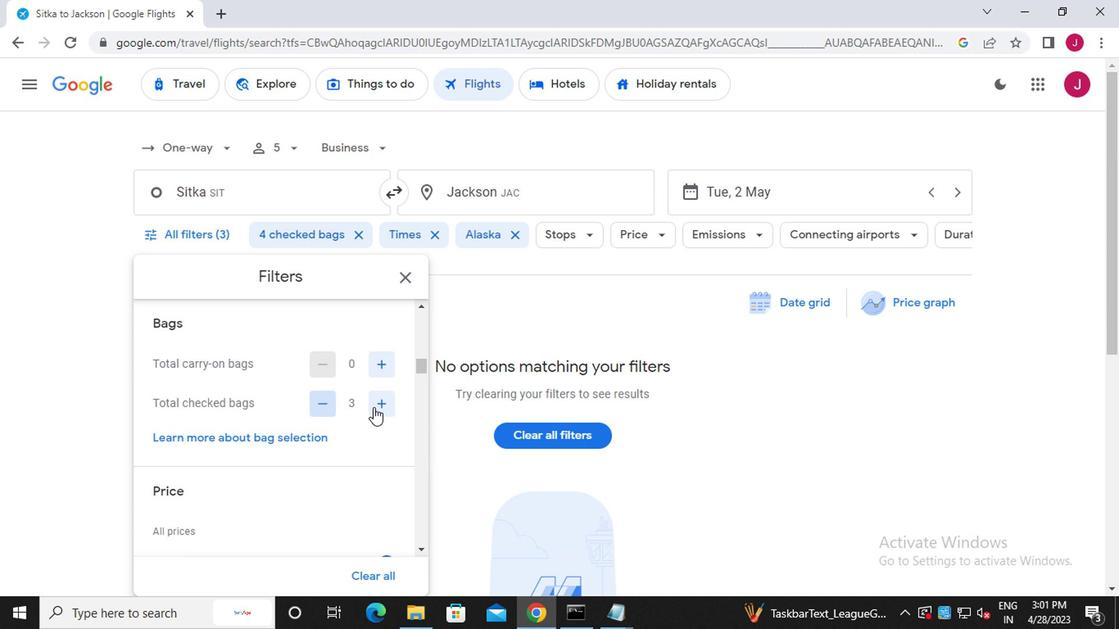 
Action: Mouse pressed left at (382, 406)
Screenshot: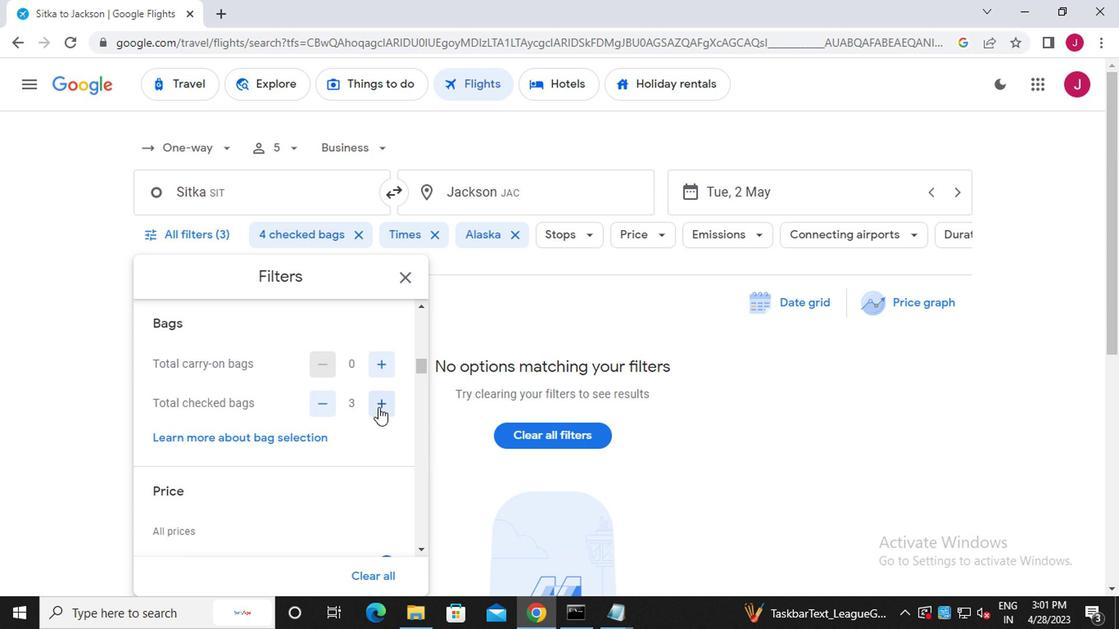 
Action: Mouse pressed left at (382, 406)
Screenshot: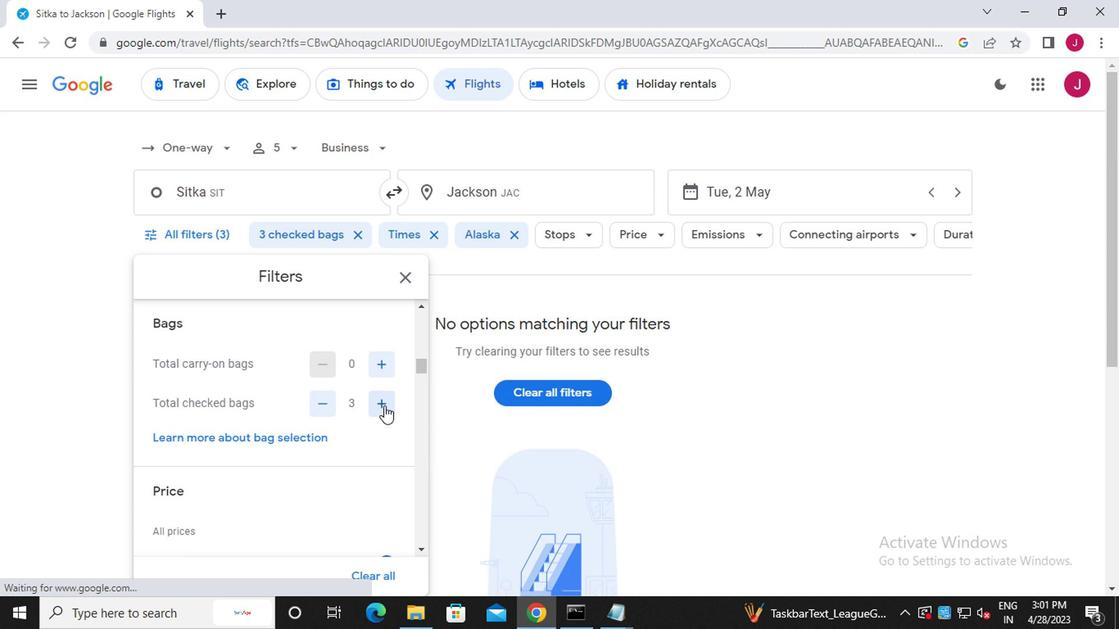 
Action: Mouse pressed left at (382, 406)
Screenshot: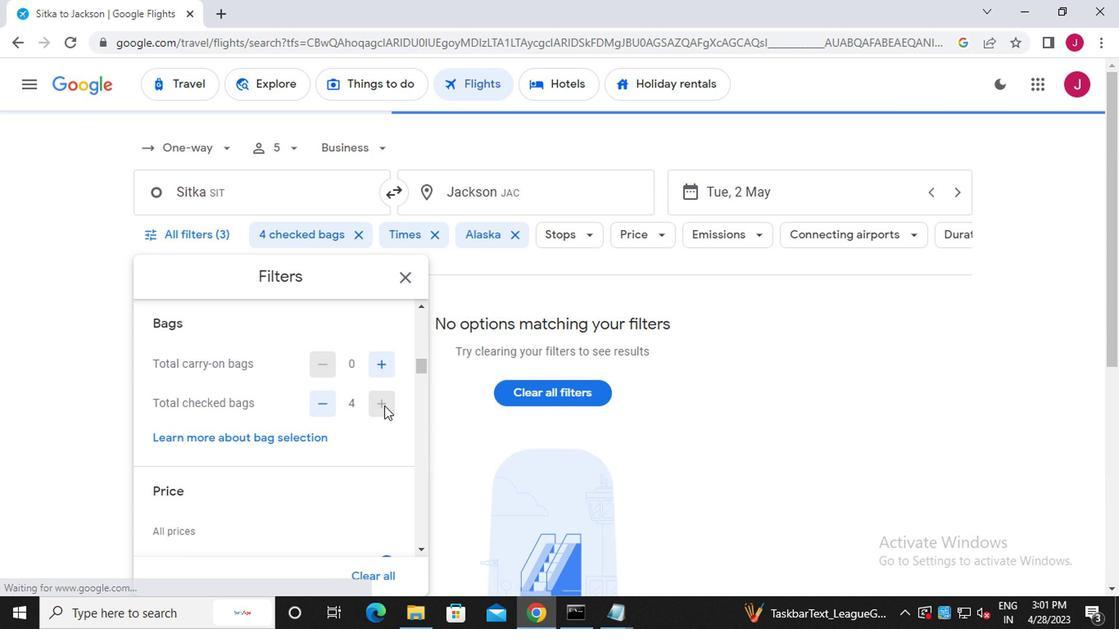 
Action: Mouse pressed left at (382, 406)
Screenshot: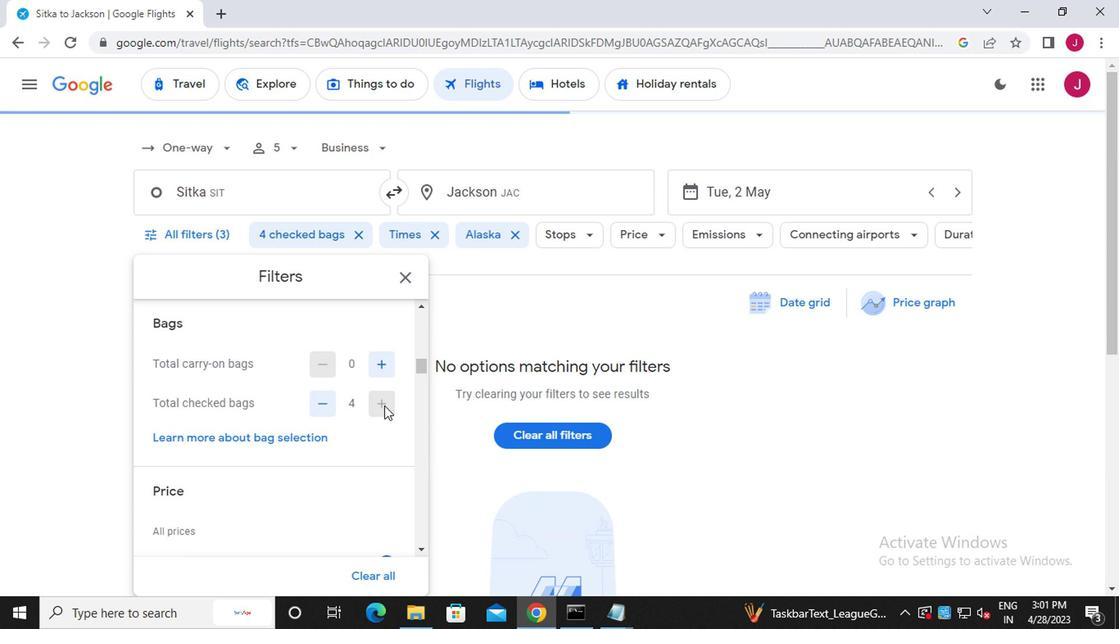 
Action: Mouse pressed left at (382, 406)
Screenshot: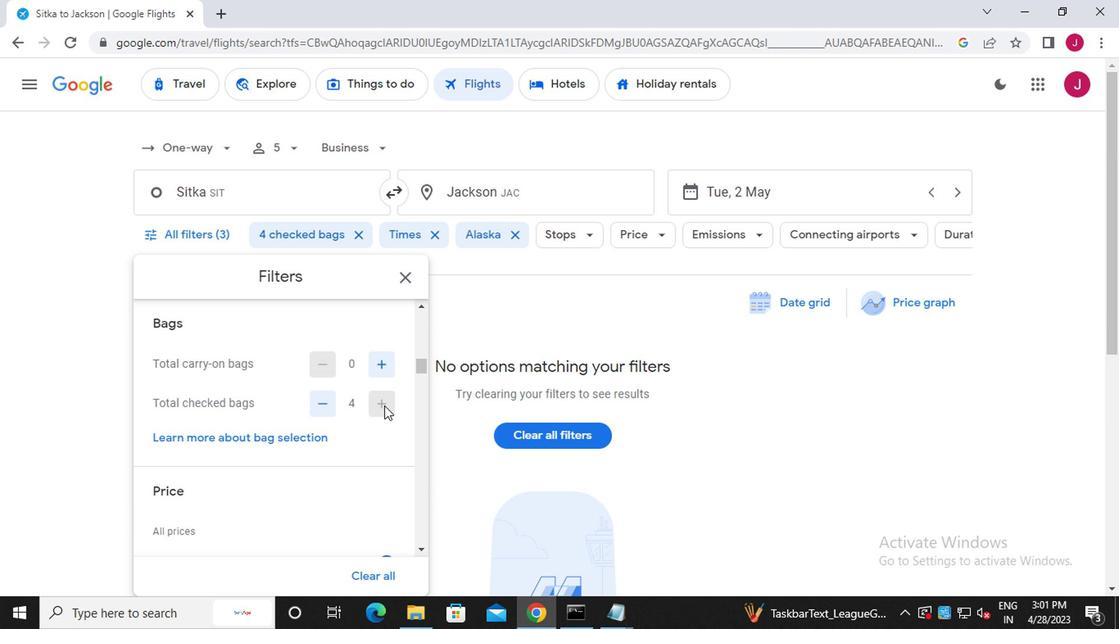 
Action: Mouse moved to (326, 407)
Screenshot: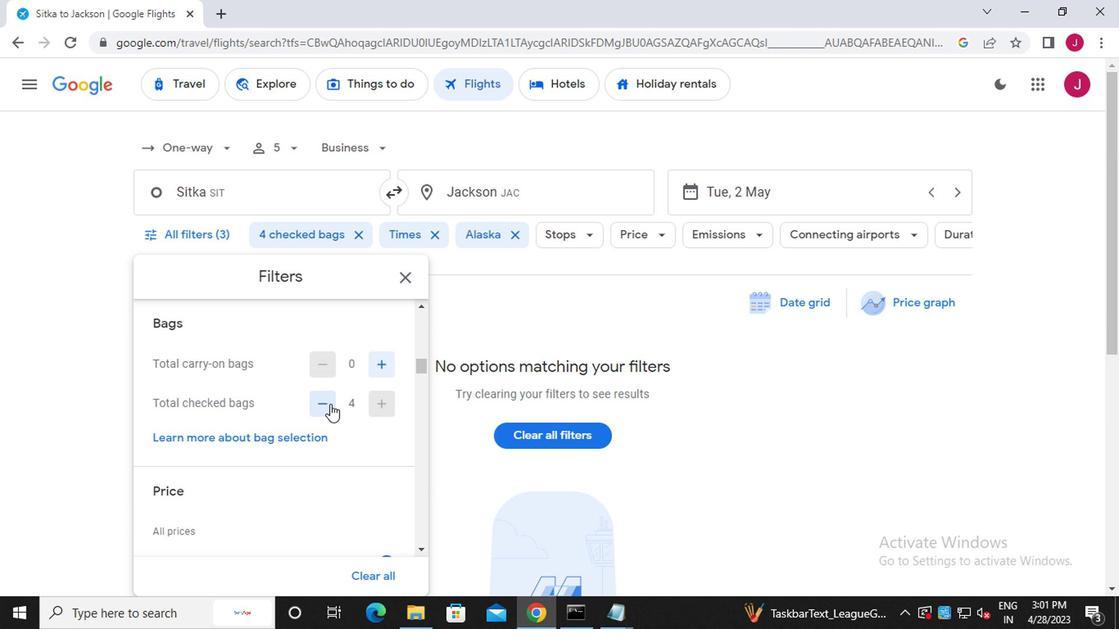 
Action: Mouse pressed left at (326, 407)
Screenshot: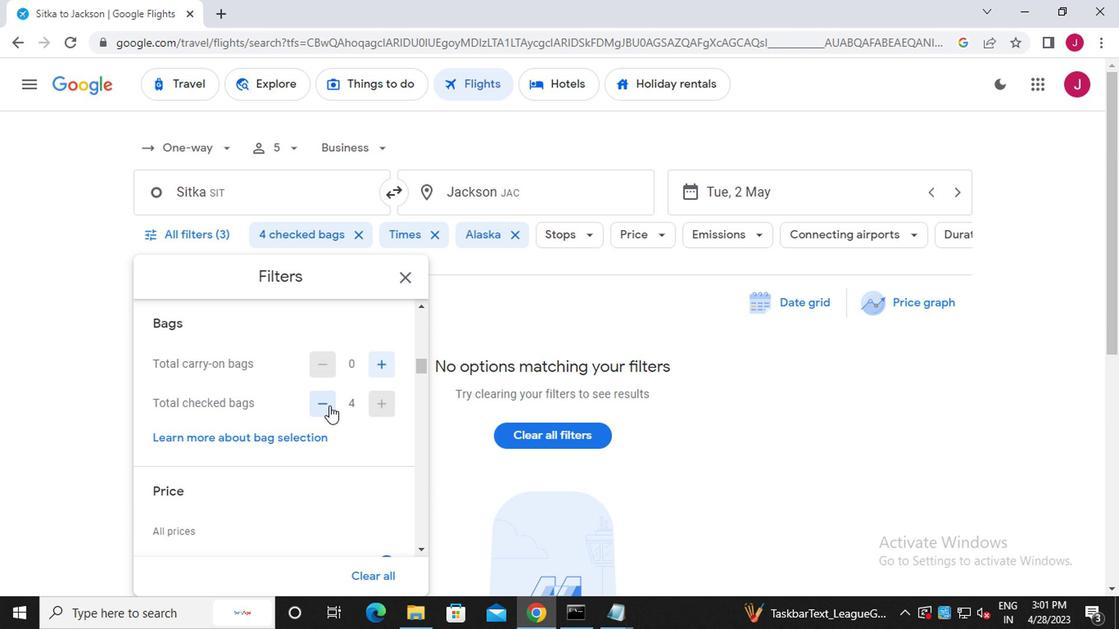 
Action: Mouse moved to (378, 405)
Screenshot: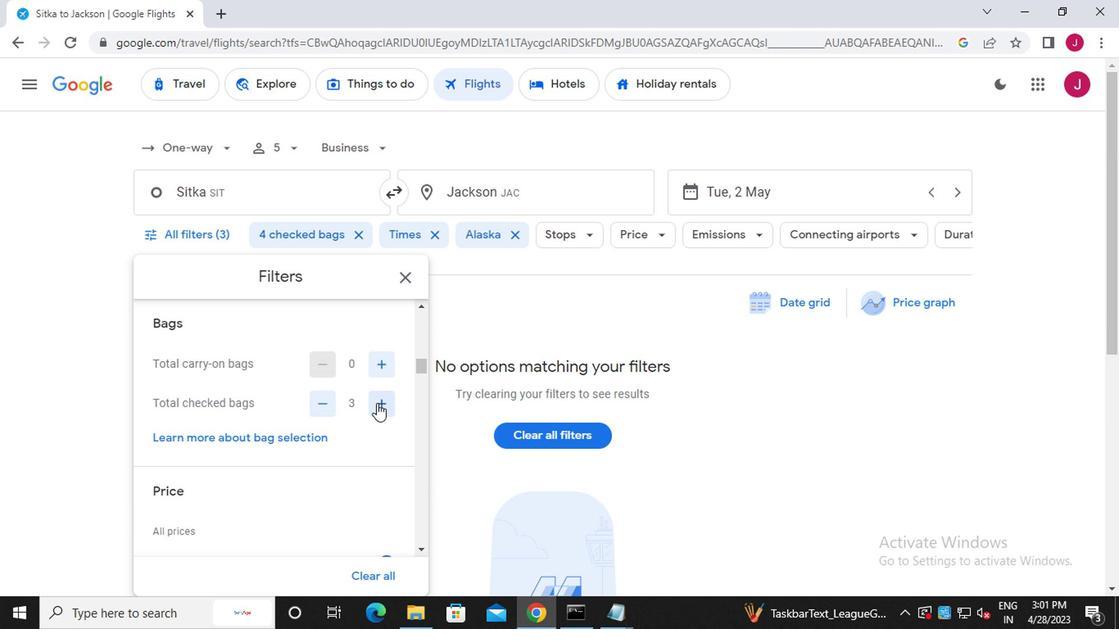 
Action: Mouse pressed left at (378, 405)
Screenshot: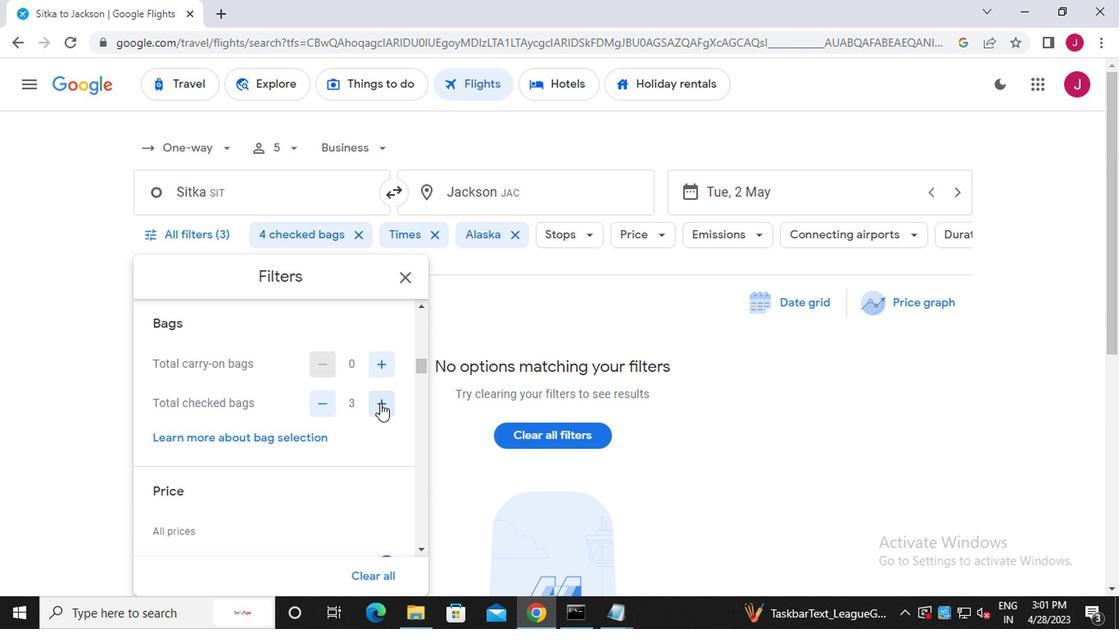 
Action: Mouse pressed left at (378, 405)
Screenshot: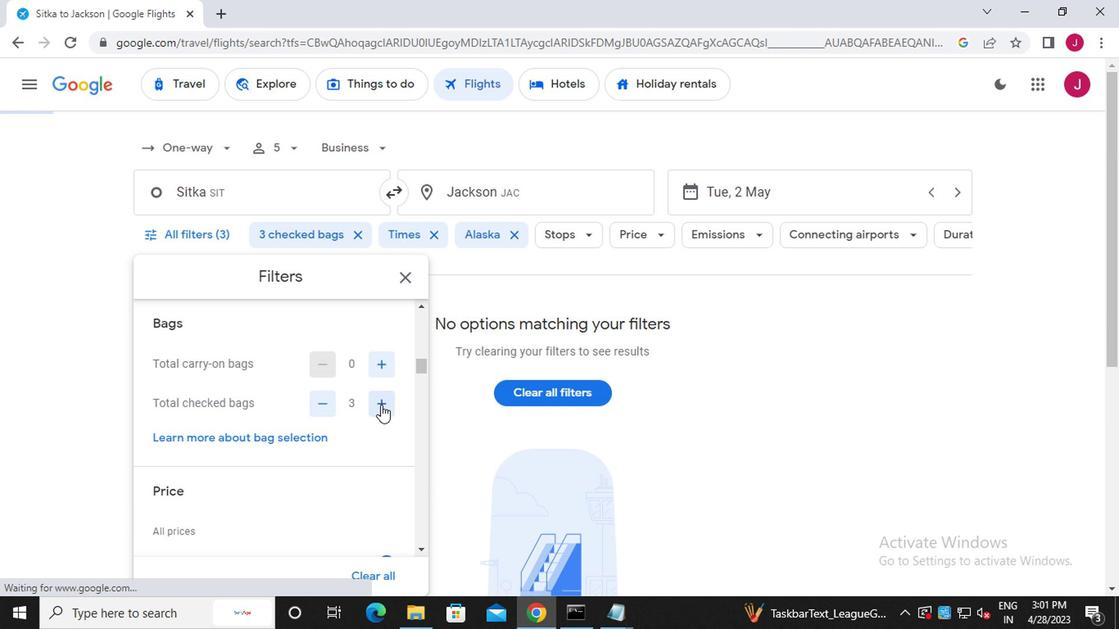 
Action: Mouse moved to (372, 399)
Screenshot: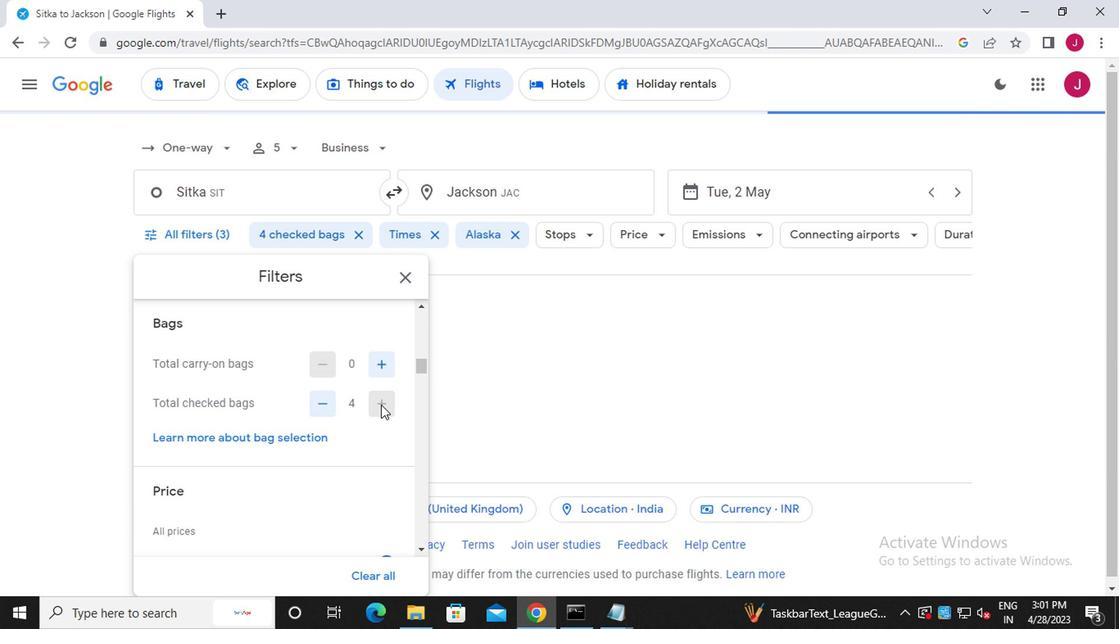 
Action: Mouse scrolled (372, 399) with delta (0, 0)
Screenshot: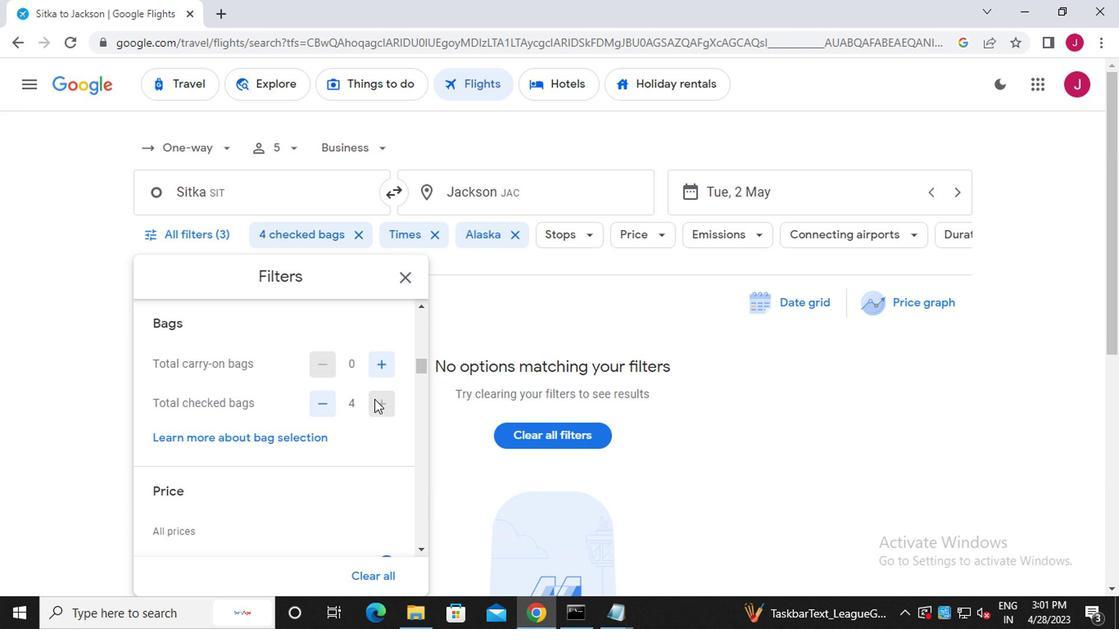 
Action: Mouse scrolled (372, 399) with delta (0, 0)
Screenshot: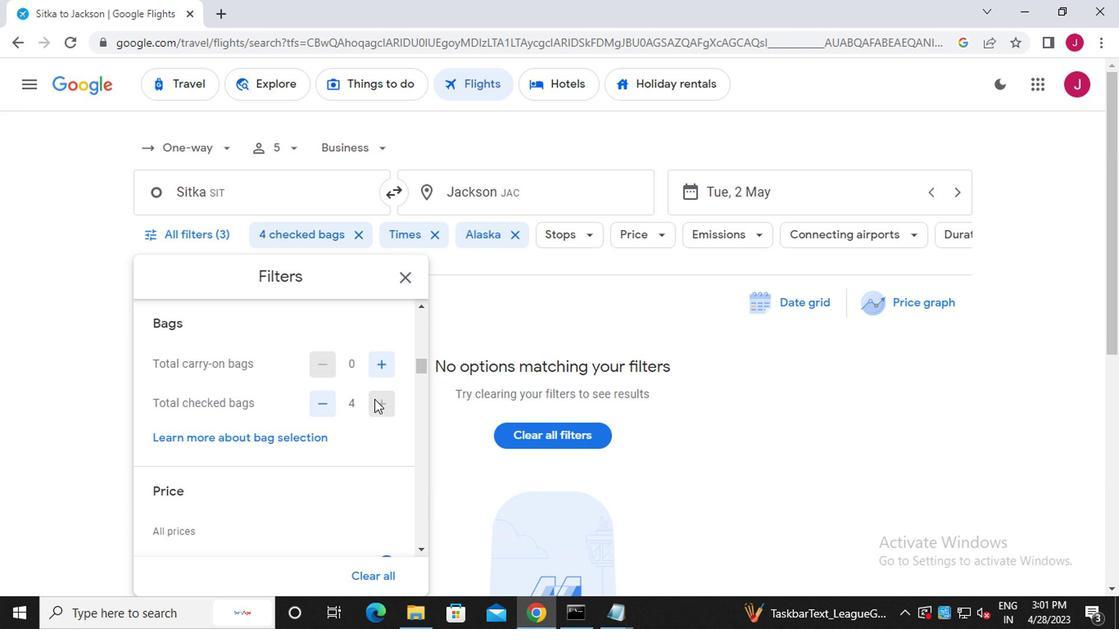 
Action: Mouse moved to (379, 402)
Screenshot: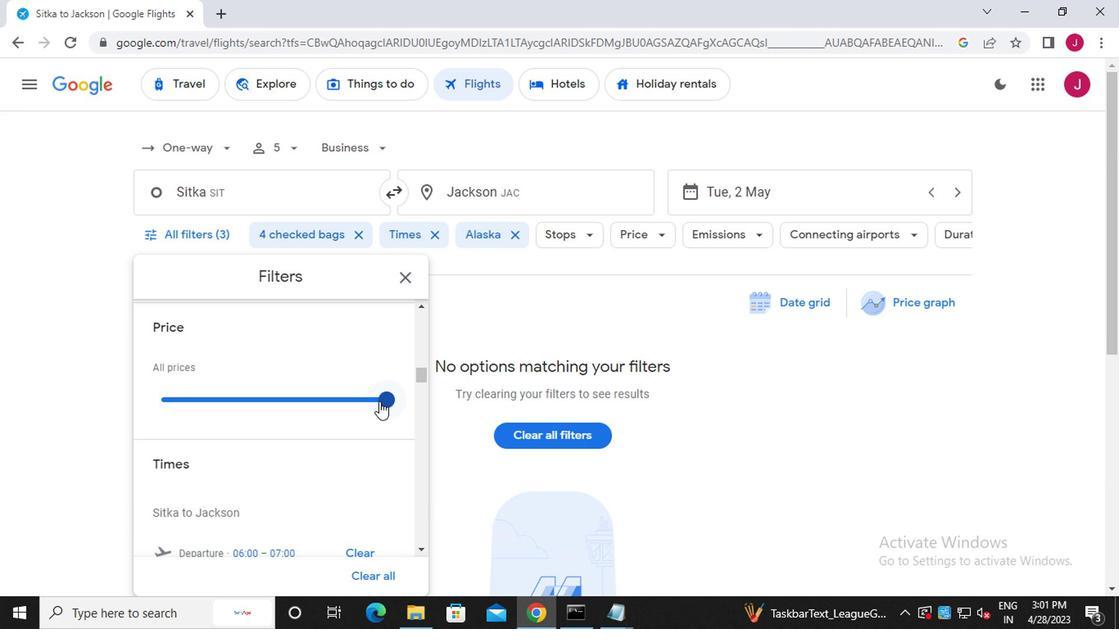 
Action: Mouse pressed left at (379, 402)
Screenshot: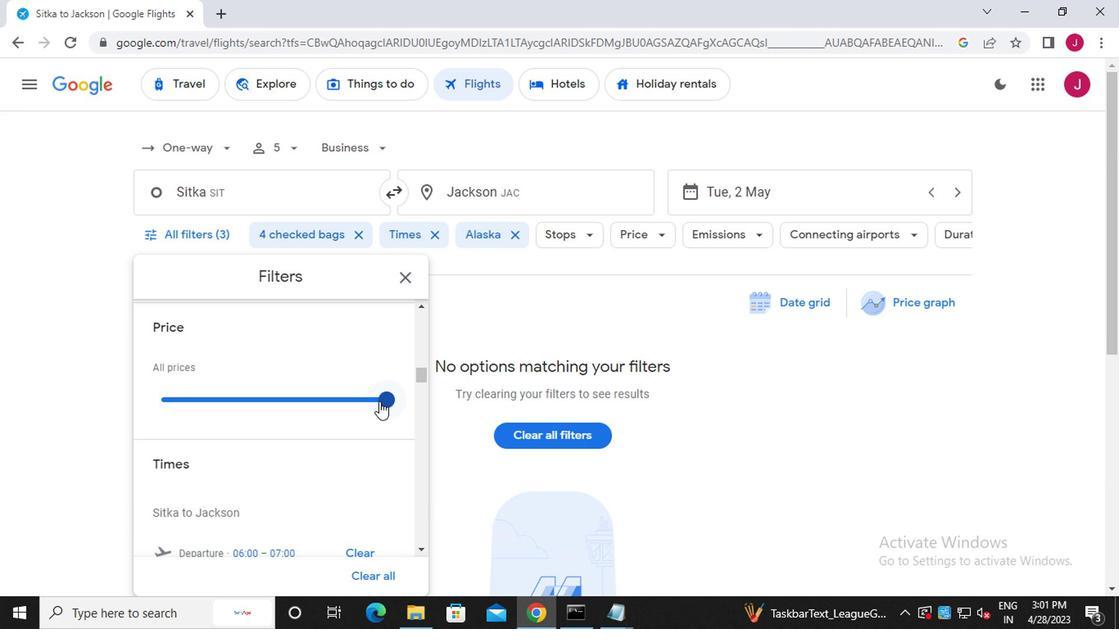 
Action: Mouse pressed left at (379, 402)
Screenshot: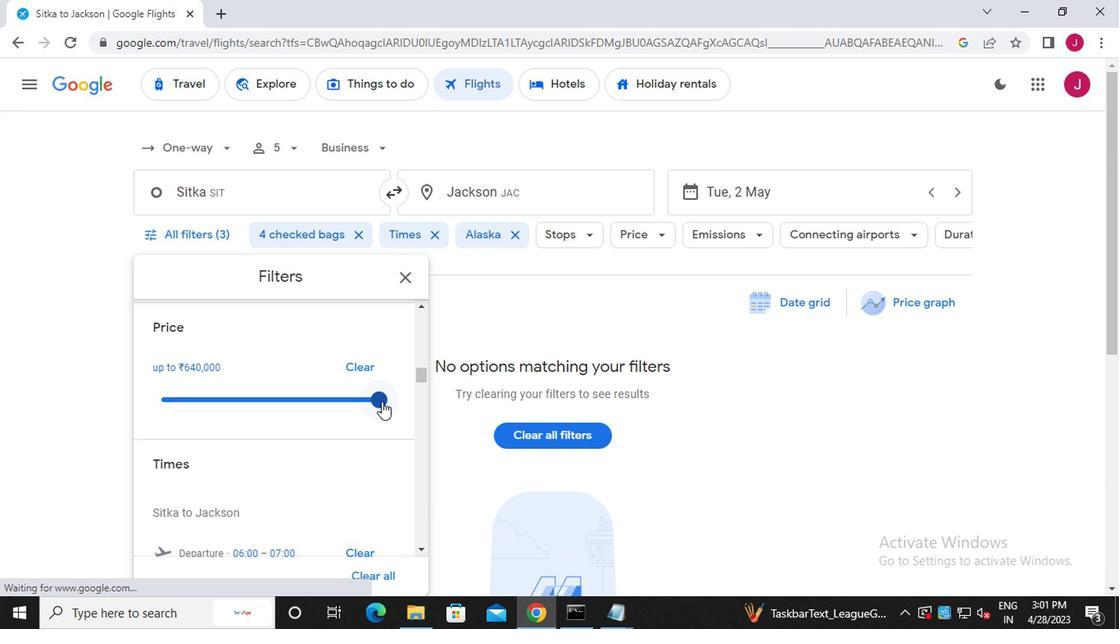 
Action: Mouse moved to (160, 401)
Screenshot: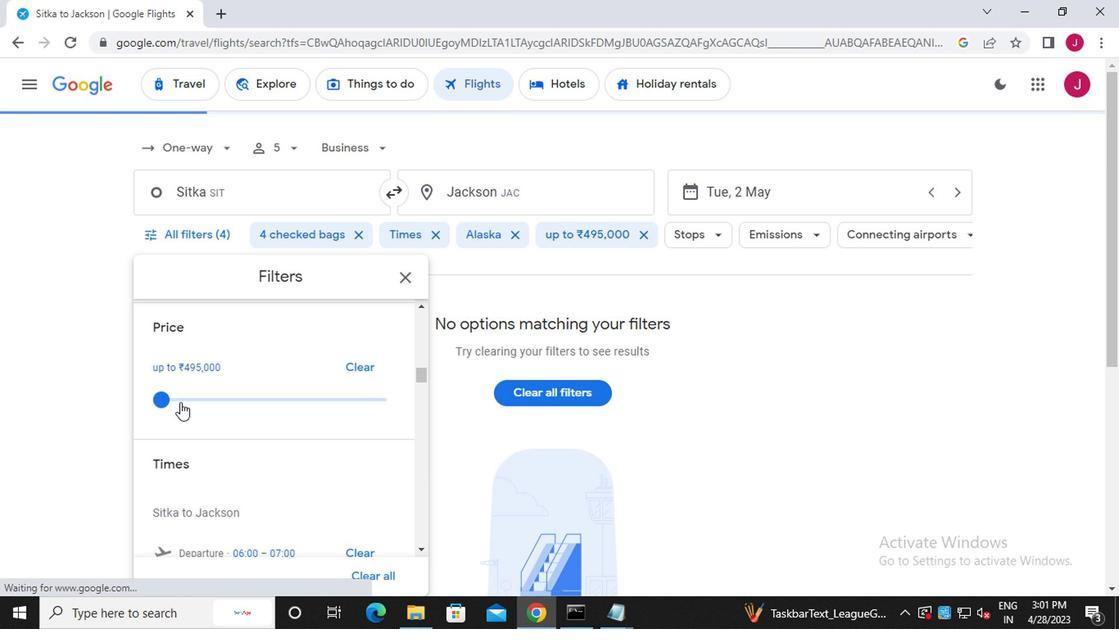 
Action: Mouse pressed left at (160, 401)
Screenshot: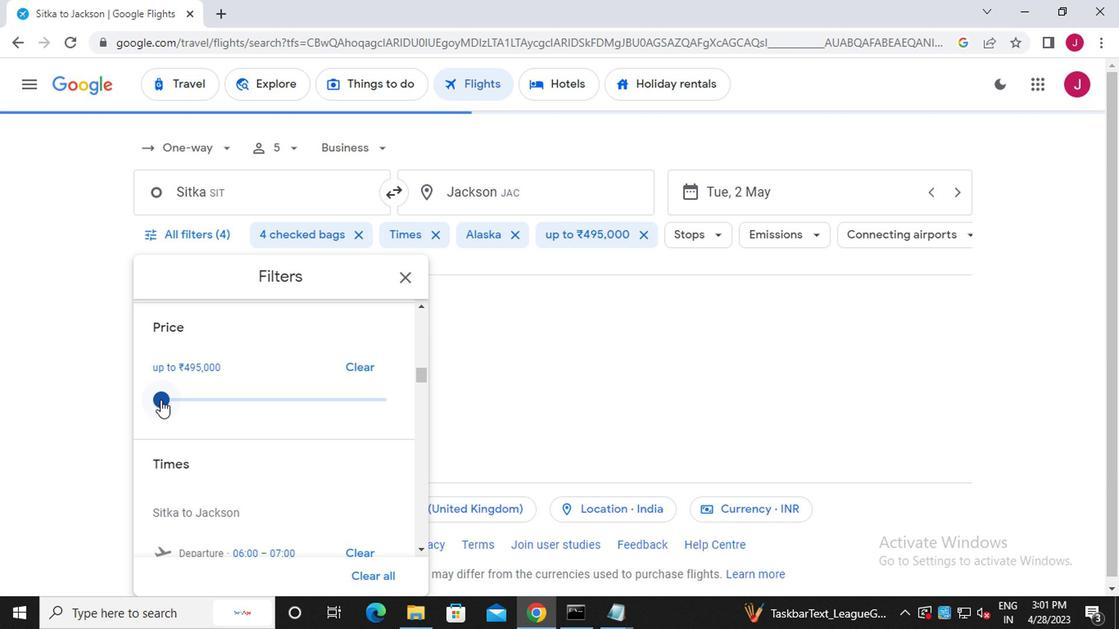 
Action: Mouse moved to (370, 417)
Screenshot: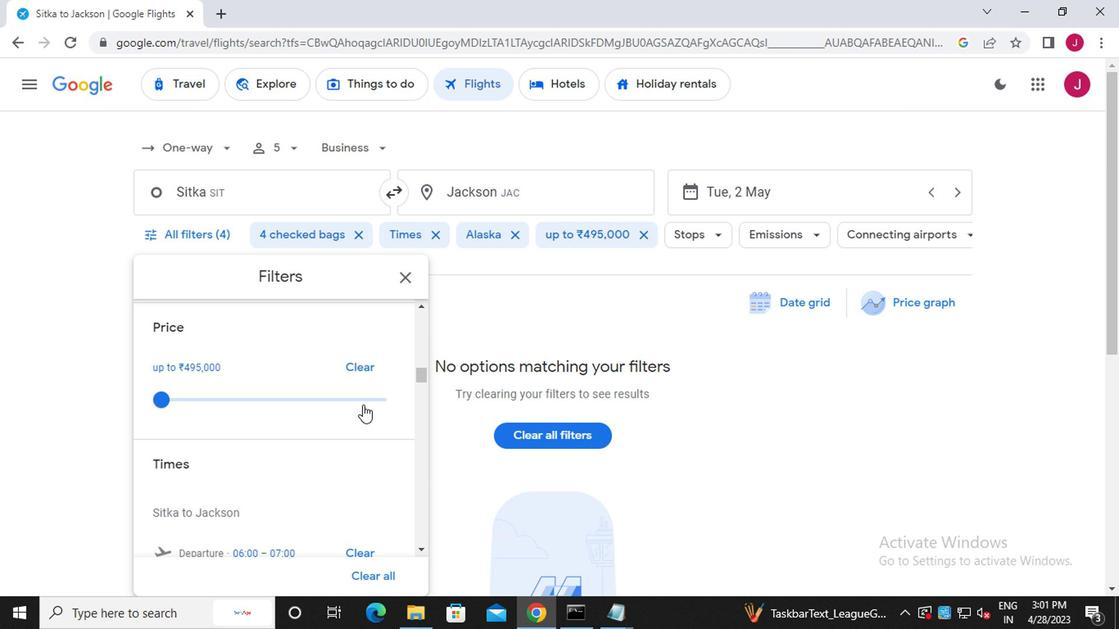 
Action: Mouse scrolled (370, 416) with delta (0, 0)
Screenshot: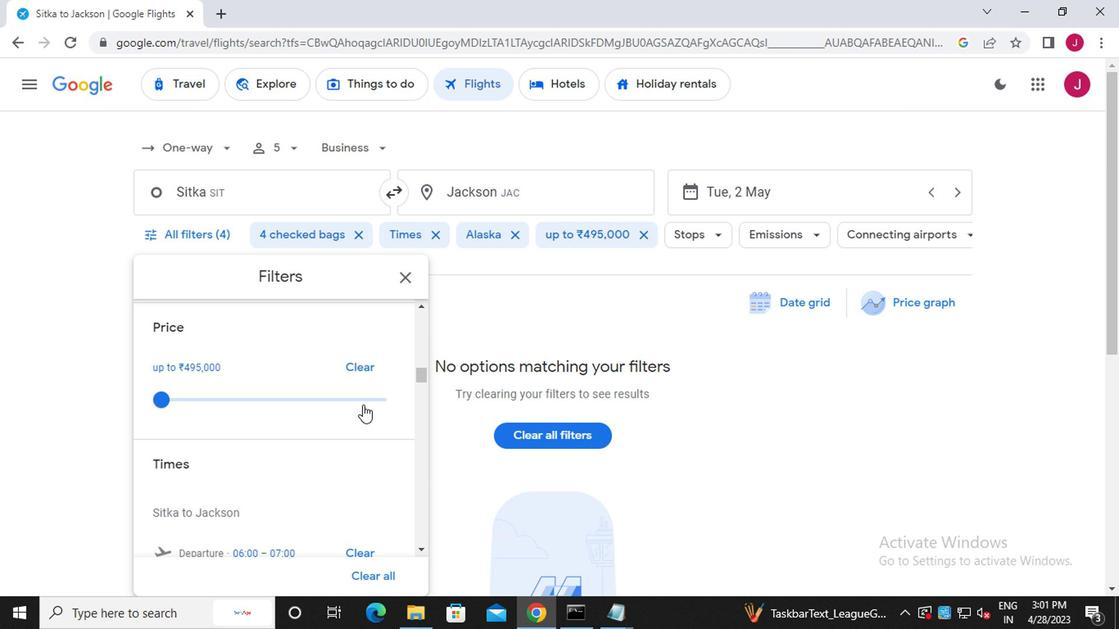 
Action: Mouse moved to (370, 417)
Screenshot: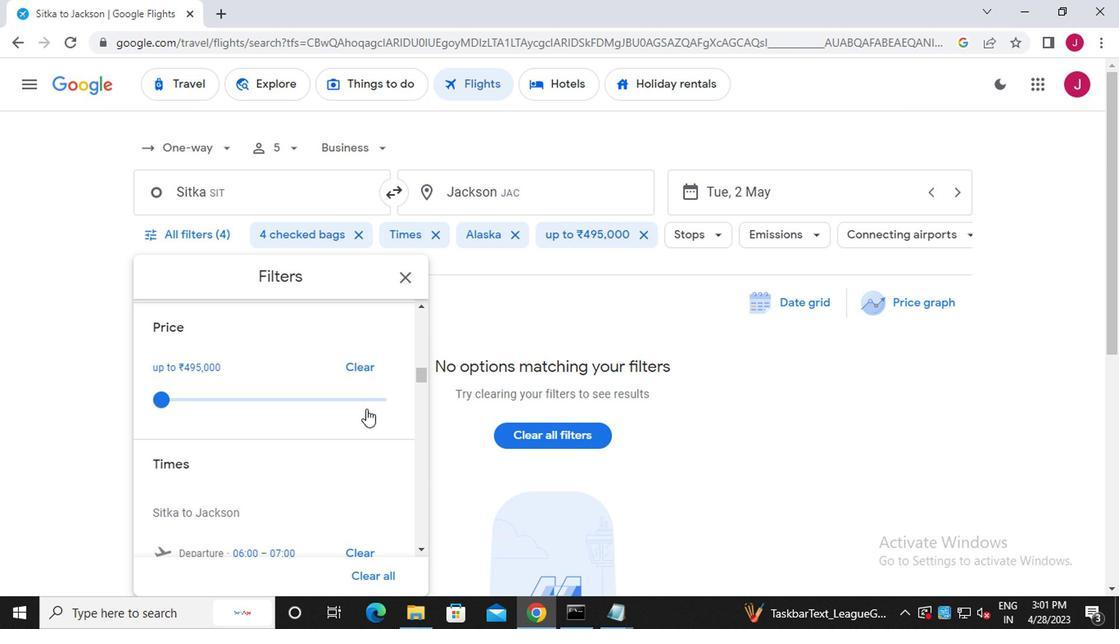 
Action: Mouse scrolled (370, 416) with delta (0, 0)
Screenshot: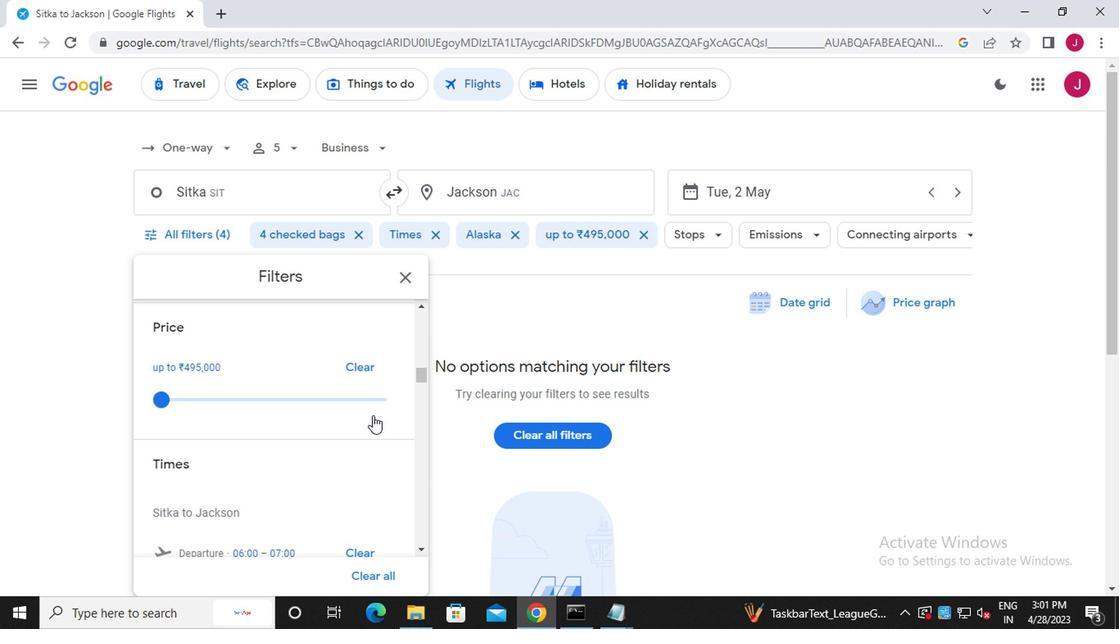 
Action: Mouse moved to (225, 423)
Screenshot: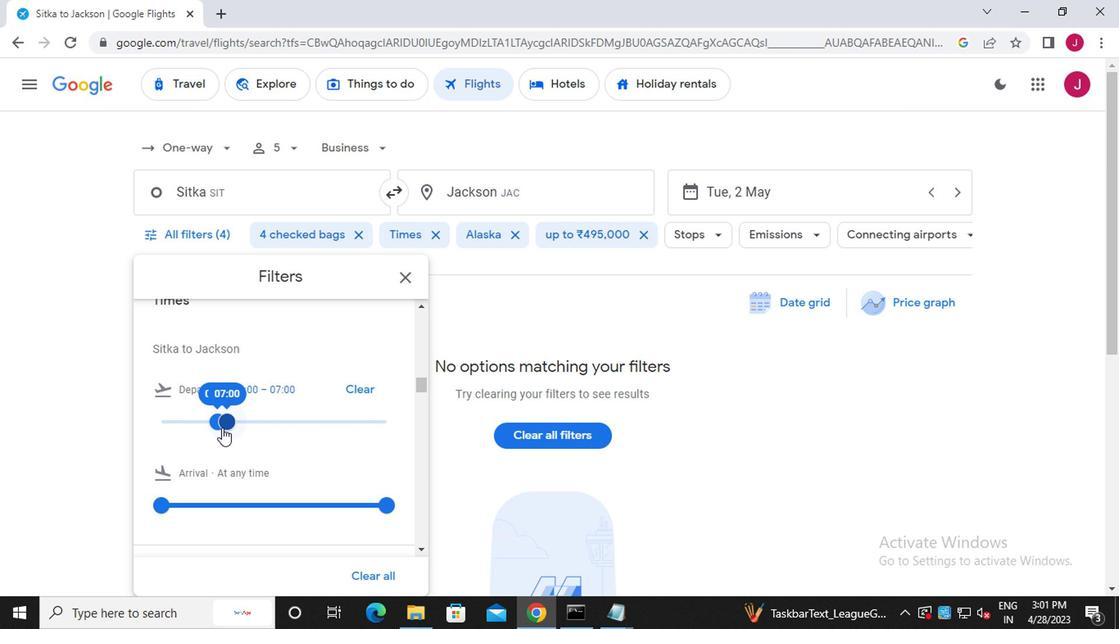 
Action: Mouse pressed left at (225, 423)
Screenshot: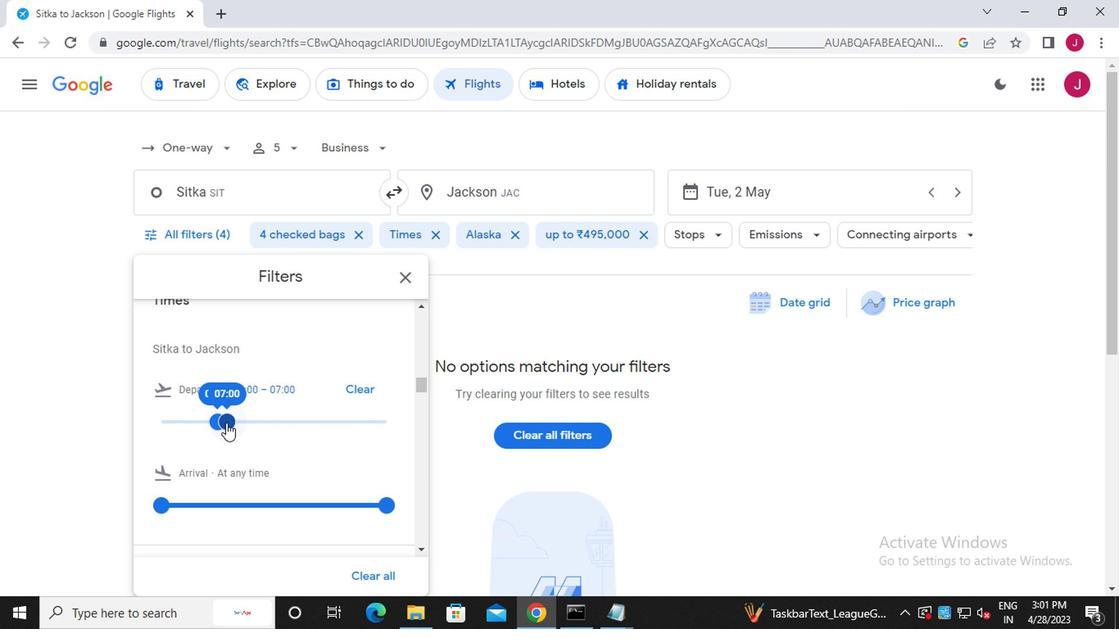 
Action: Mouse moved to (216, 419)
Screenshot: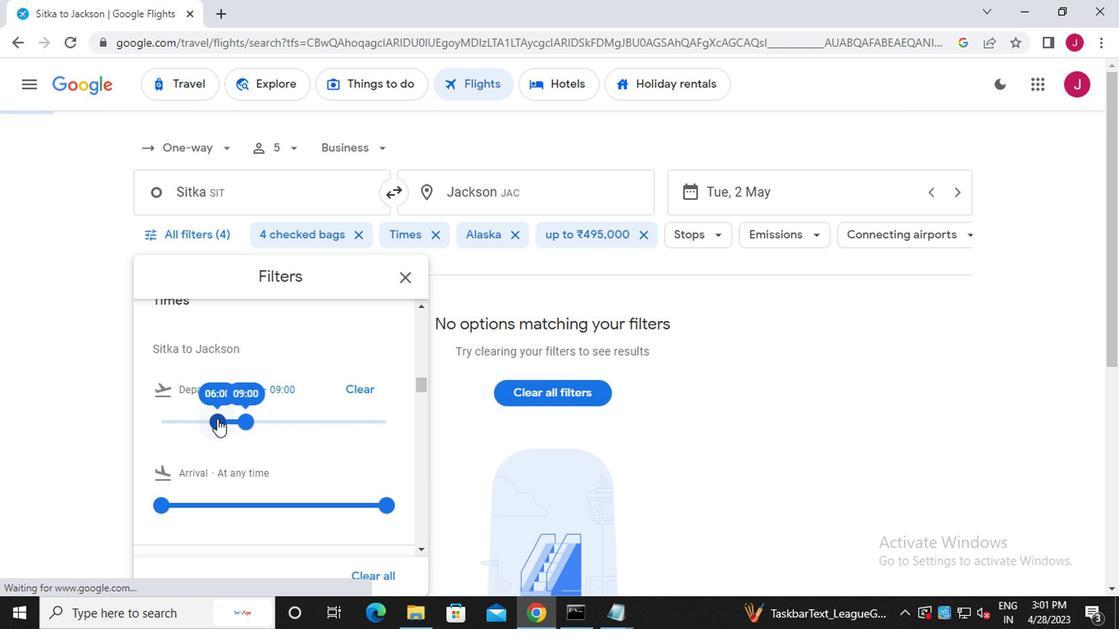 
Action: Mouse pressed left at (216, 419)
Screenshot: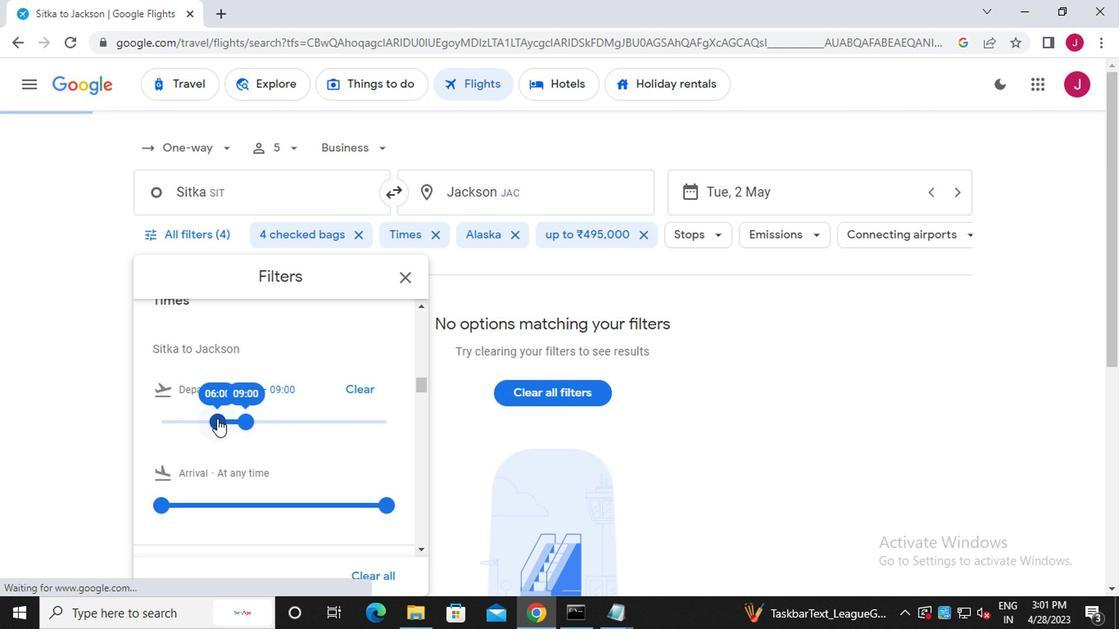 
Action: Mouse moved to (244, 423)
Screenshot: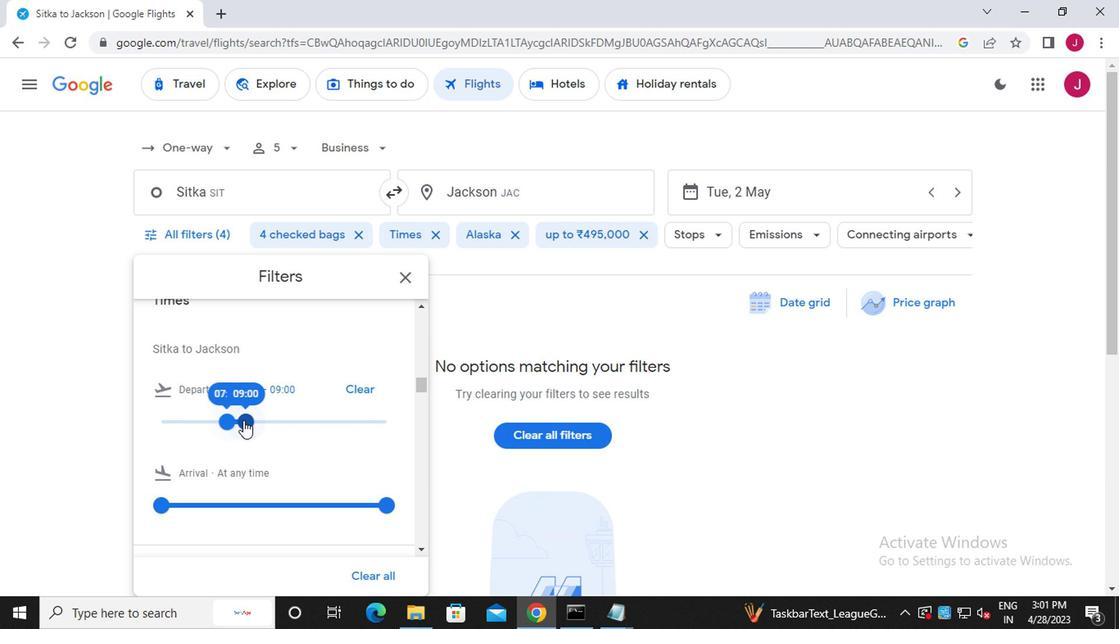 
Action: Mouse pressed left at (244, 423)
Screenshot: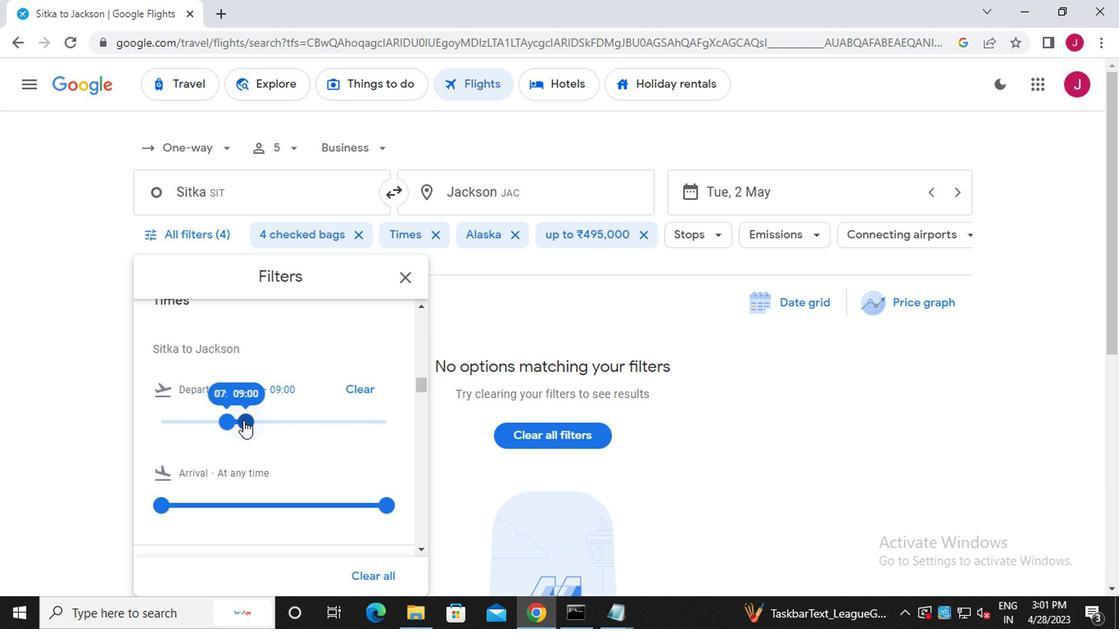 
Action: Mouse moved to (242, 422)
Screenshot: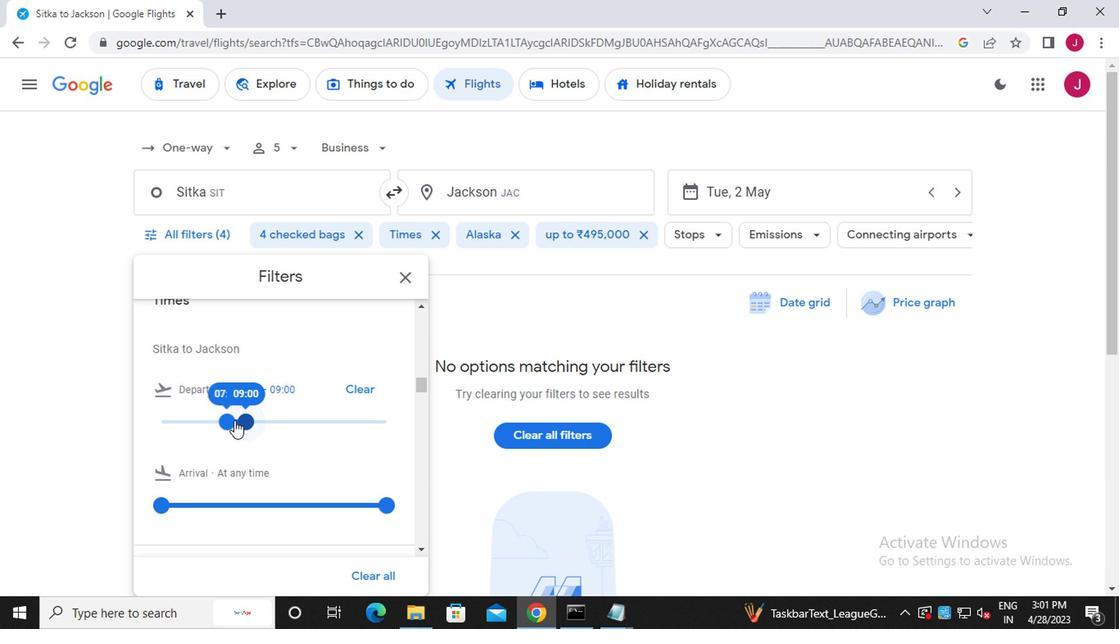 
Action: Mouse pressed left at (242, 422)
Screenshot: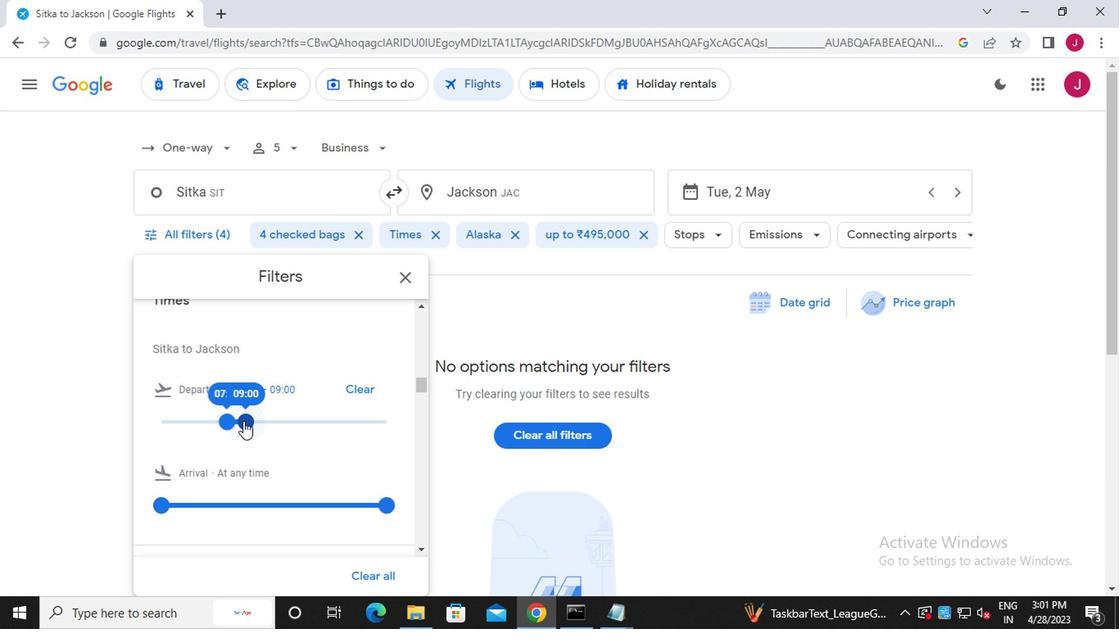 
Action: Mouse moved to (243, 419)
Screenshot: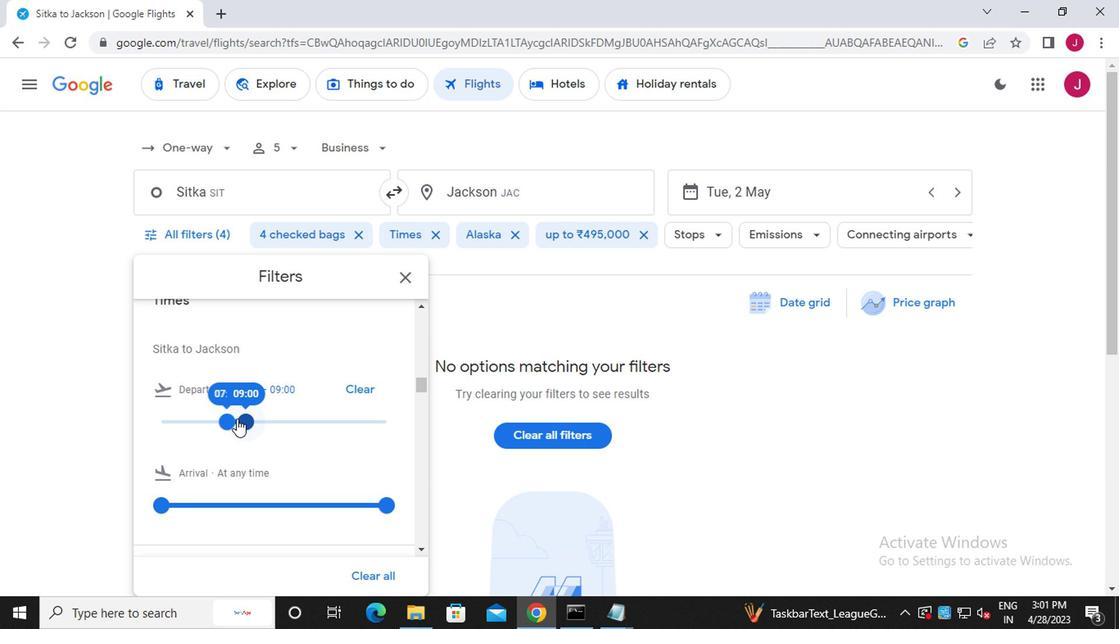 
Action: Mouse pressed left at (243, 419)
Screenshot: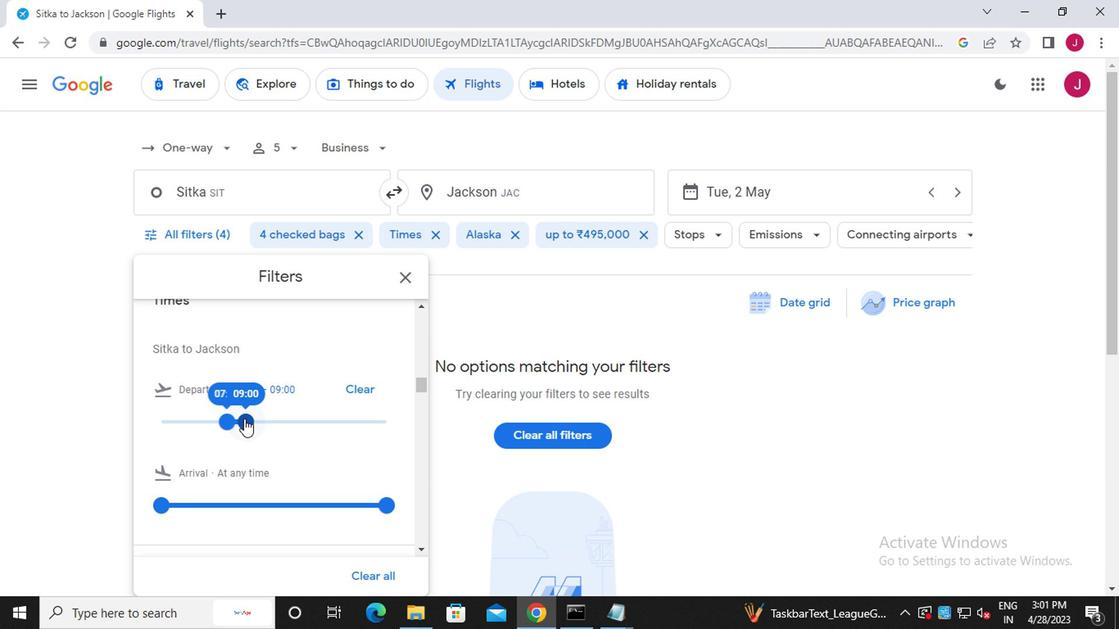 
Action: Mouse moved to (398, 276)
Screenshot: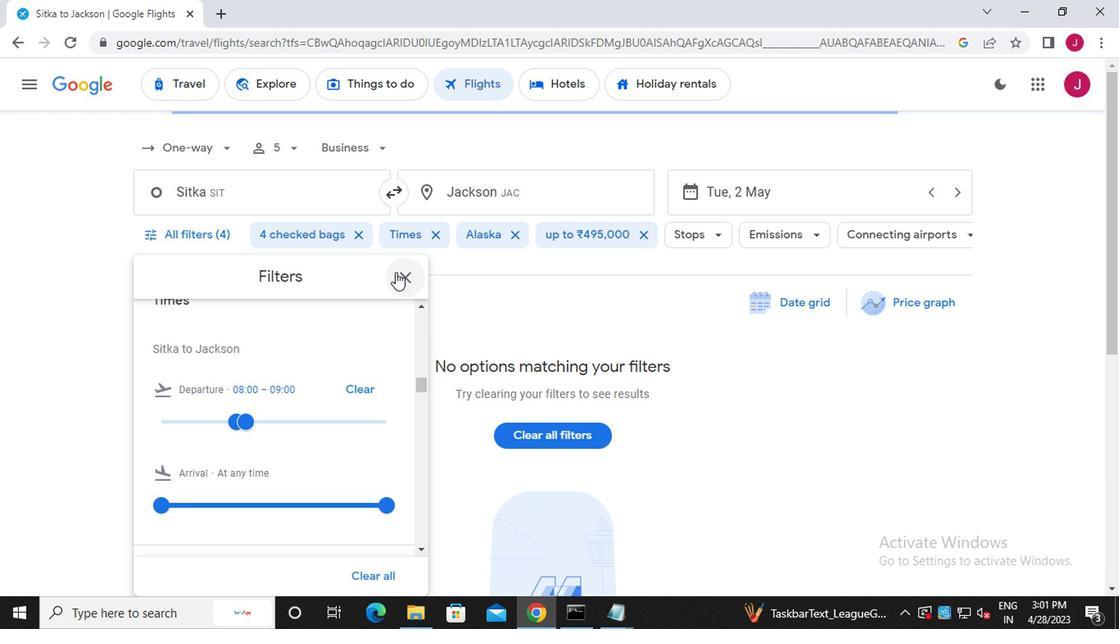 
Action: Mouse pressed left at (398, 276)
Screenshot: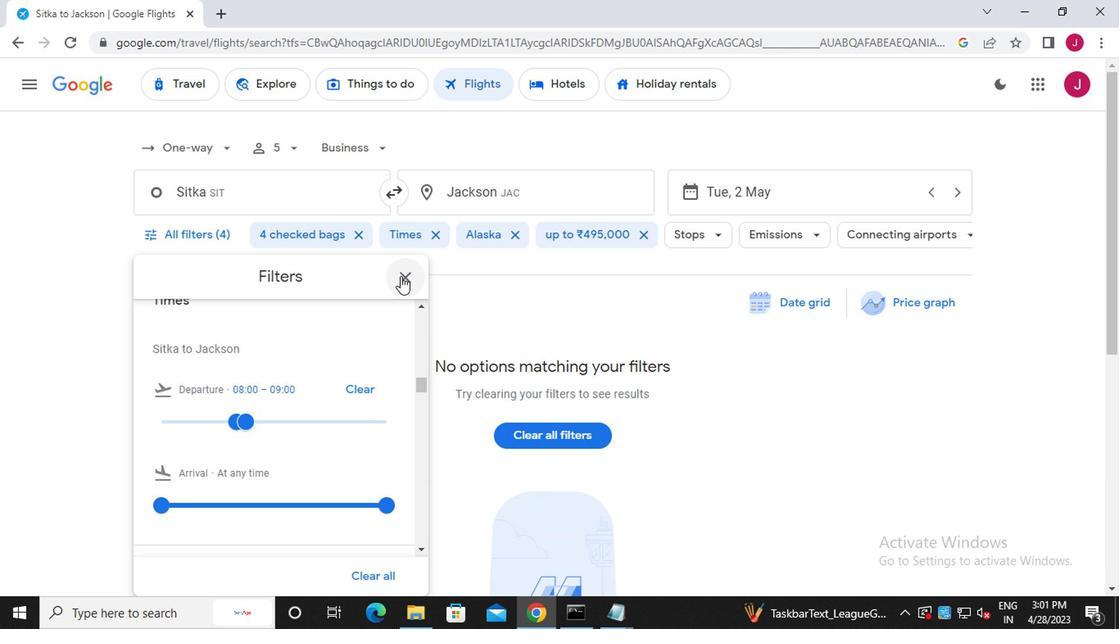 
Action: Mouse moved to (399, 280)
Screenshot: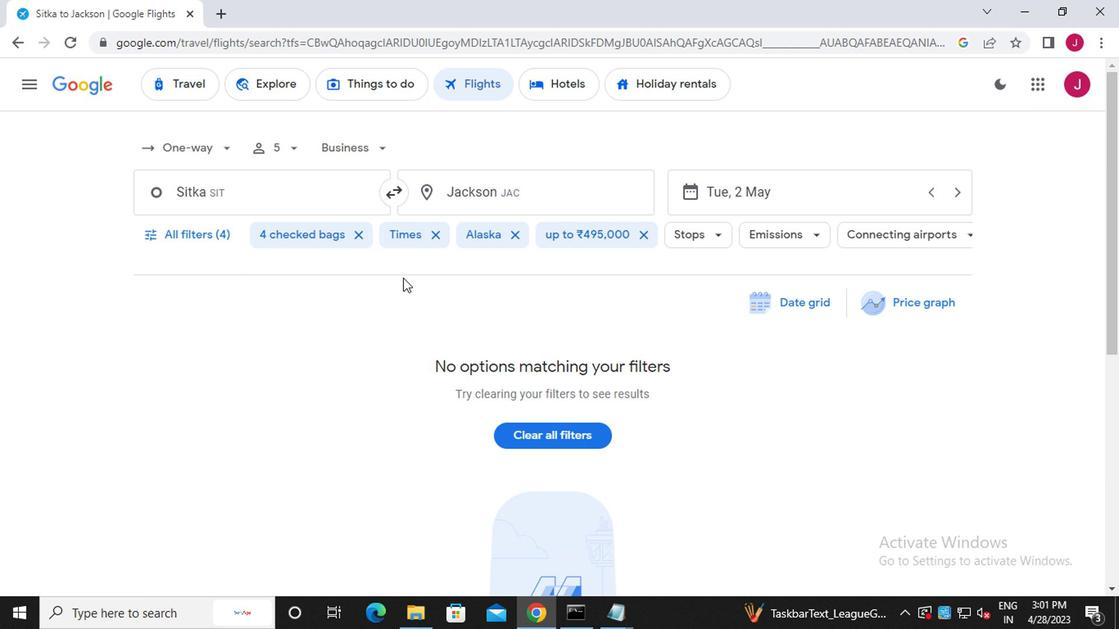 
